 Task: Research Airbnb options in Dambulla, Sri Lanka from 10th December, 2023 to 15th December, 2023 for 7 adults. Place can be entire room or shared room with 4 bedrooms having 7 beds and 4 bathrooms. Property type can be house. Amenities needed are: wifi, TV, free parkinig on premises, gym, breakfast.
Action: Mouse moved to (582, 123)
Screenshot: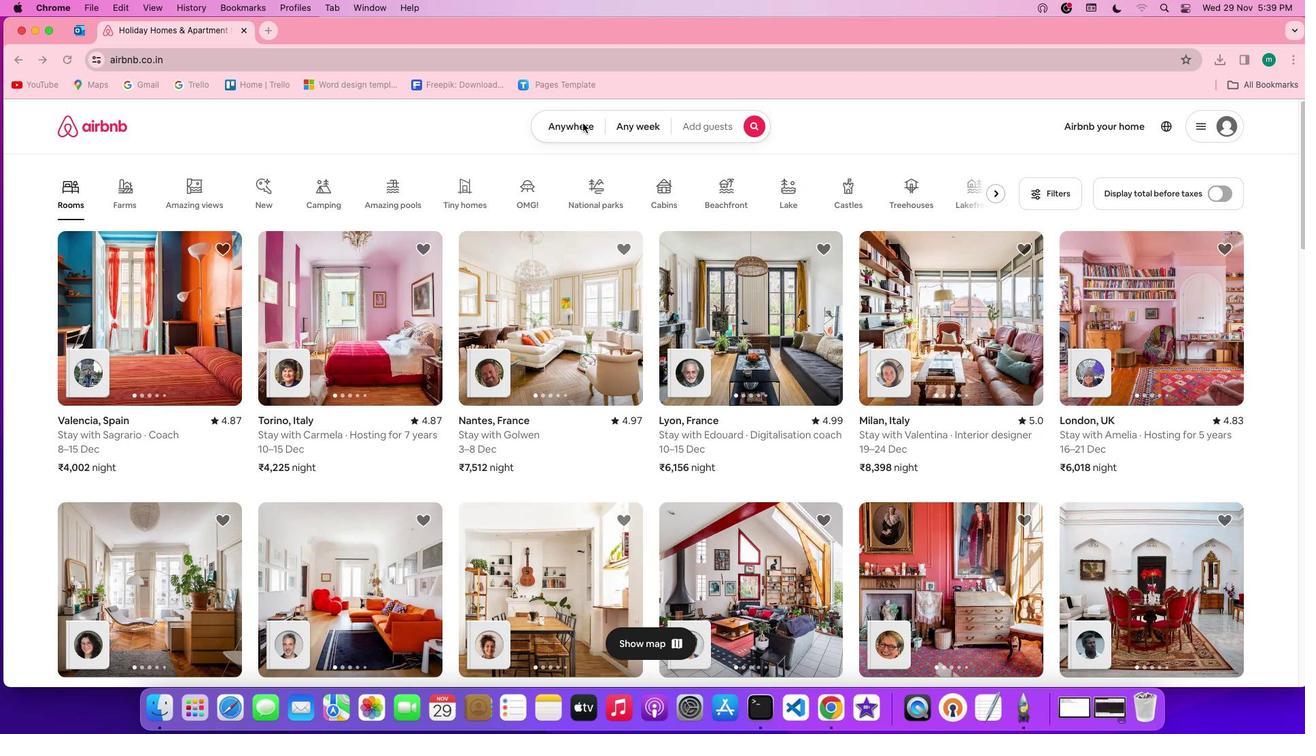 
Action: Mouse pressed left at (582, 123)
Screenshot: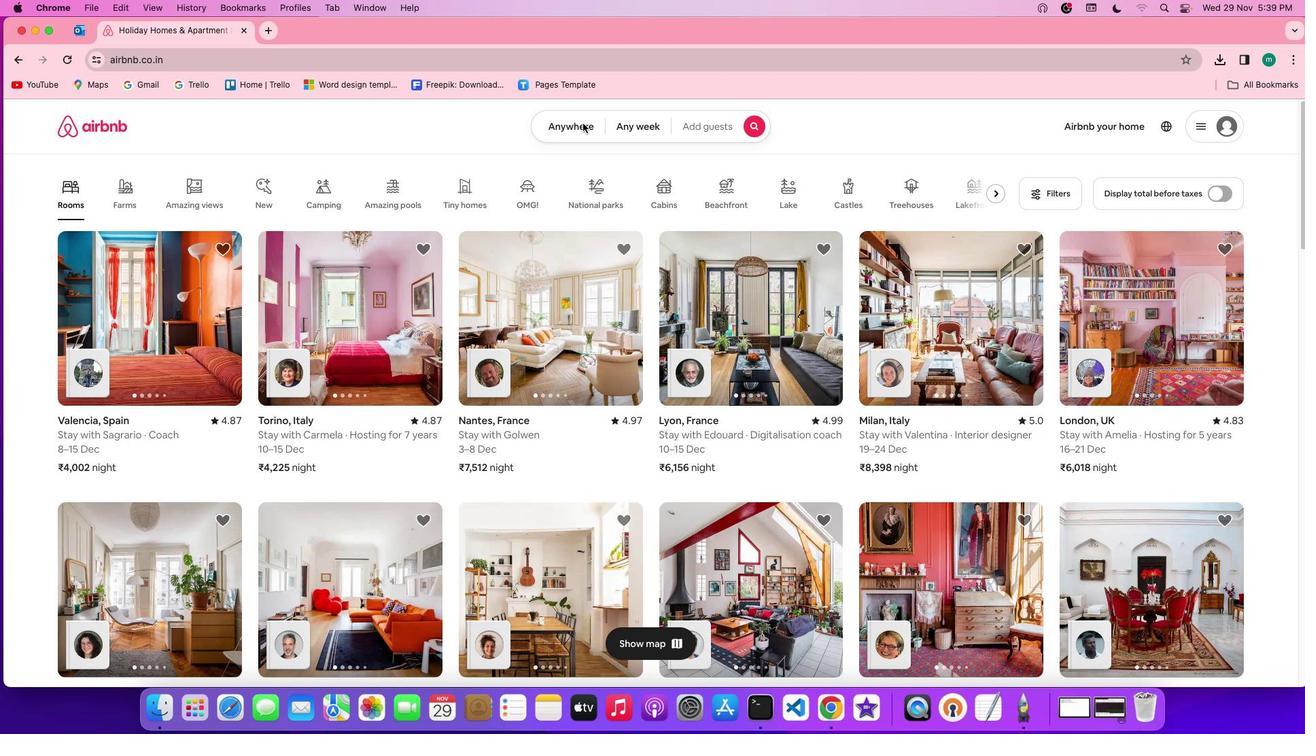 
Action: Mouse pressed left at (582, 123)
Screenshot: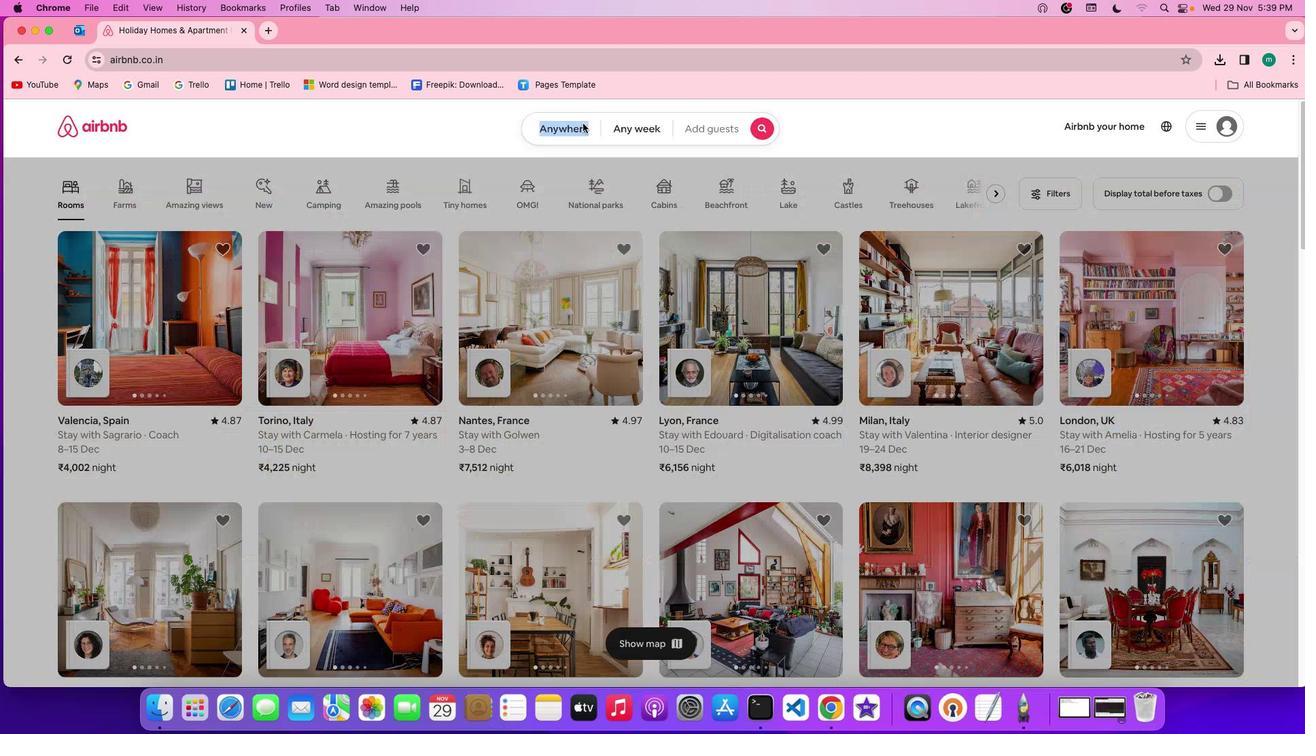 
Action: Mouse moved to (493, 183)
Screenshot: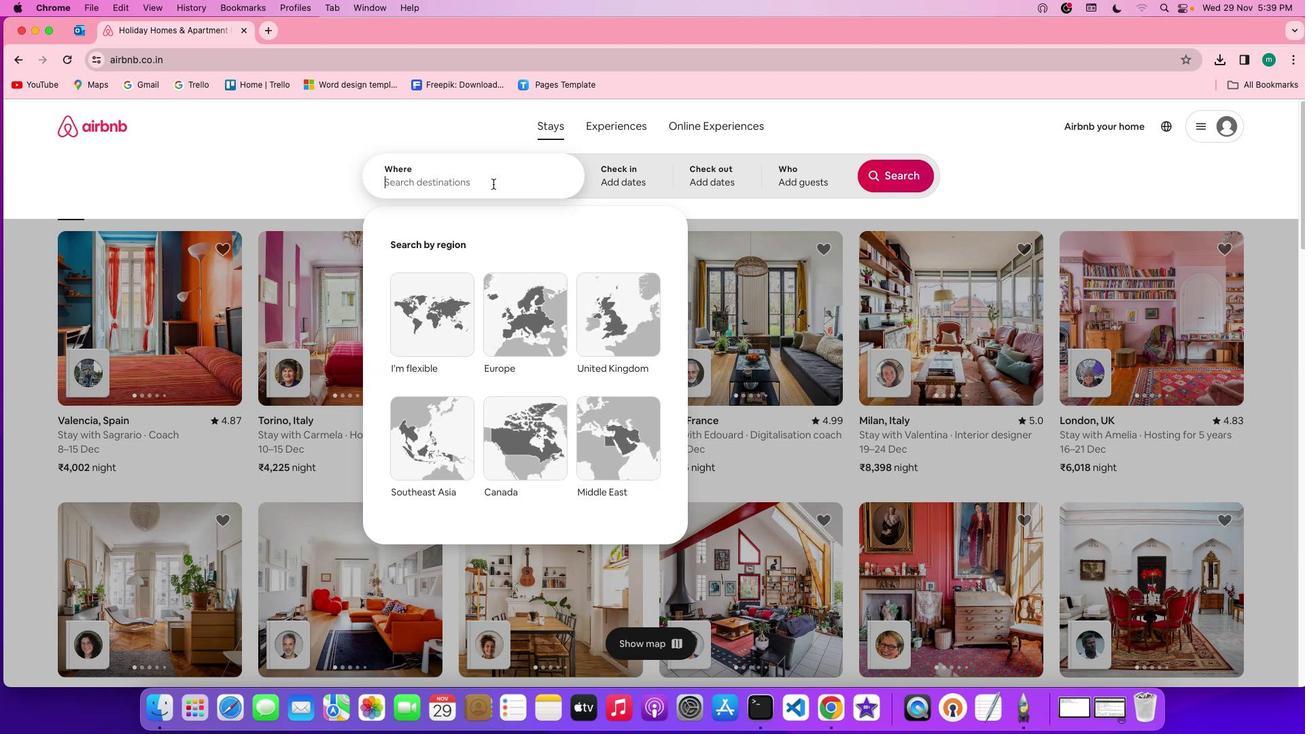 
Action: Mouse pressed left at (493, 183)
Screenshot: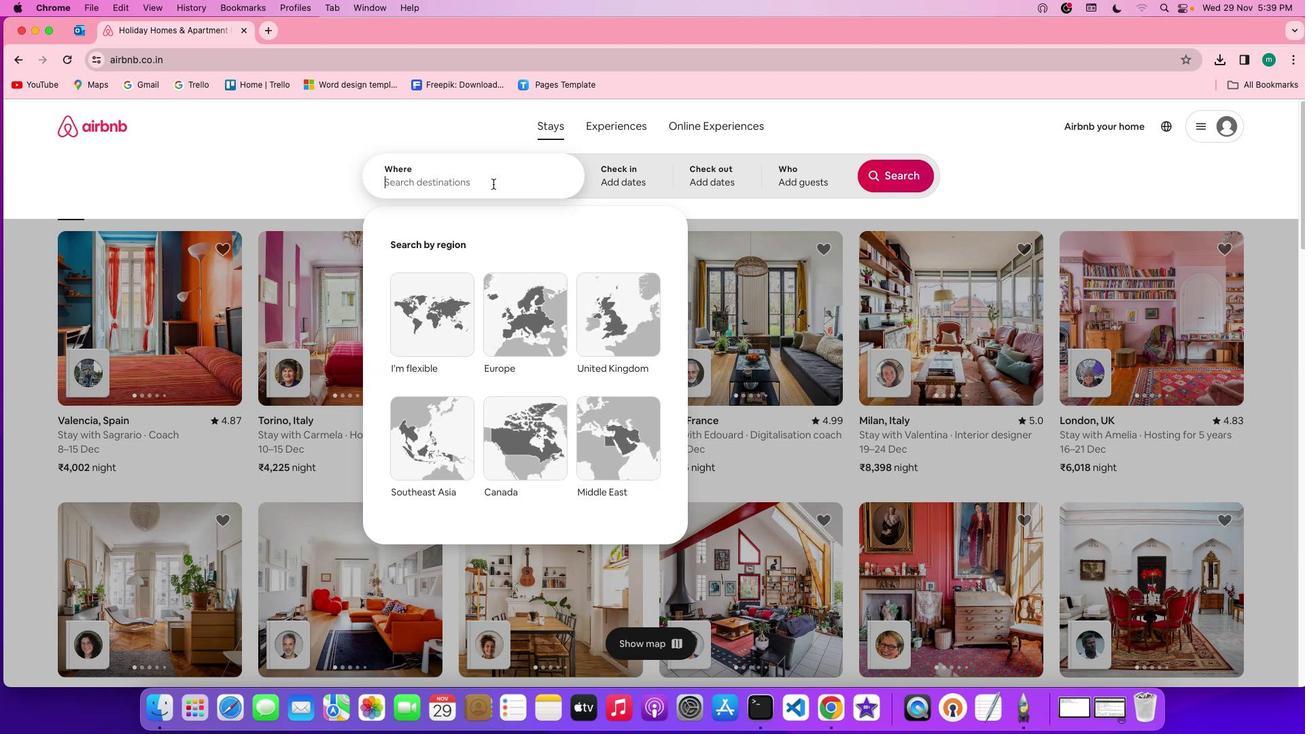 
Action: Key pressed Key.shift'D''a''m''b''u''l''l''a'','Key.spaceKey.shift's''r''i'Key.spaceKey.shift'l''a''n''k''a'
Screenshot: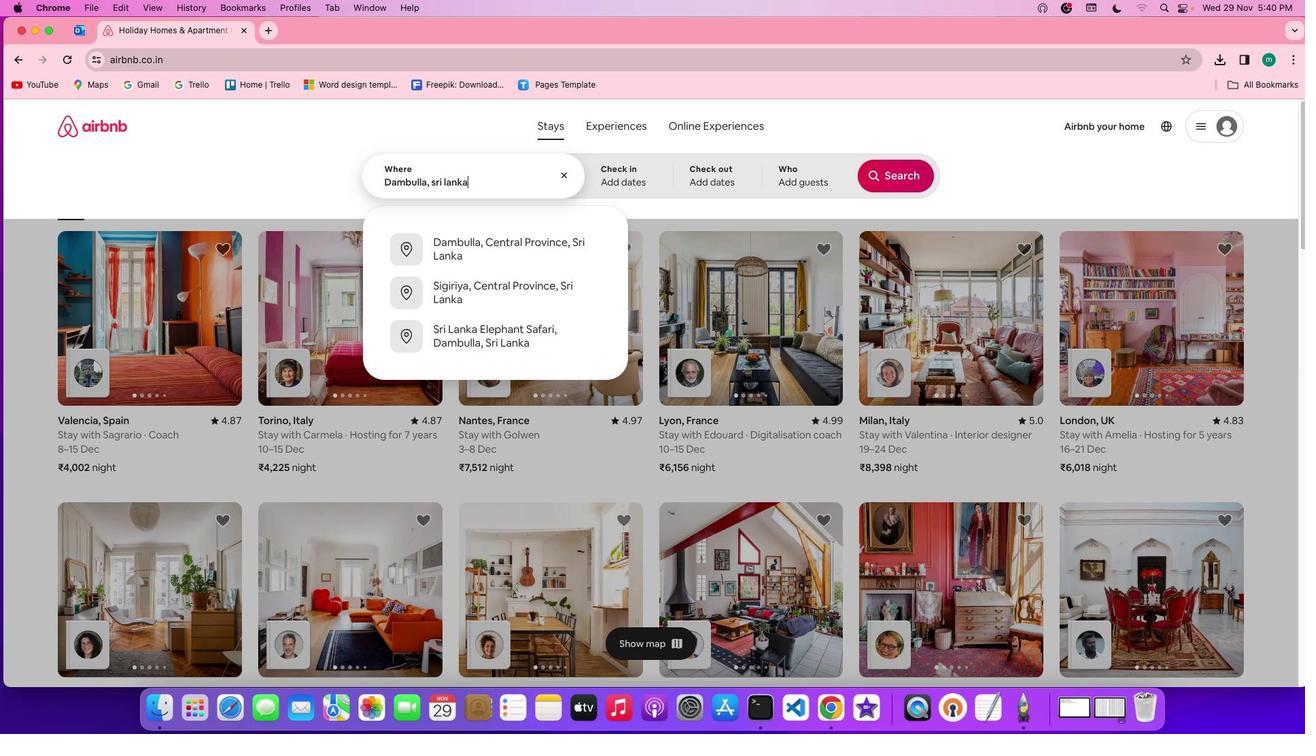 
Action: Mouse moved to (618, 167)
Screenshot: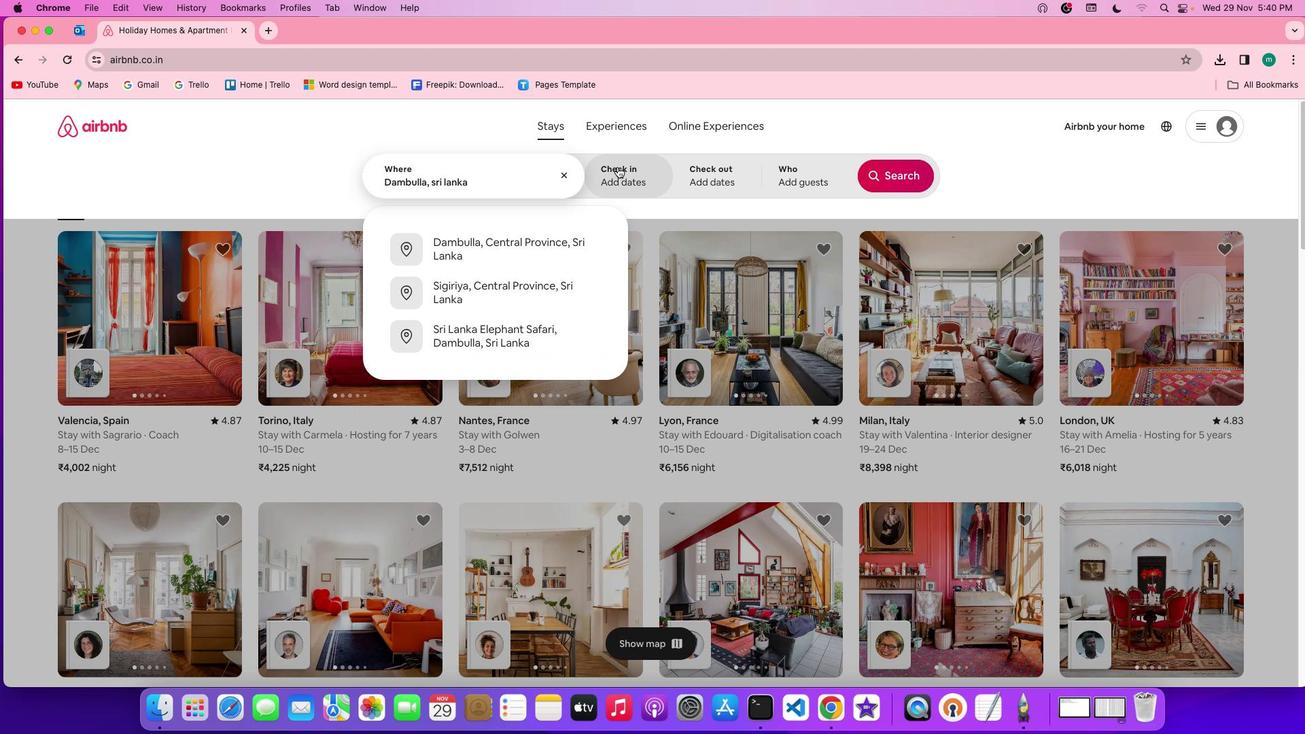 
Action: Mouse pressed left at (618, 167)
Screenshot: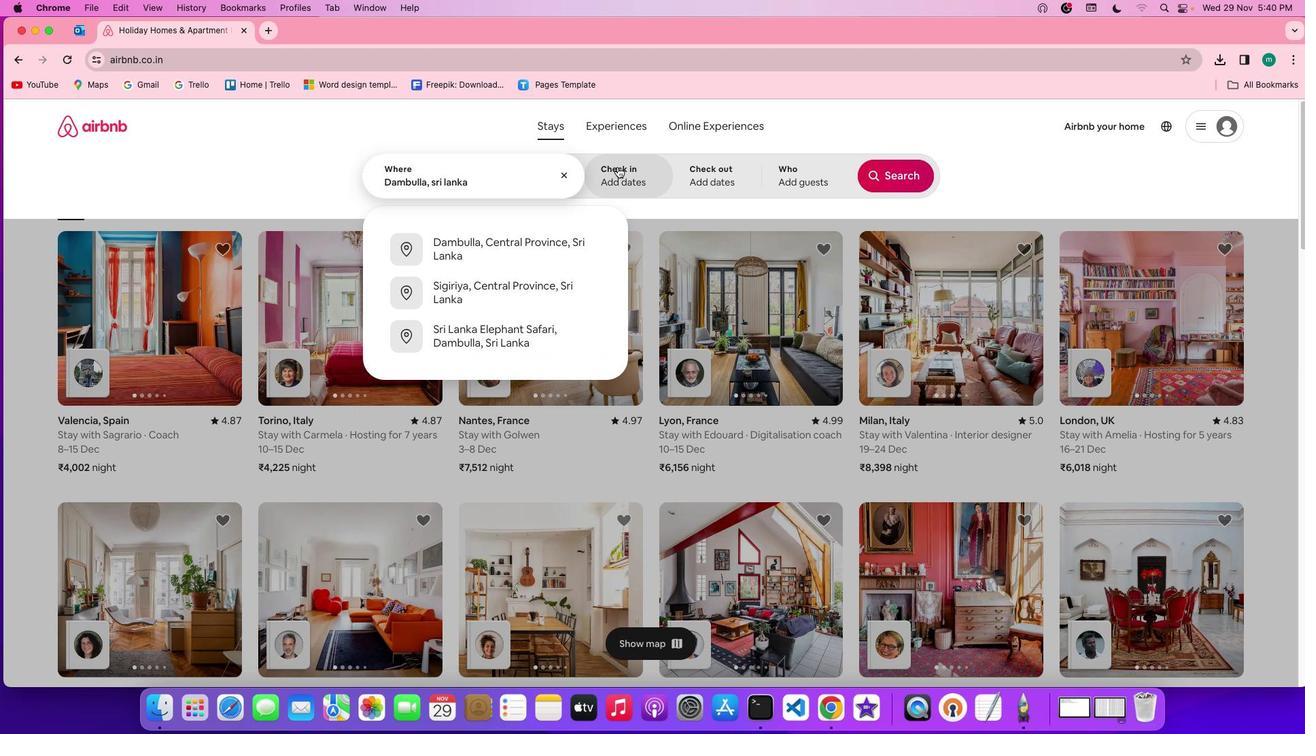 
Action: Mouse moved to (693, 411)
Screenshot: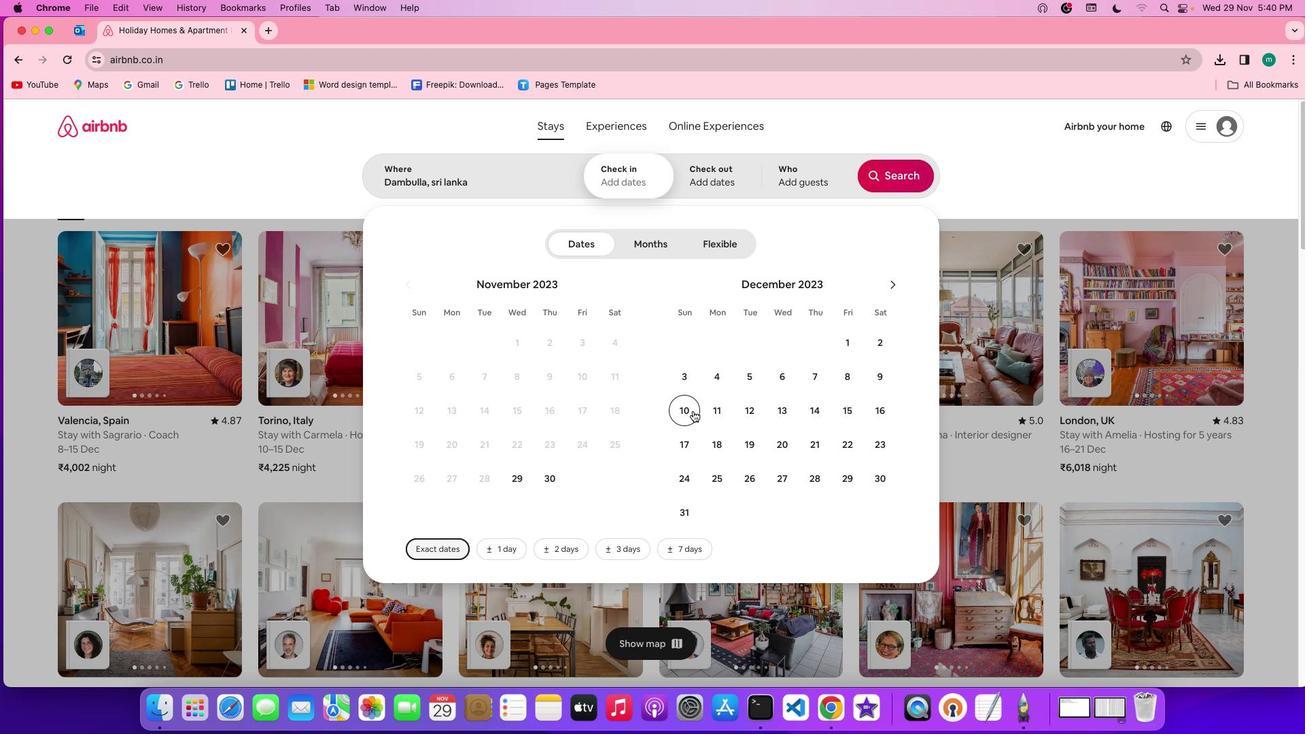
Action: Mouse pressed left at (693, 411)
Screenshot: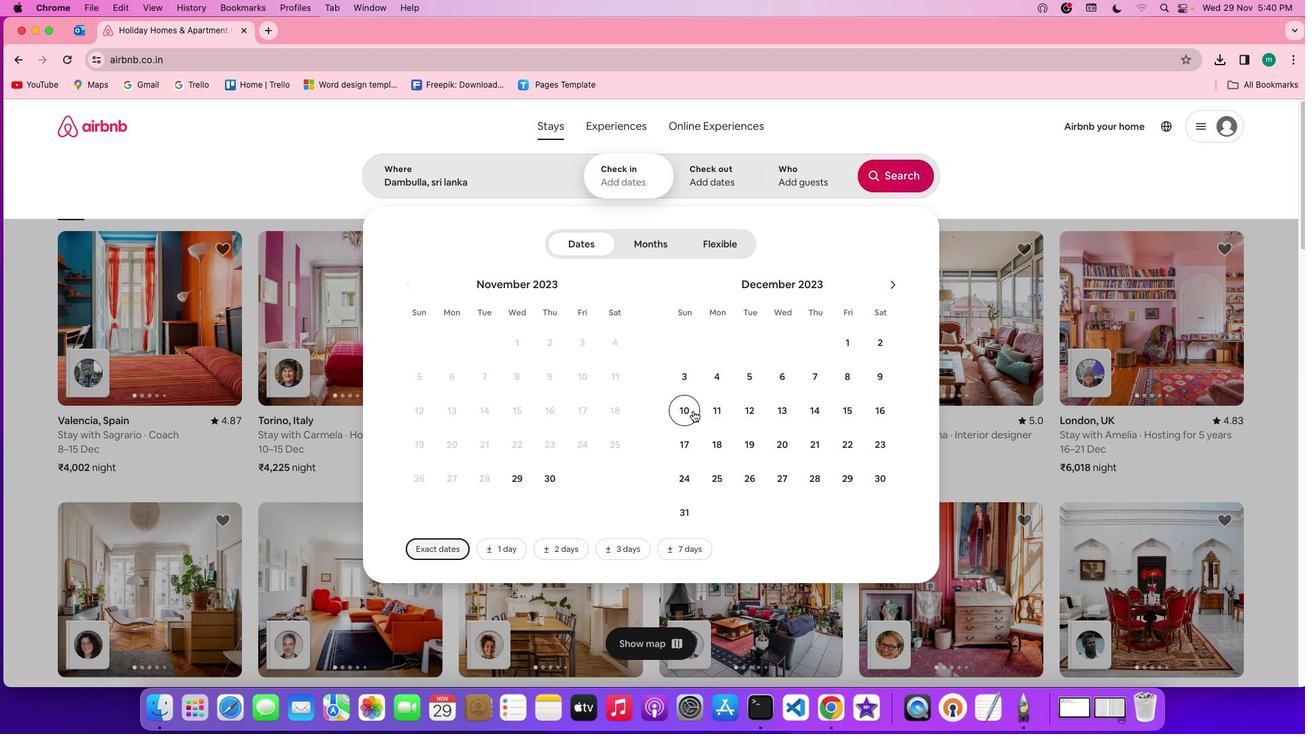 
Action: Mouse moved to (847, 397)
Screenshot: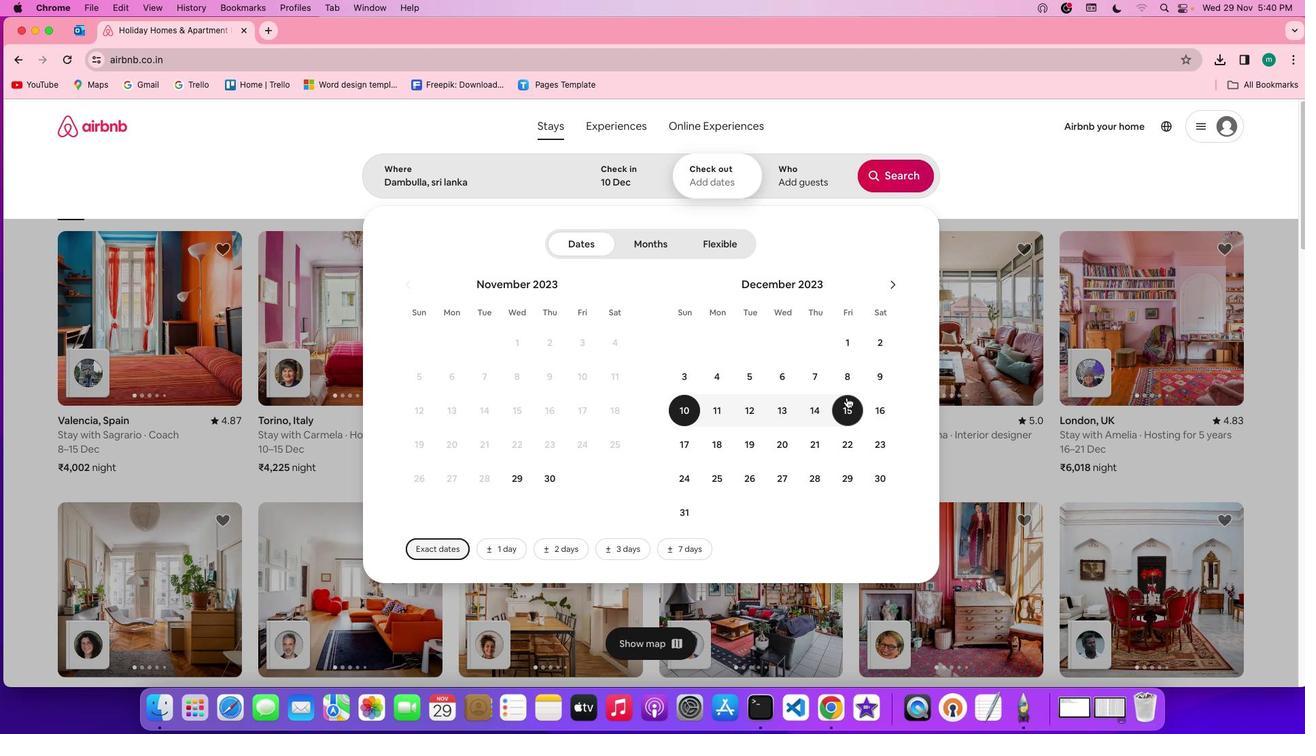 
Action: Mouse pressed left at (847, 397)
Screenshot: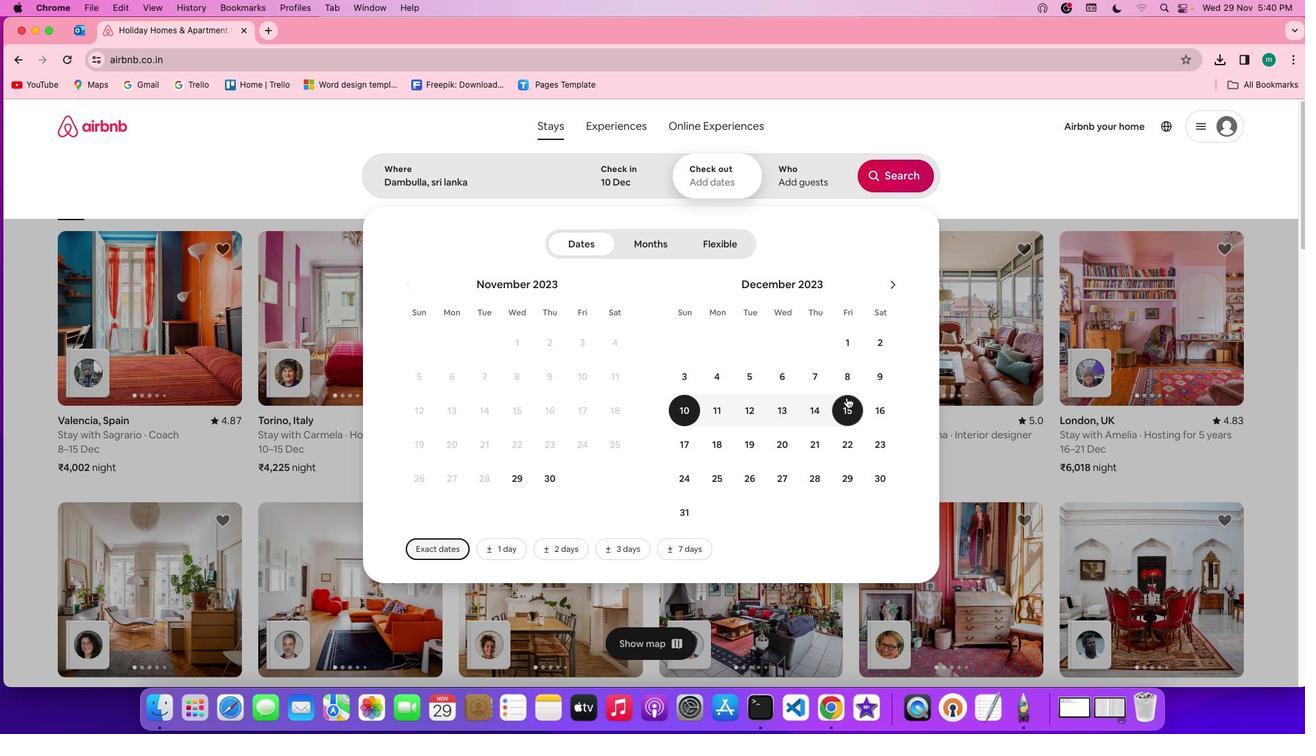 
Action: Mouse moved to (824, 195)
Screenshot: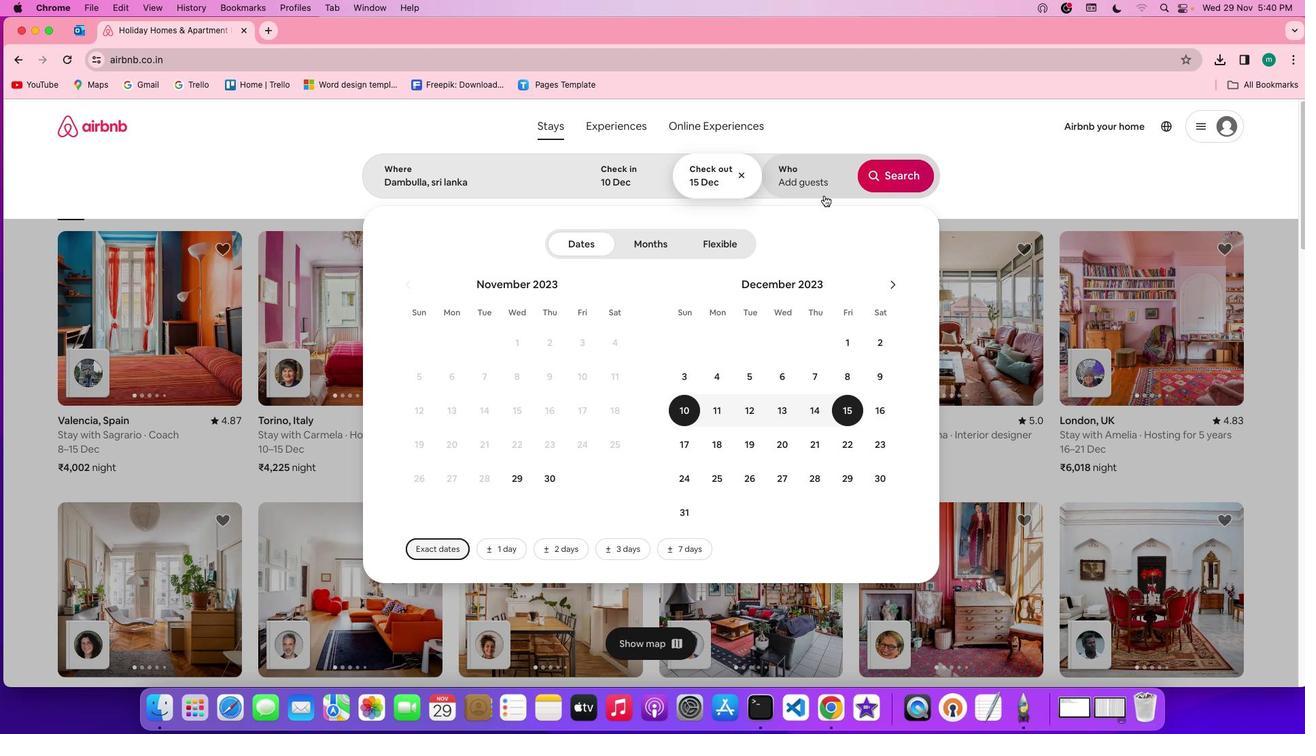 
Action: Mouse pressed left at (824, 195)
Screenshot: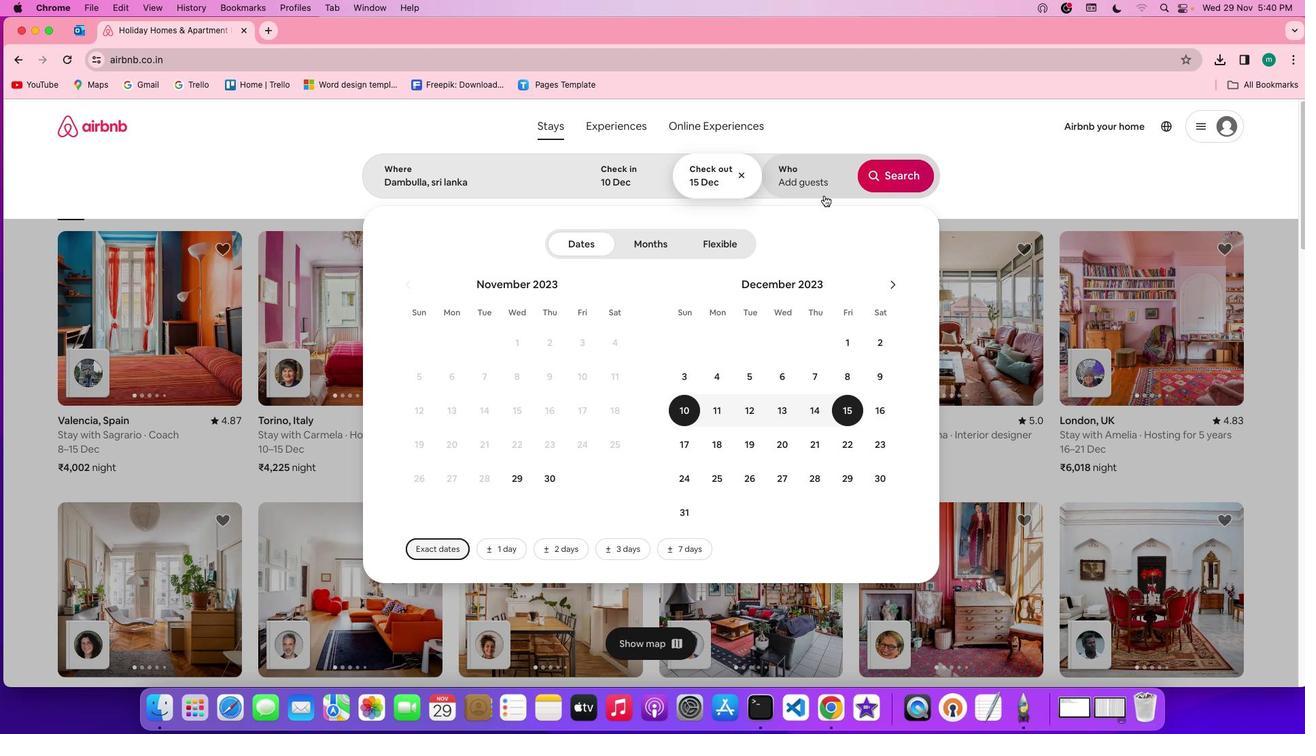 
Action: Mouse moved to (899, 256)
Screenshot: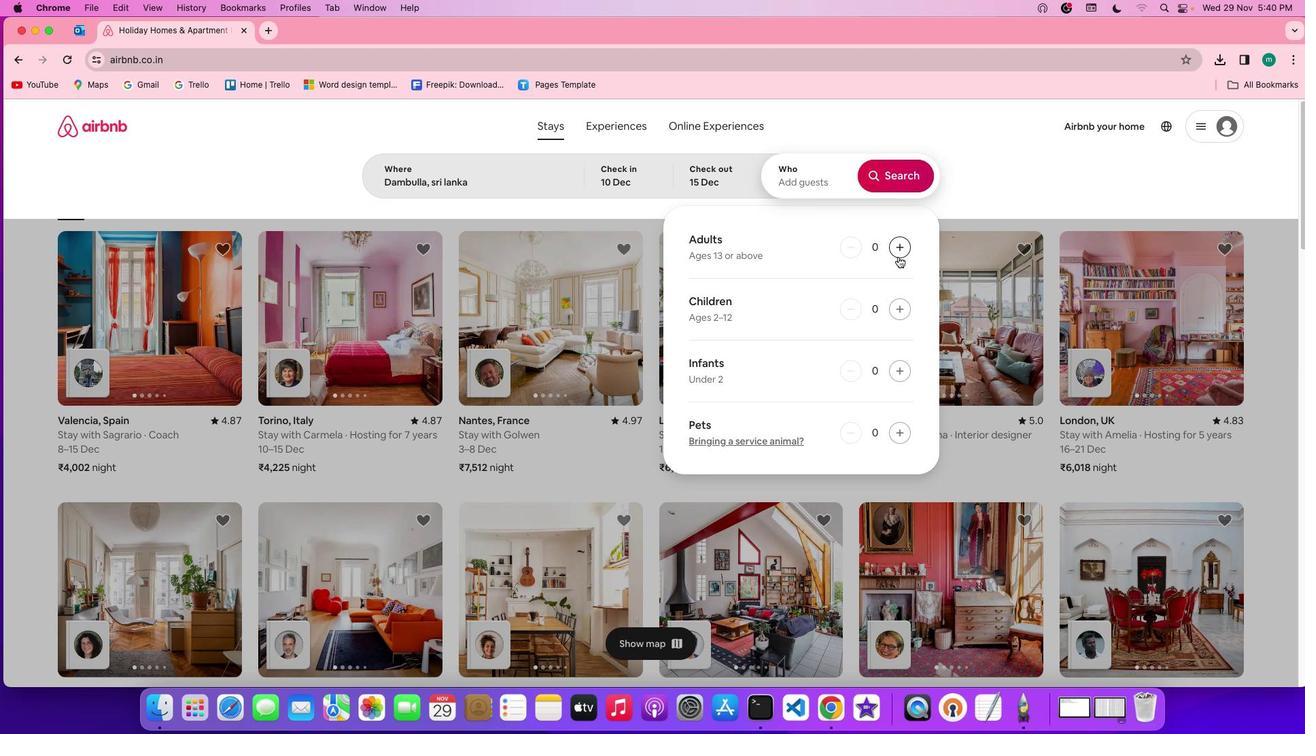 
Action: Mouse pressed left at (899, 256)
Screenshot: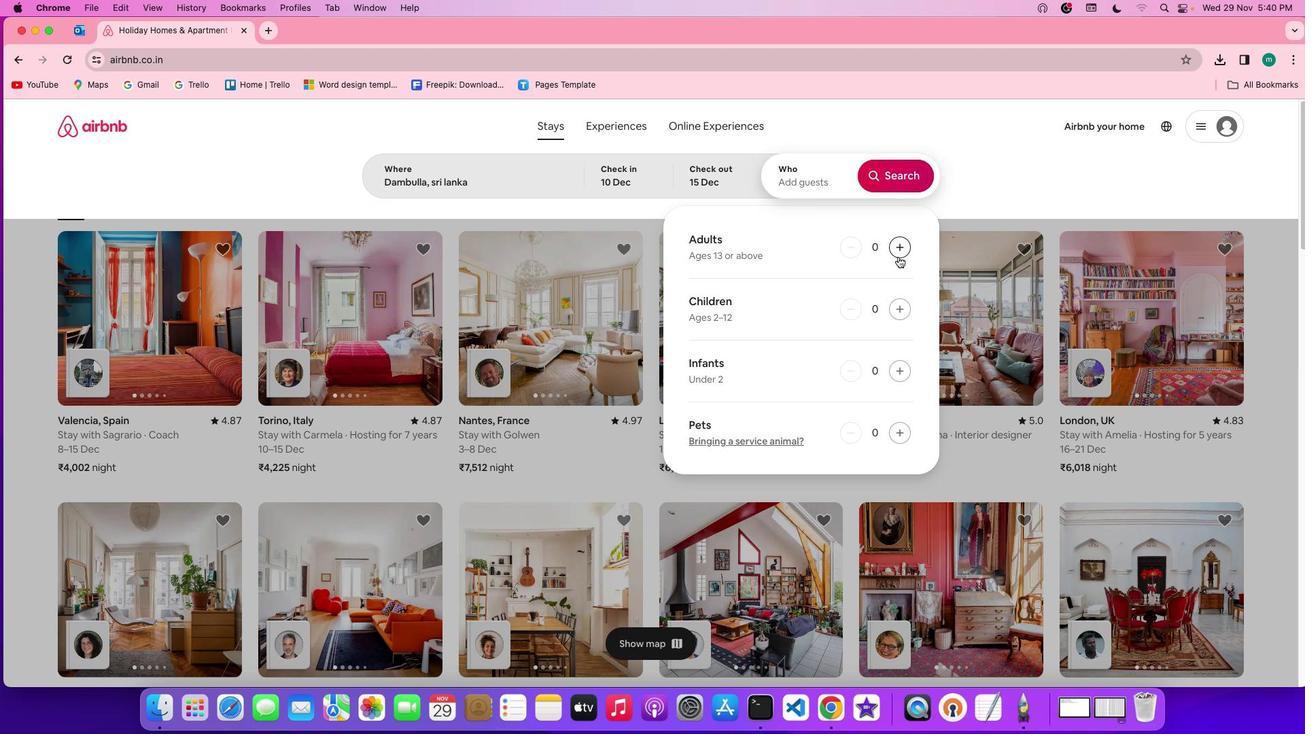 
Action: Mouse pressed left at (899, 256)
Screenshot: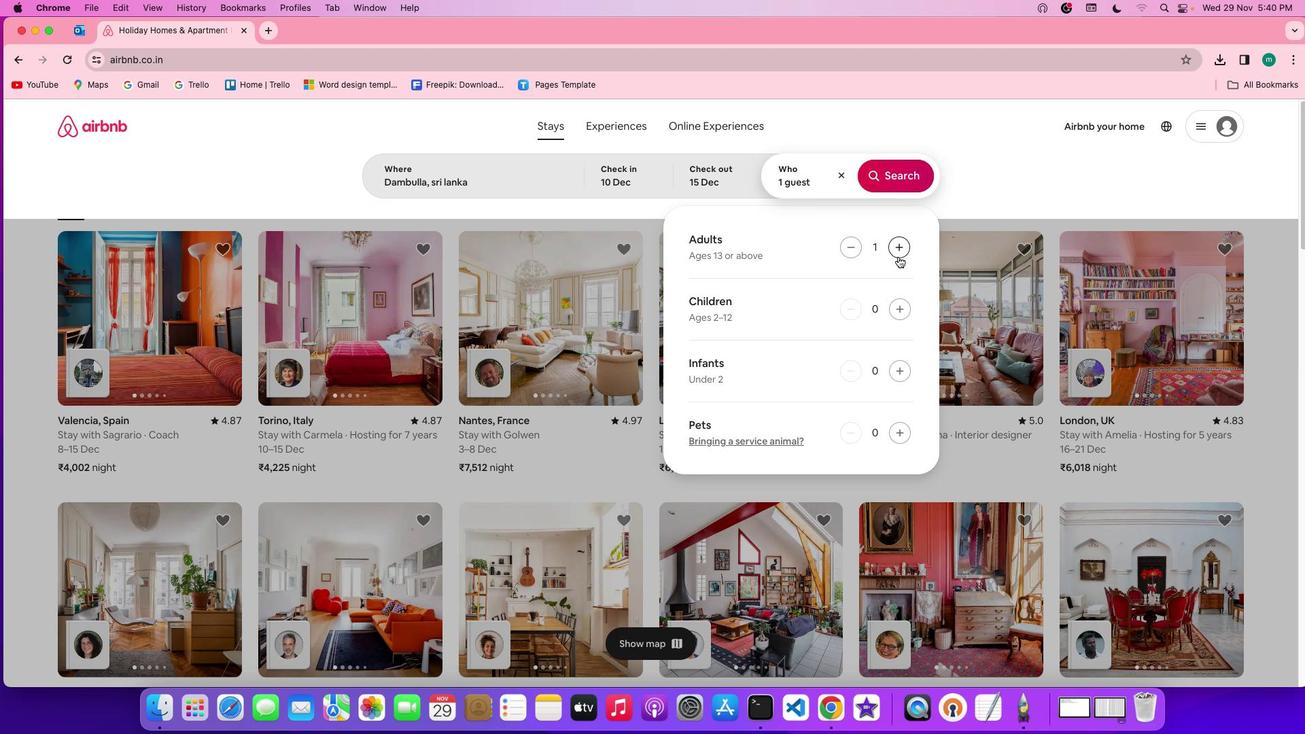 
Action: Mouse pressed left at (899, 256)
Screenshot: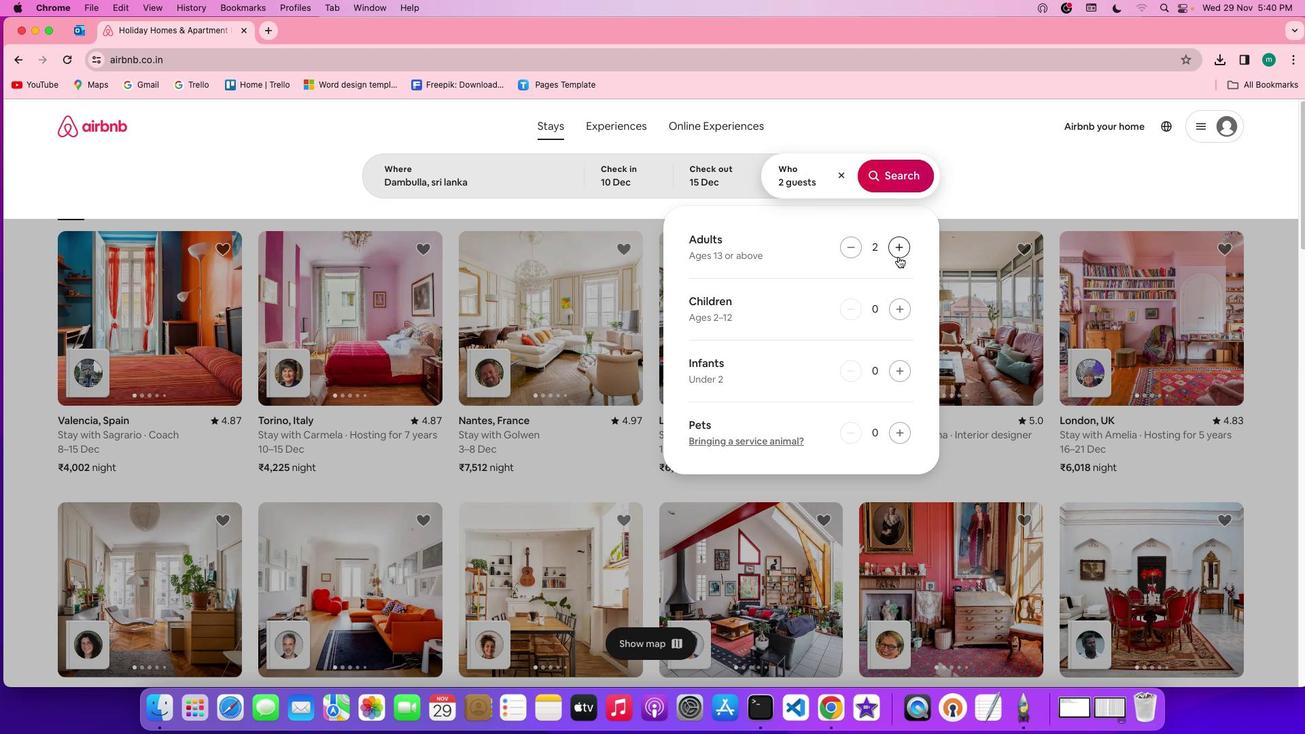 
Action: Mouse pressed left at (899, 256)
Screenshot: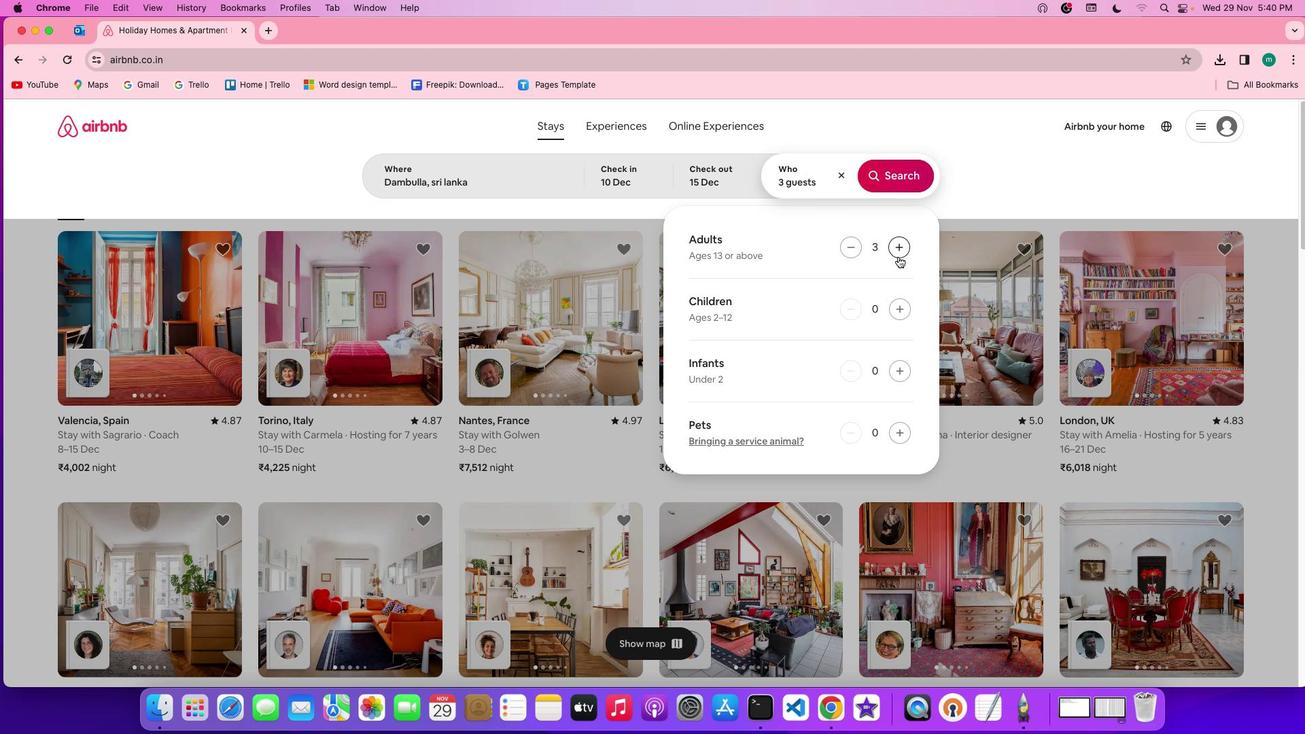 
Action: Mouse pressed left at (899, 256)
Screenshot: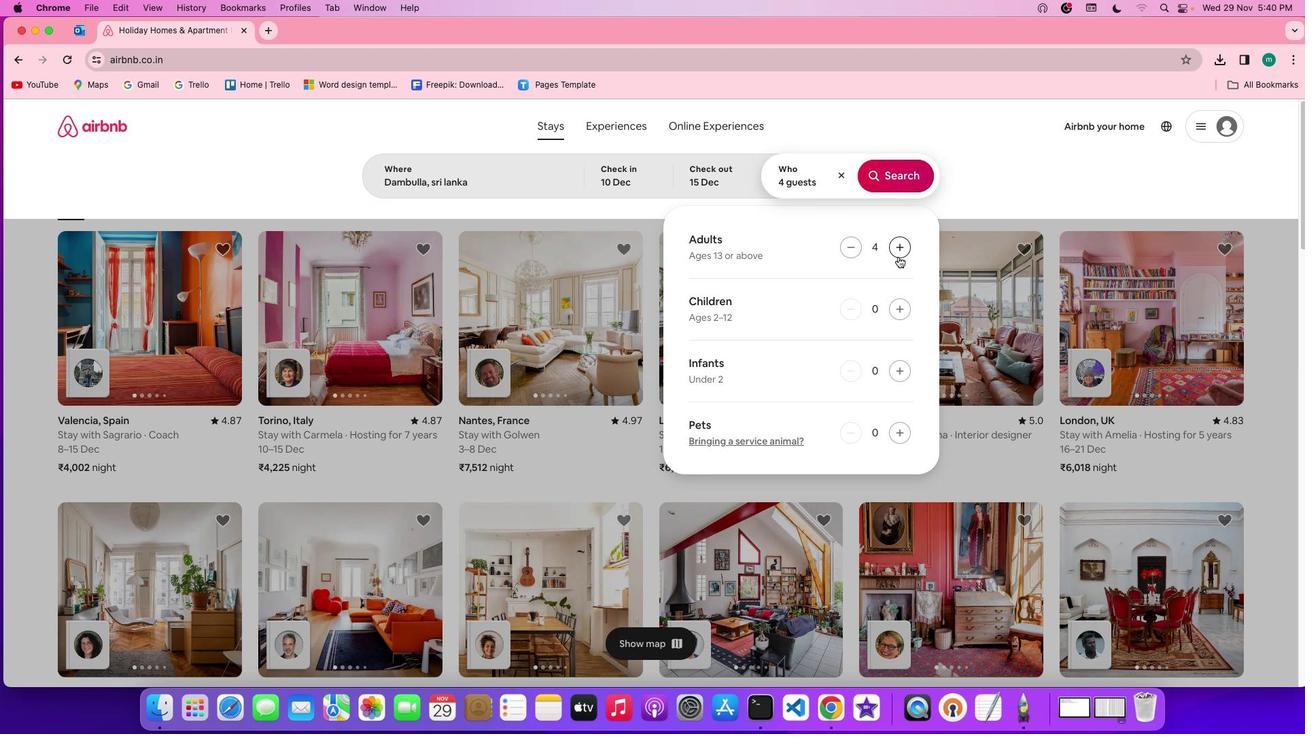 
Action: Mouse pressed left at (899, 256)
Screenshot: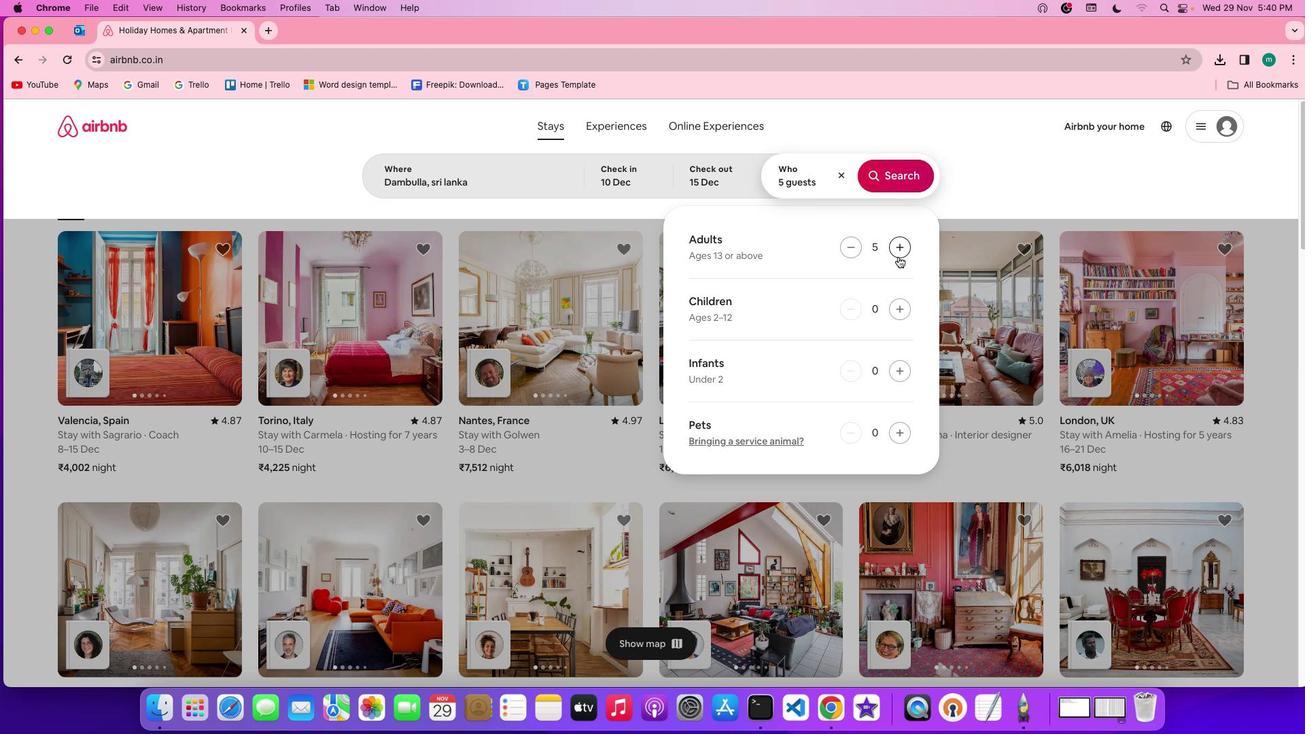 
Action: Mouse pressed left at (899, 256)
Screenshot: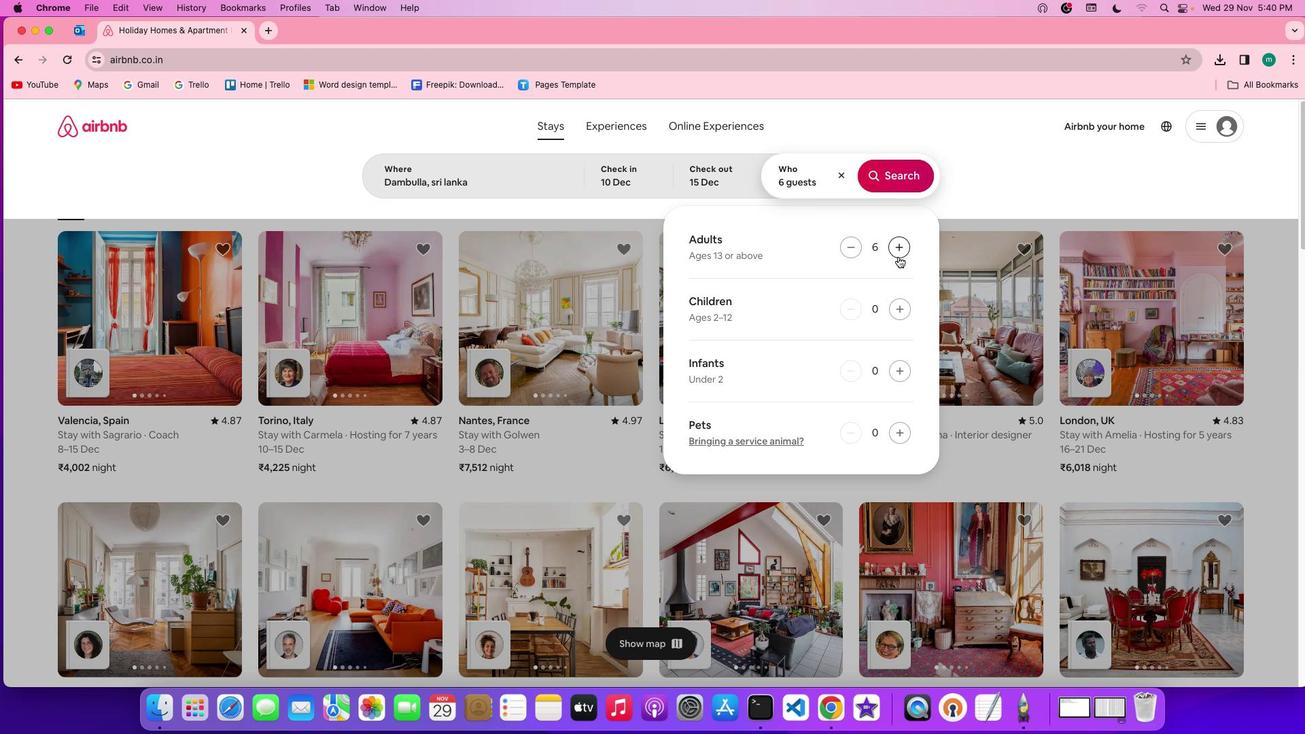
Action: Mouse moved to (897, 180)
Screenshot: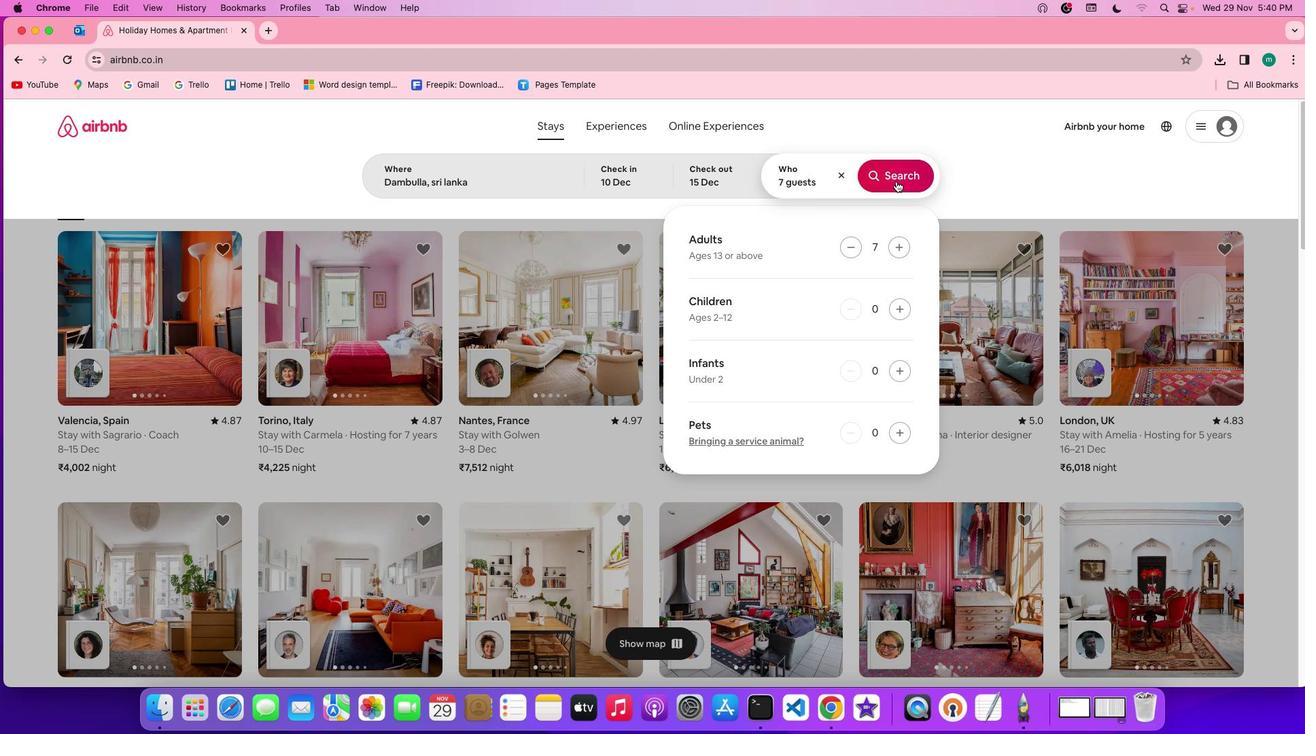 
Action: Mouse pressed left at (897, 180)
Screenshot: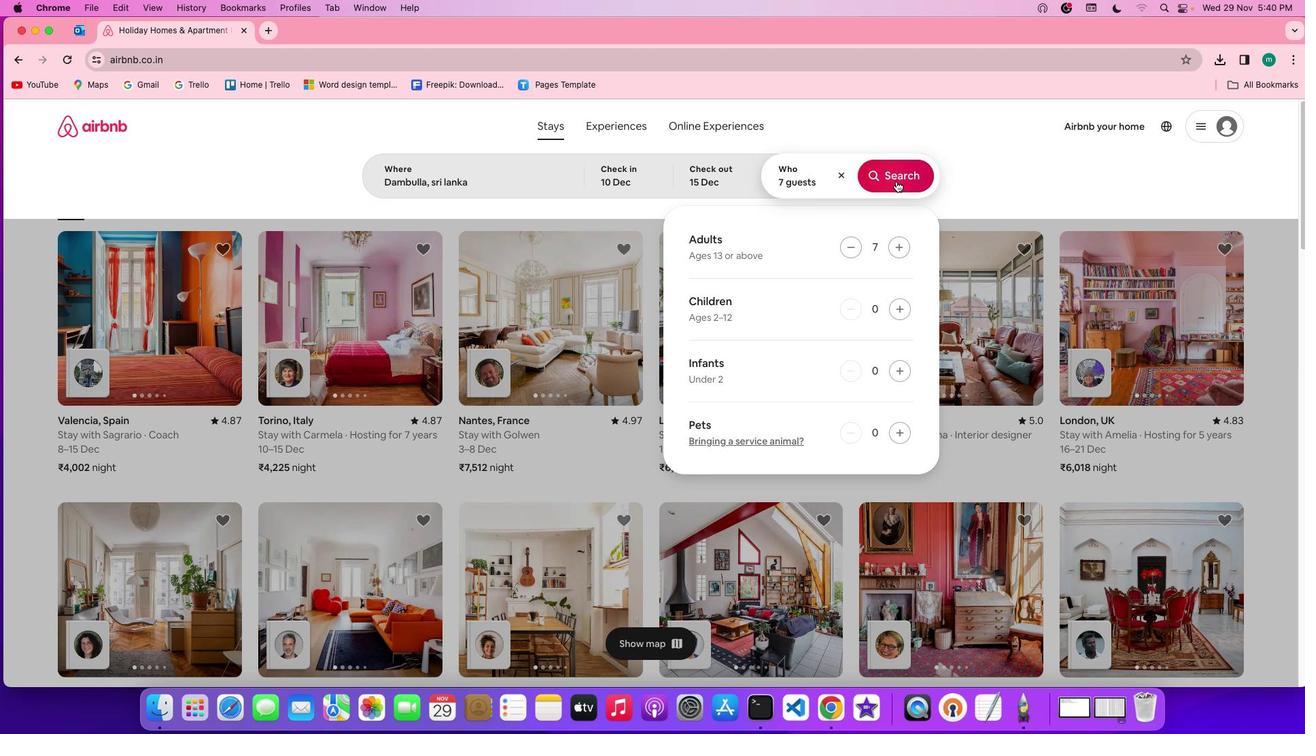 
Action: Mouse moved to (1105, 177)
Screenshot: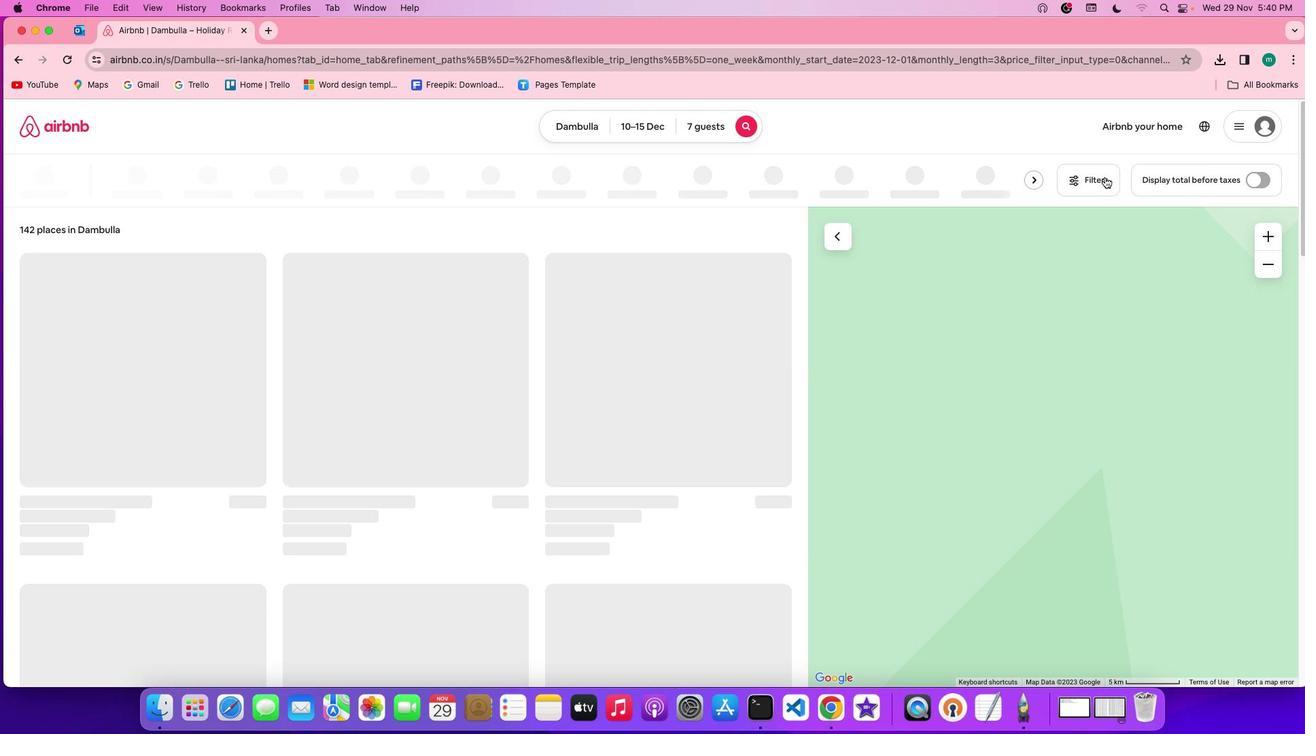 
Action: Mouse pressed left at (1105, 177)
Screenshot: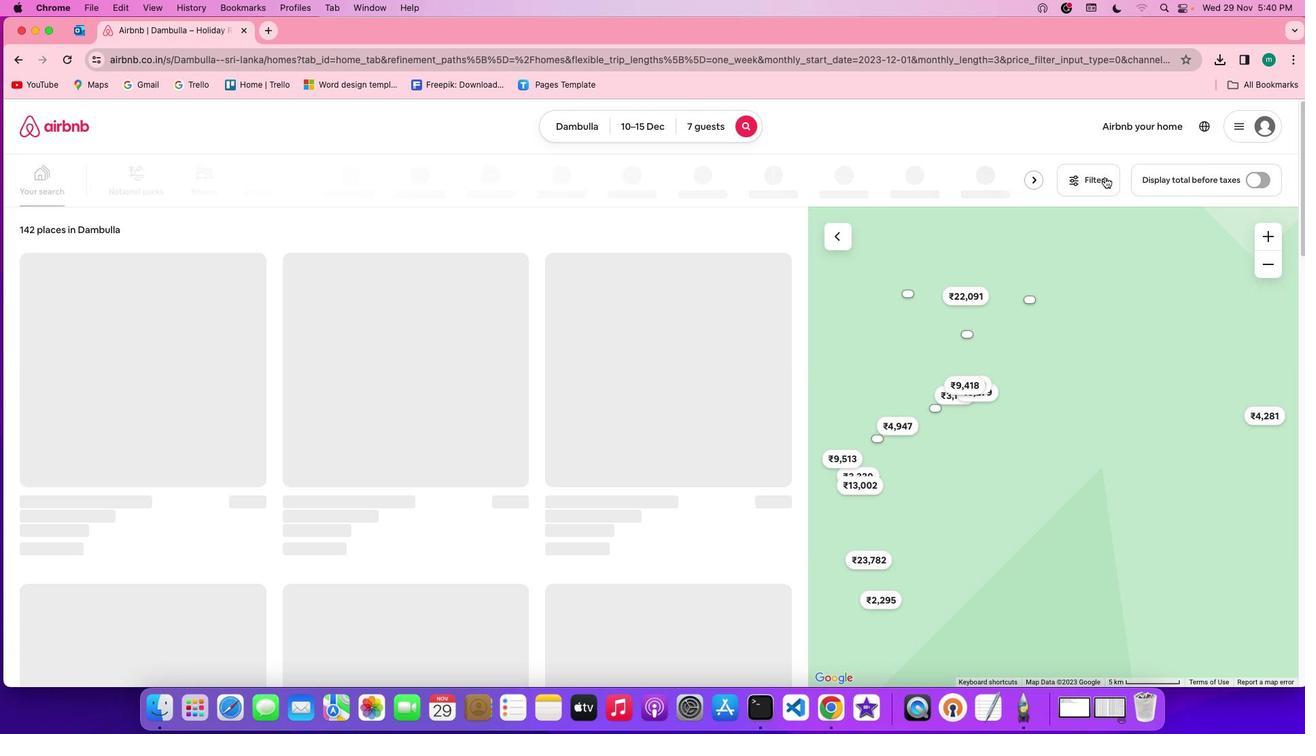 
Action: Mouse moved to (754, 408)
Screenshot: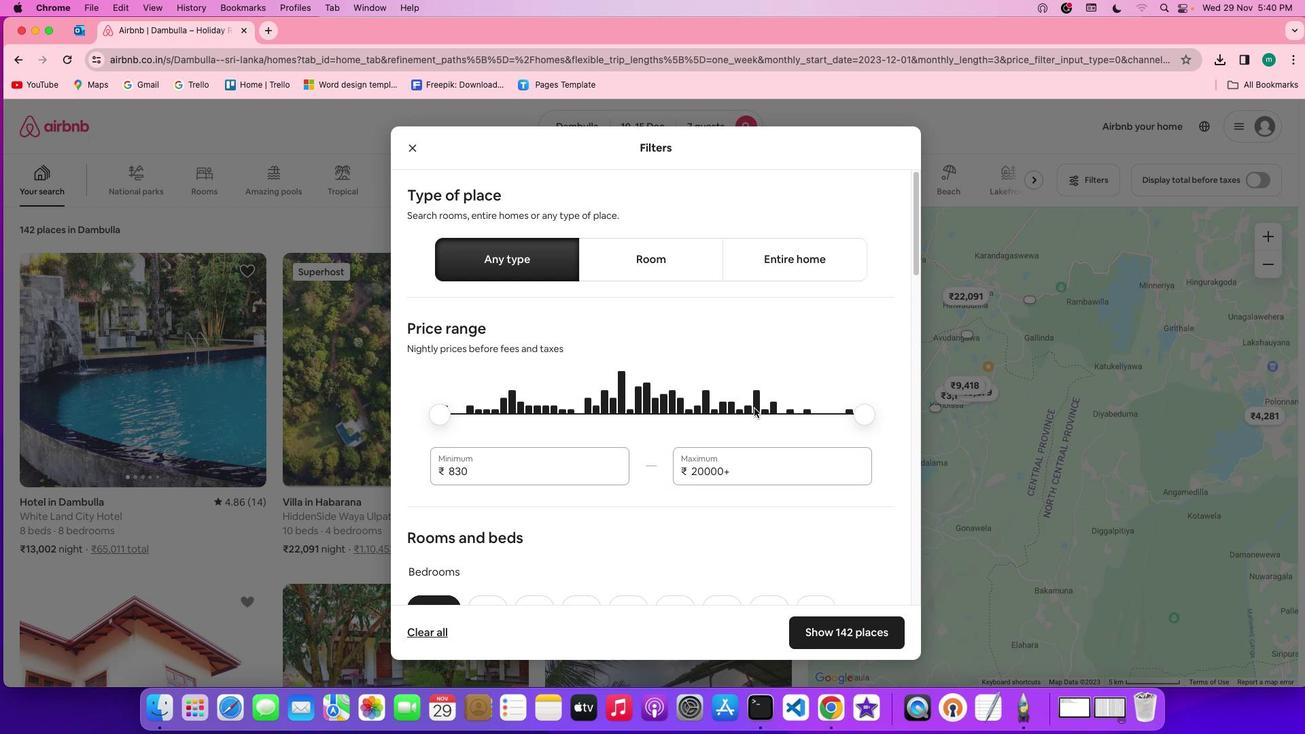 
Action: Mouse scrolled (754, 408) with delta (0, 0)
Screenshot: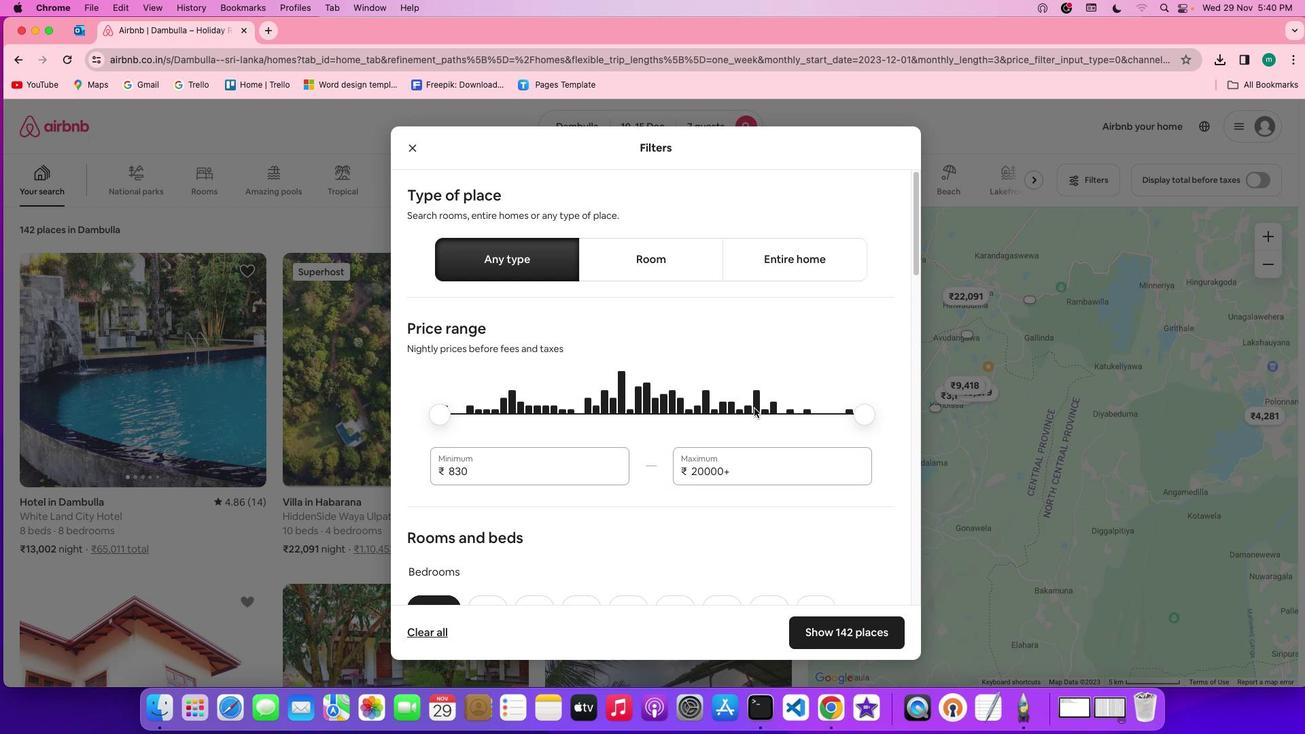 
Action: Mouse scrolled (754, 408) with delta (0, 0)
Screenshot: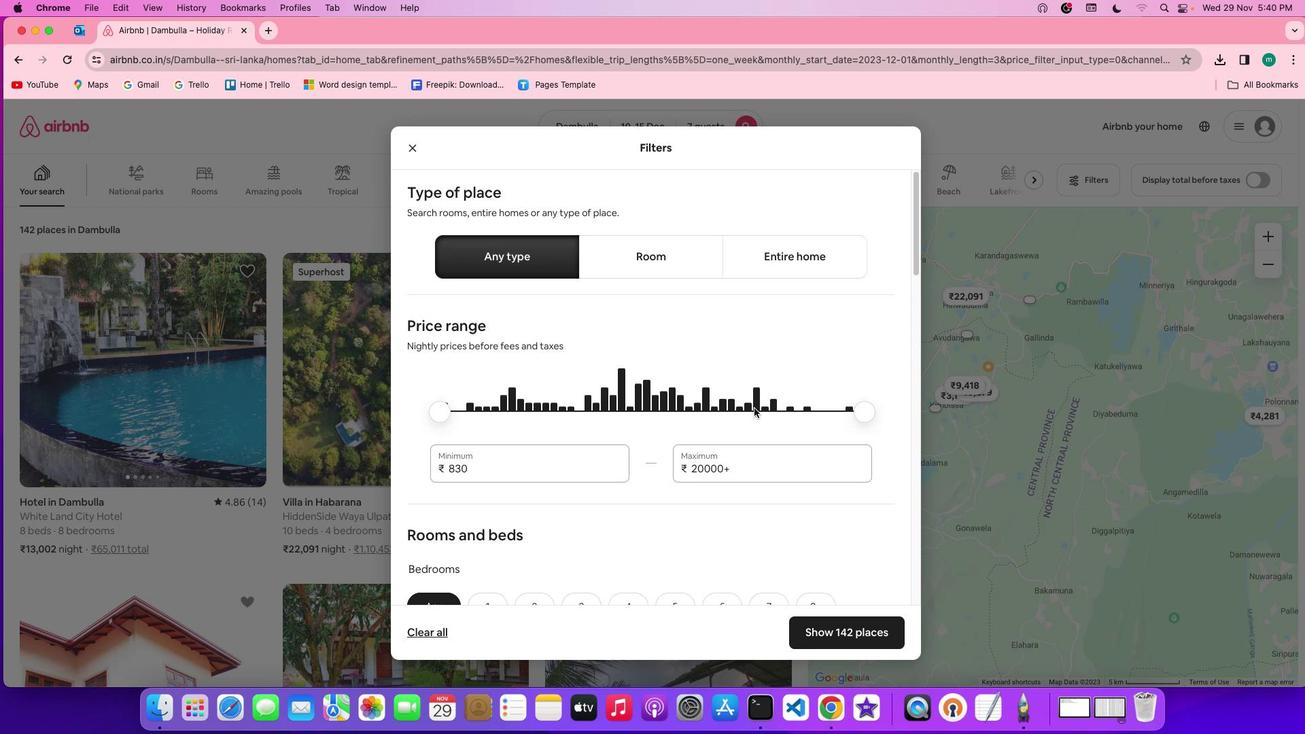 
Action: Mouse scrolled (754, 408) with delta (0, 0)
Screenshot: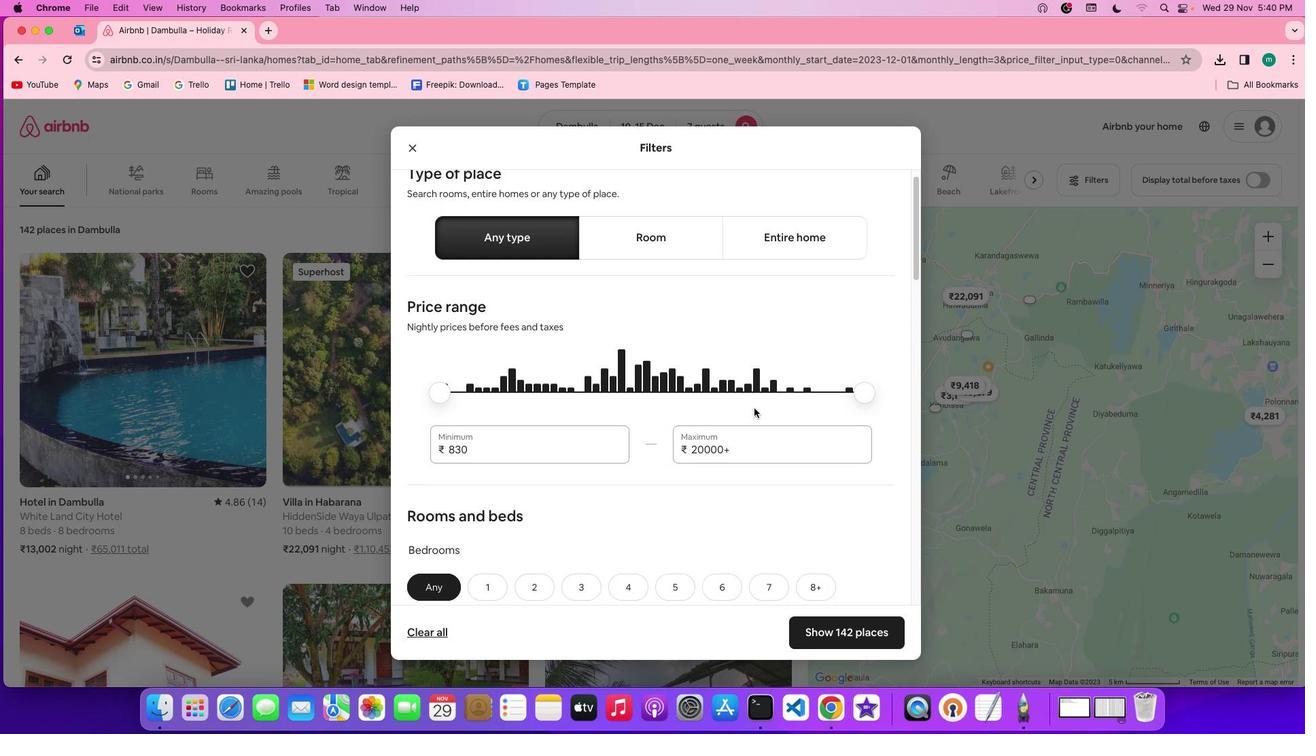 
Action: Mouse scrolled (754, 408) with delta (0, 0)
Screenshot: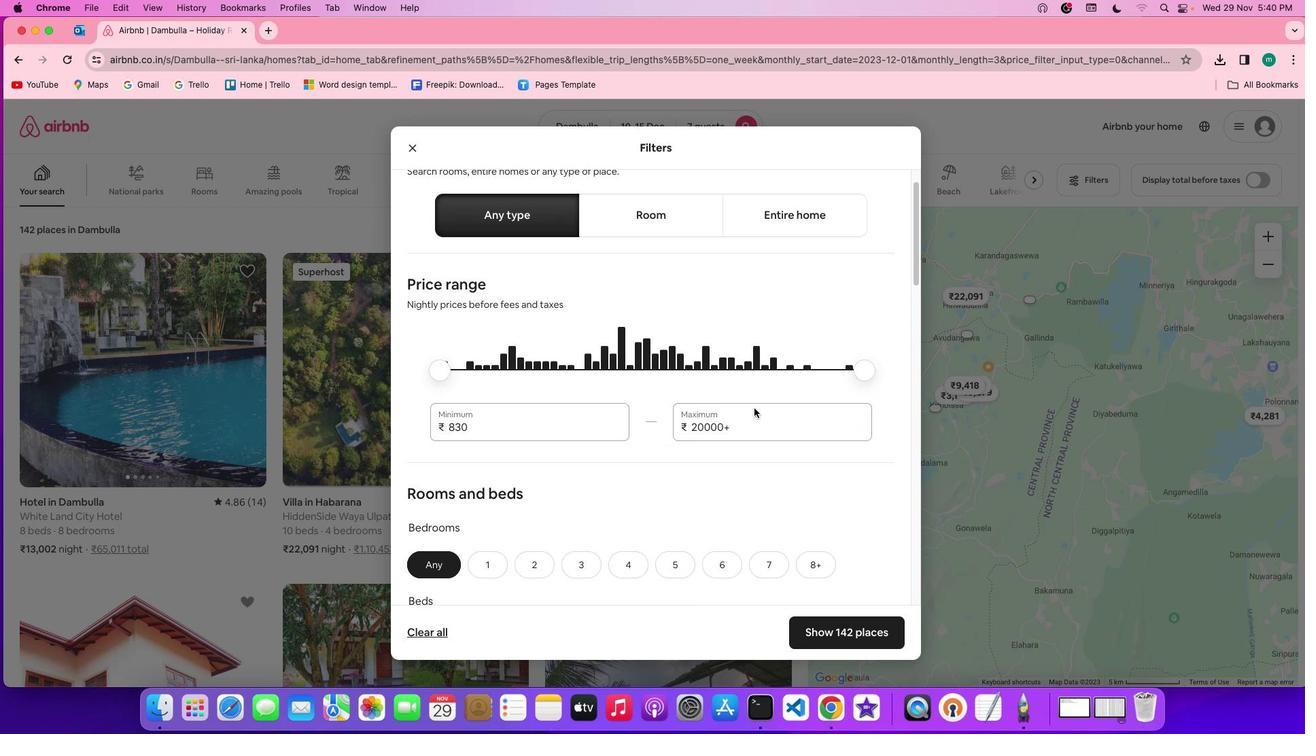 
Action: Mouse scrolled (754, 408) with delta (0, 0)
Screenshot: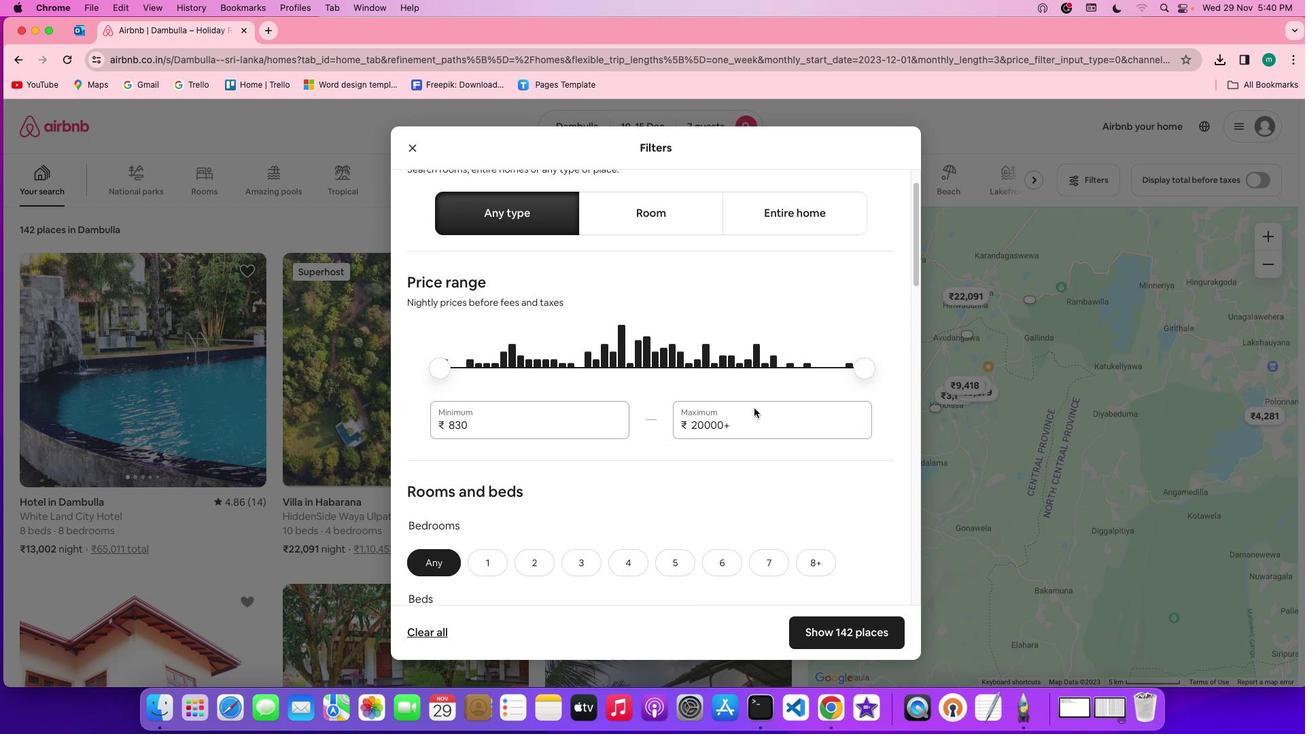
Action: Mouse scrolled (754, 408) with delta (0, 0)
Screenshot: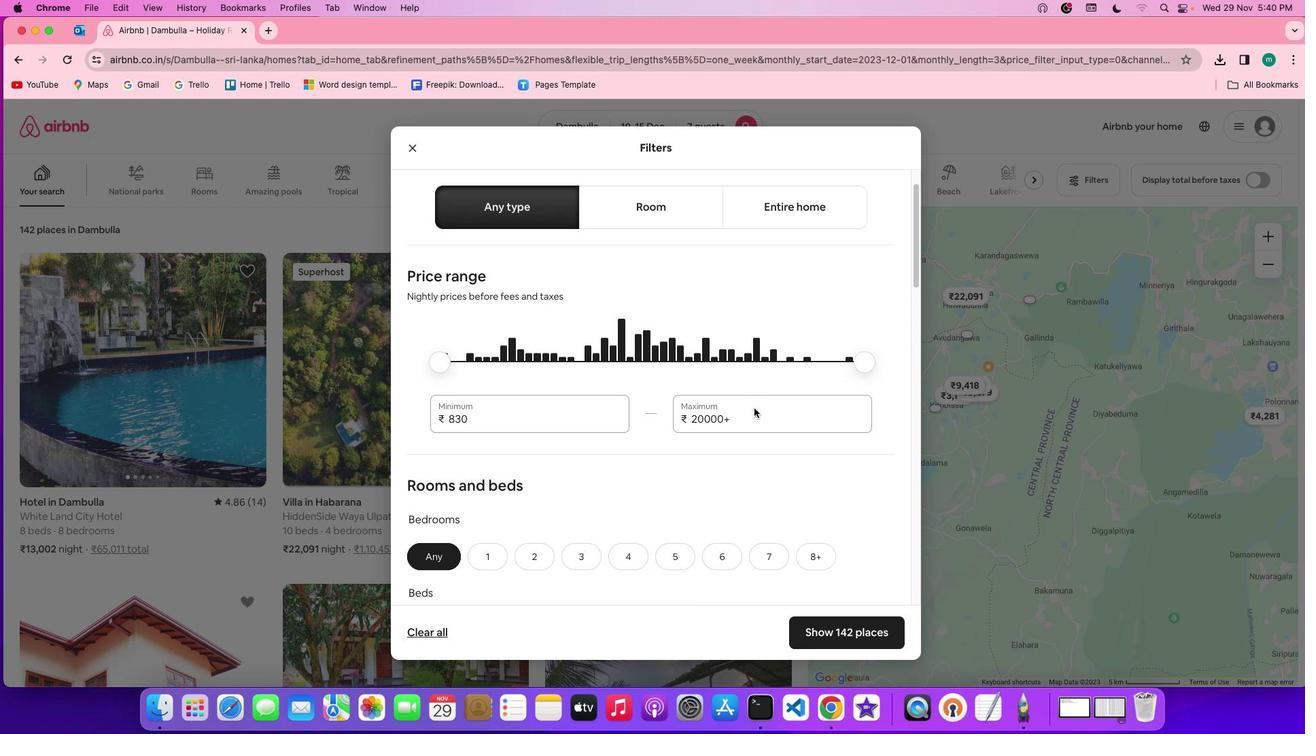 
Action: Mouse scrolled (754, 408) with delta (0, -1)
Screenshot: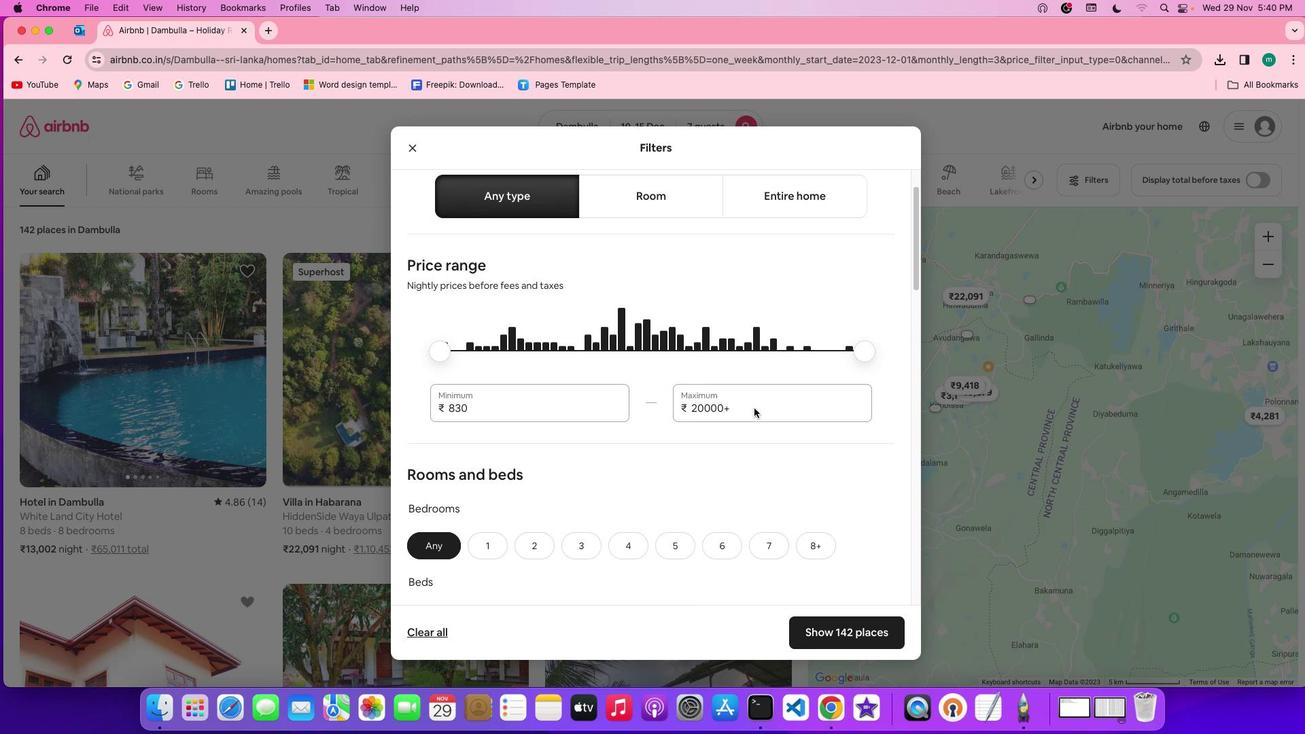
Action: Mouse scrolled (754, 408) with delta (0, -1)
Screenshot: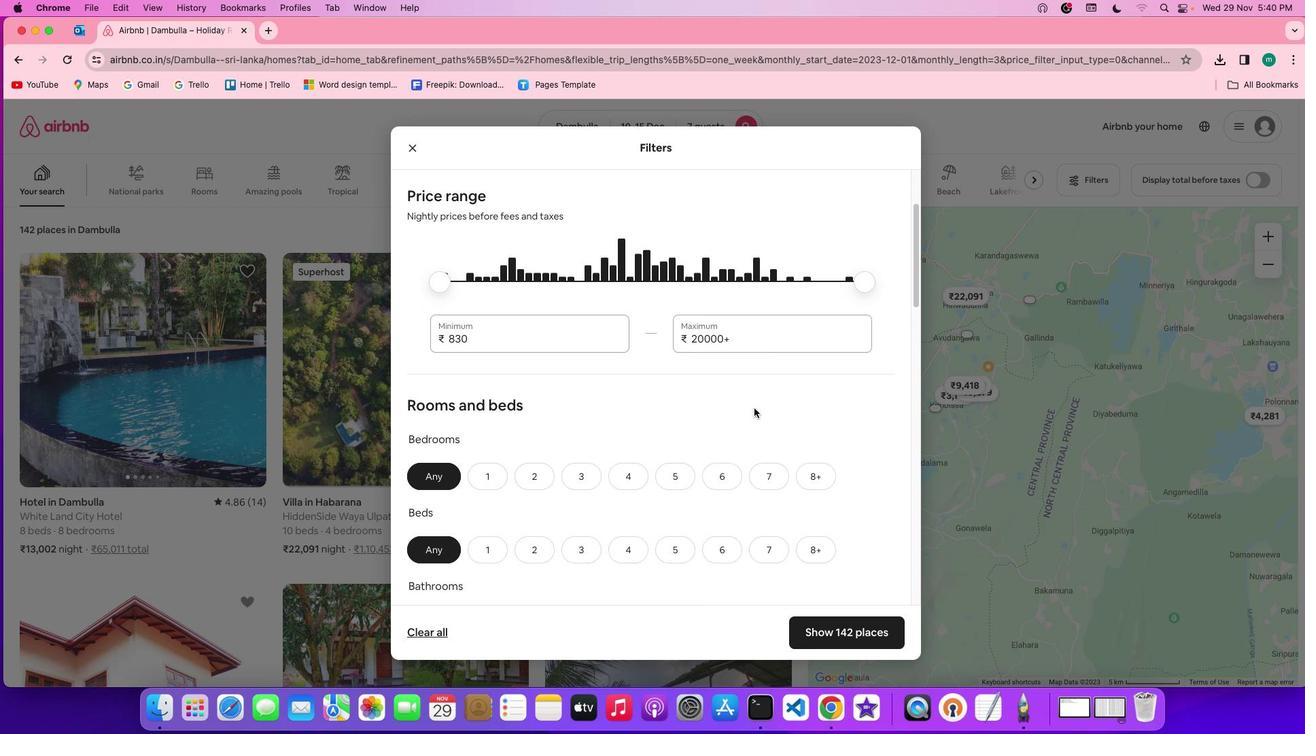 
Action: Mouse moved to (754, 408)
Screenshot: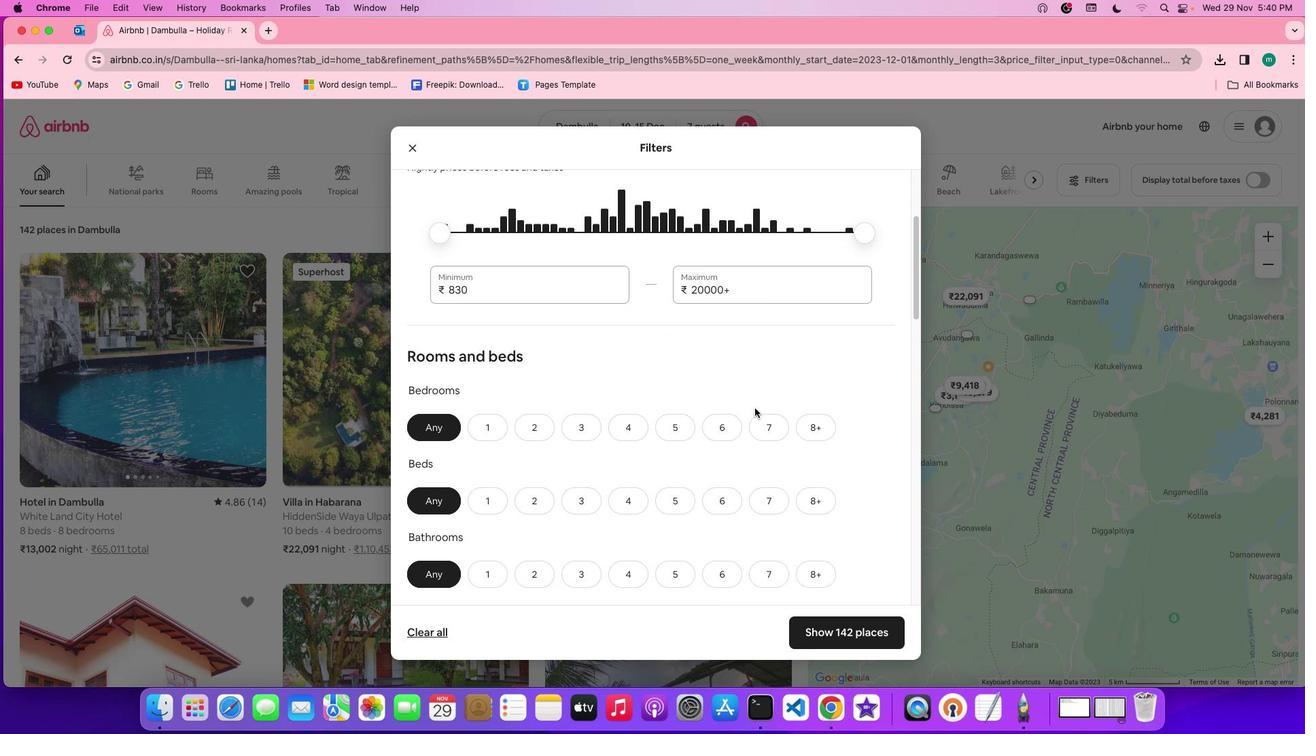 
Action: Mouse scrolled (754, 408) with delta (0, 0)
Screenshot: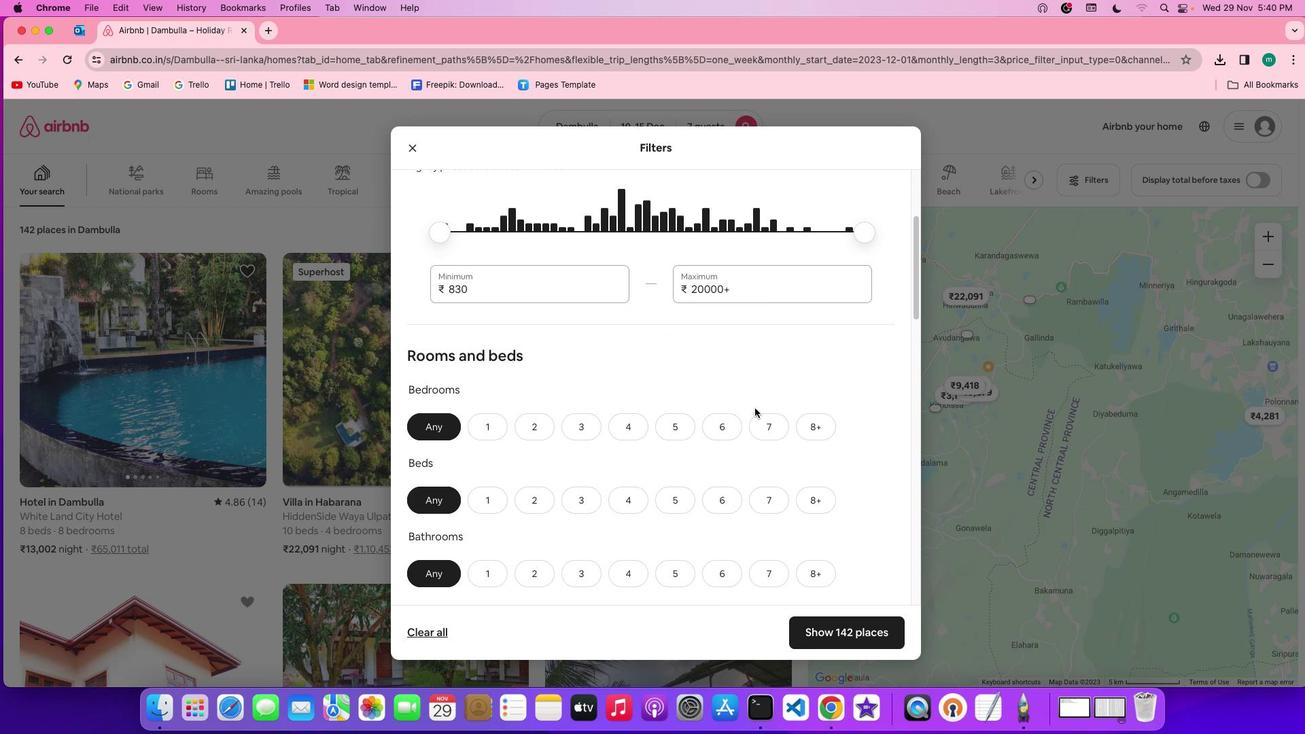 
Action: Mouse scrolled (754, 408) with delta (0, 0)
Screenshot: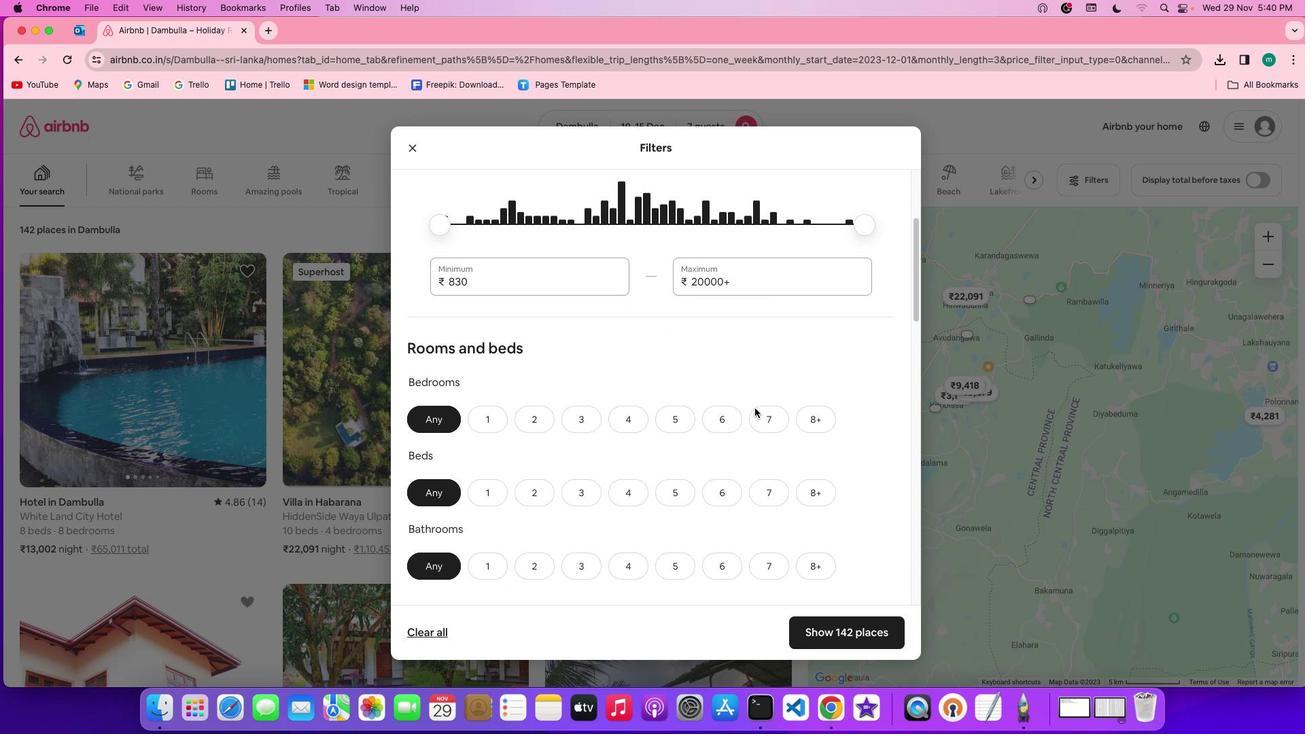 
Action: Mouse scrolled (754, 408) with delta (0, 0)
Screenshot: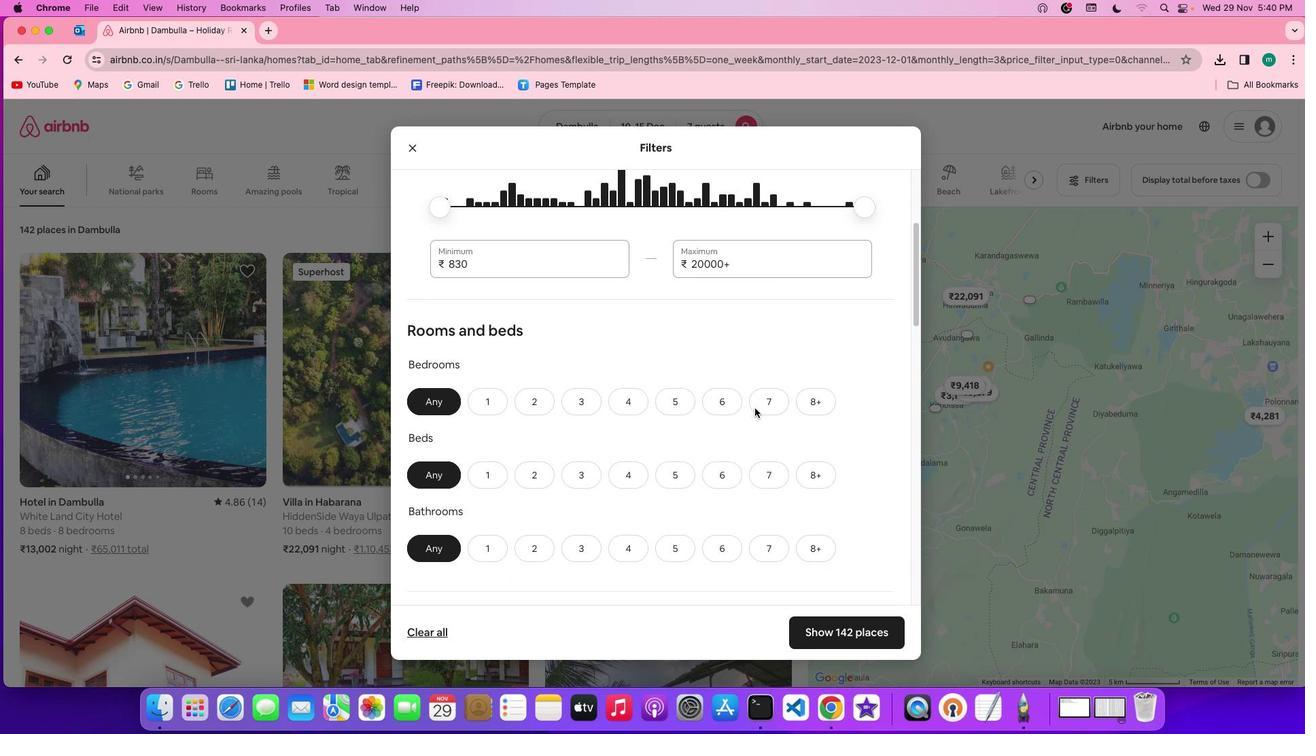 
Action: Mouse scrolled (754, 408) with delta (0, 0)
Screenshot: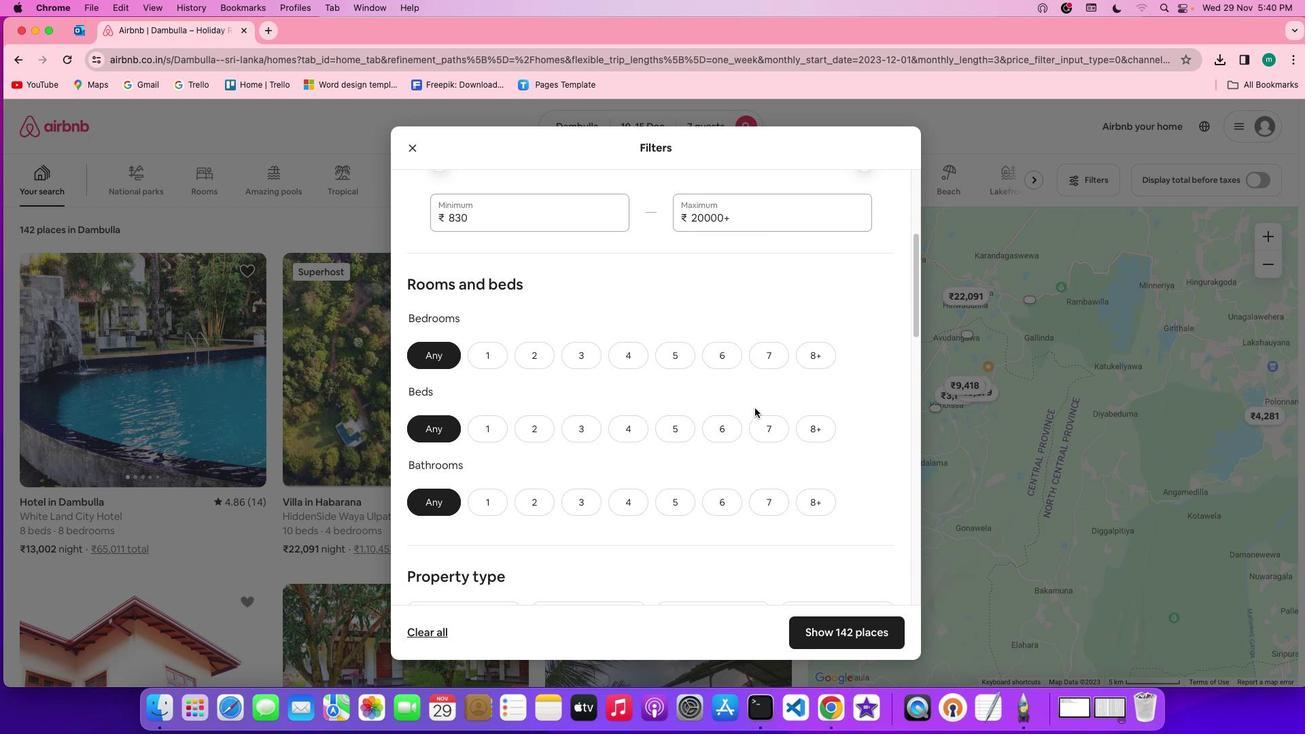 
Action: Mouse scrolled (754, 408) with delta (0, 0)
Screenshot: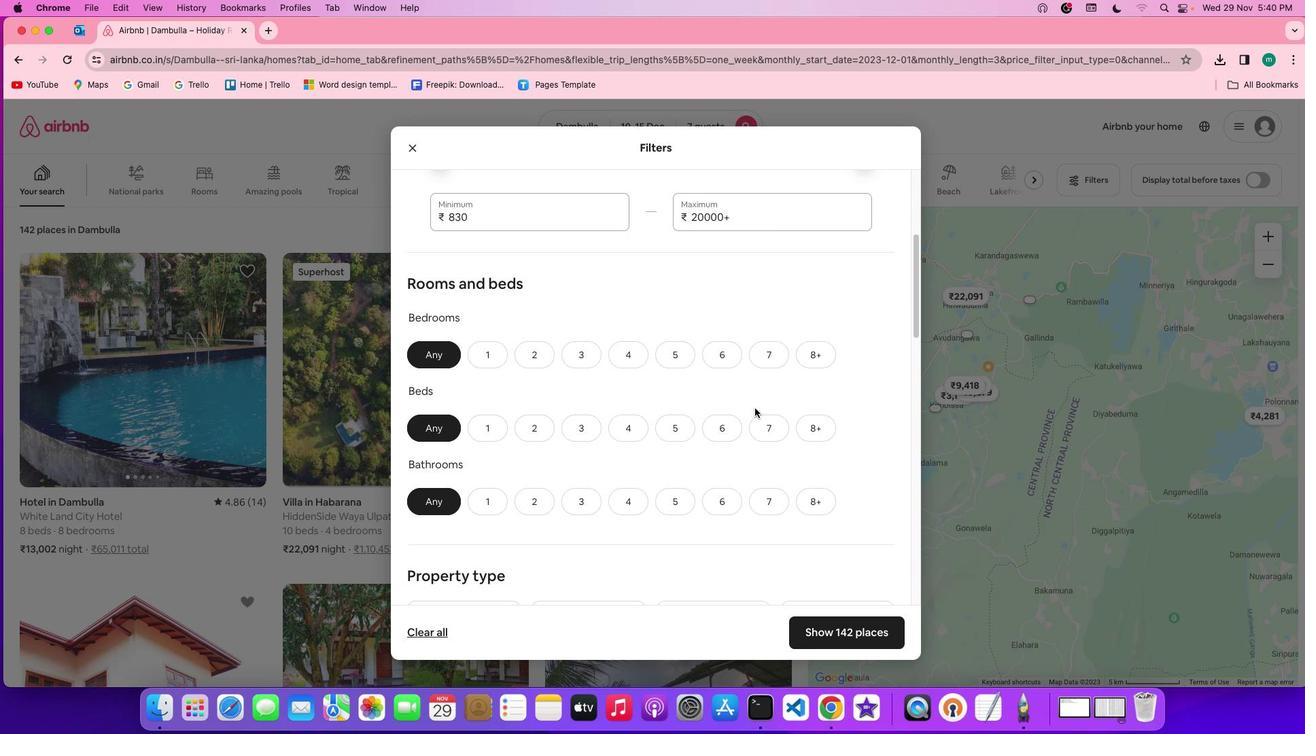 
Action: Mouse scrolled (754, 408) with delta (0, 0)
Screenshot: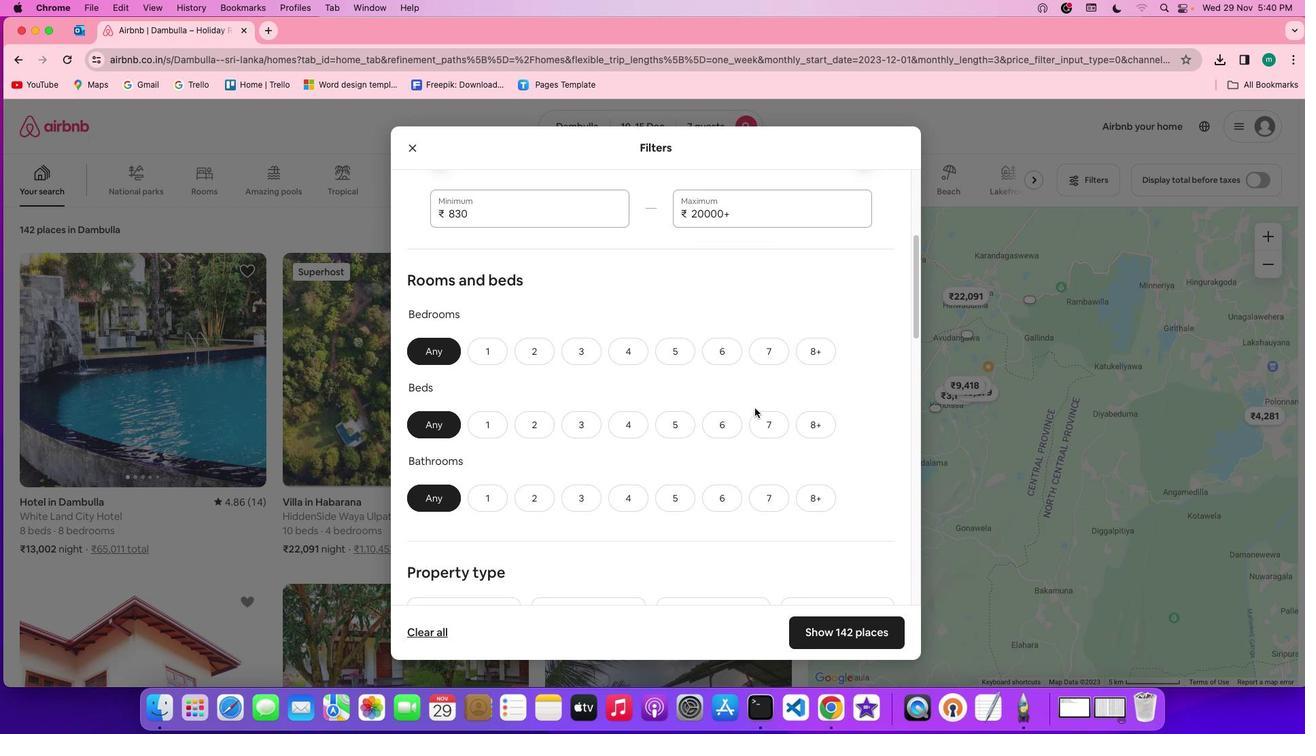
Action: Mouse scrolled (754, 408) with delta (0, 0)
Screenshot: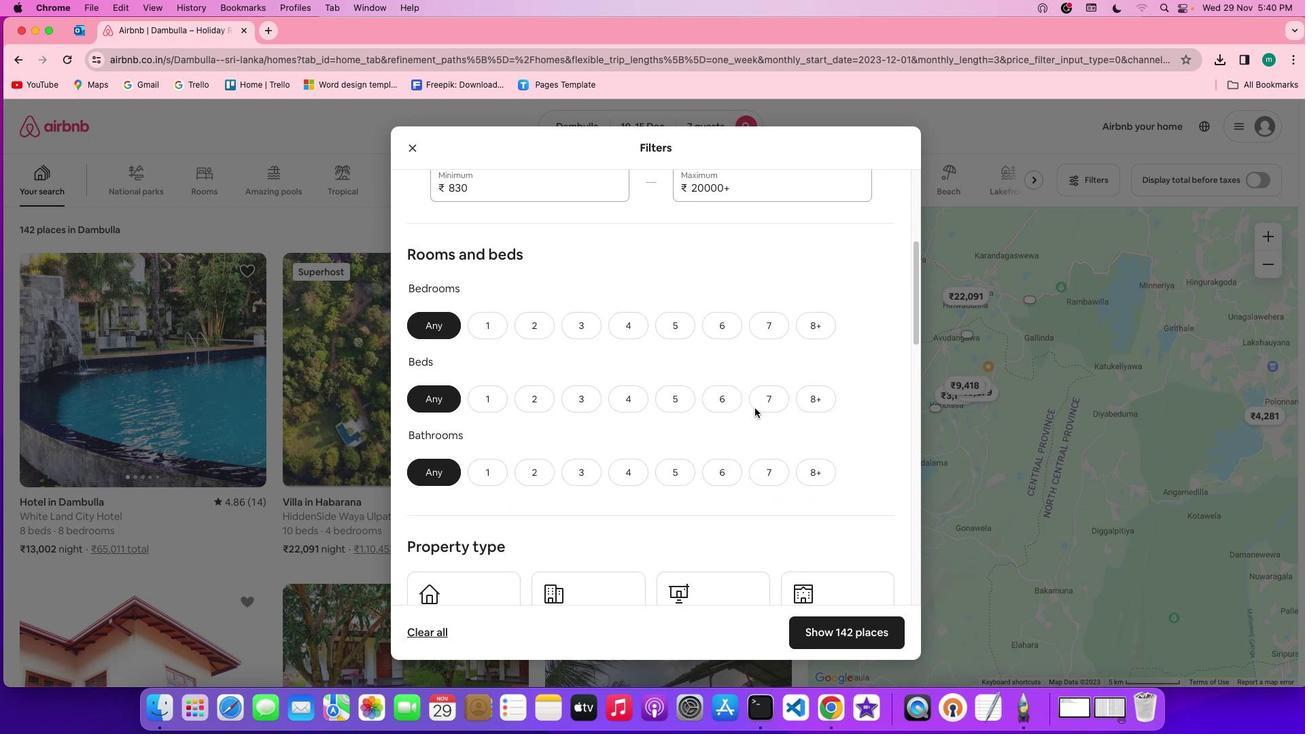 
Action: Mouse scrolled (754, 408) with delta (0, 0)
Screenshot: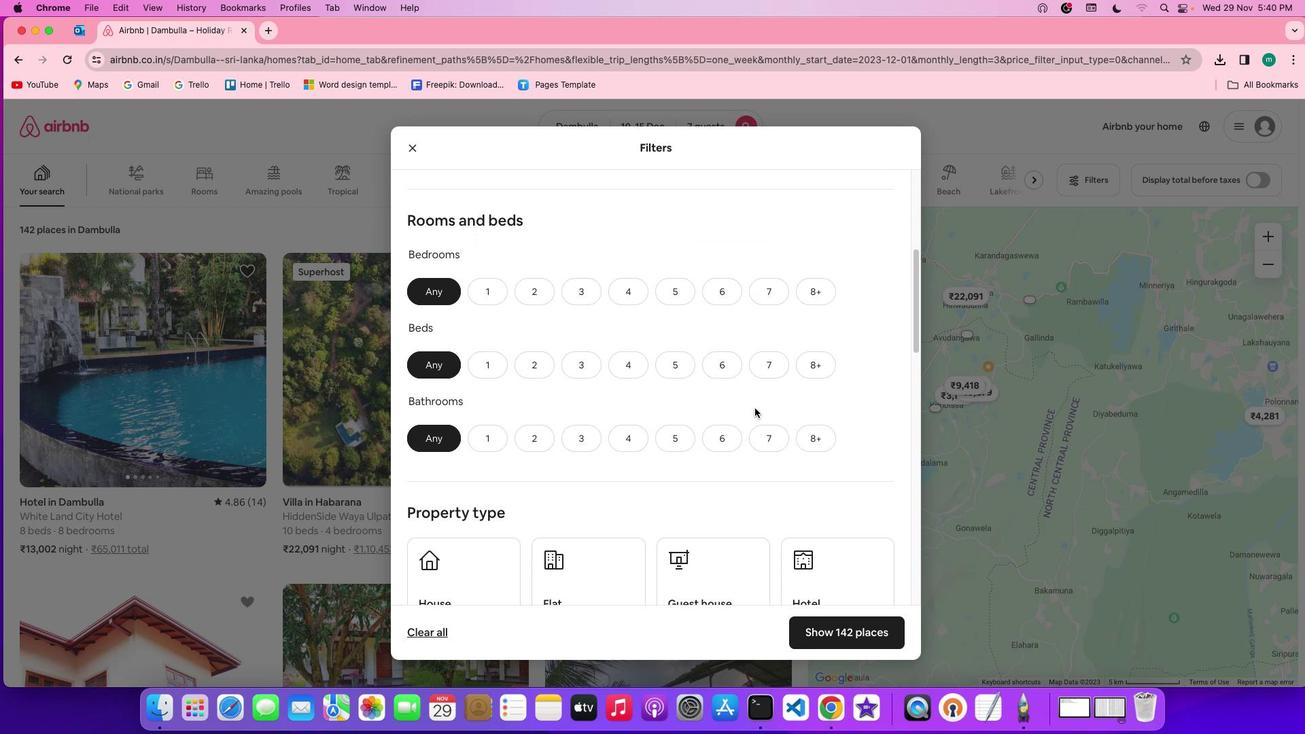 
Action: Mouse moved to (640, 291)
Screenshot: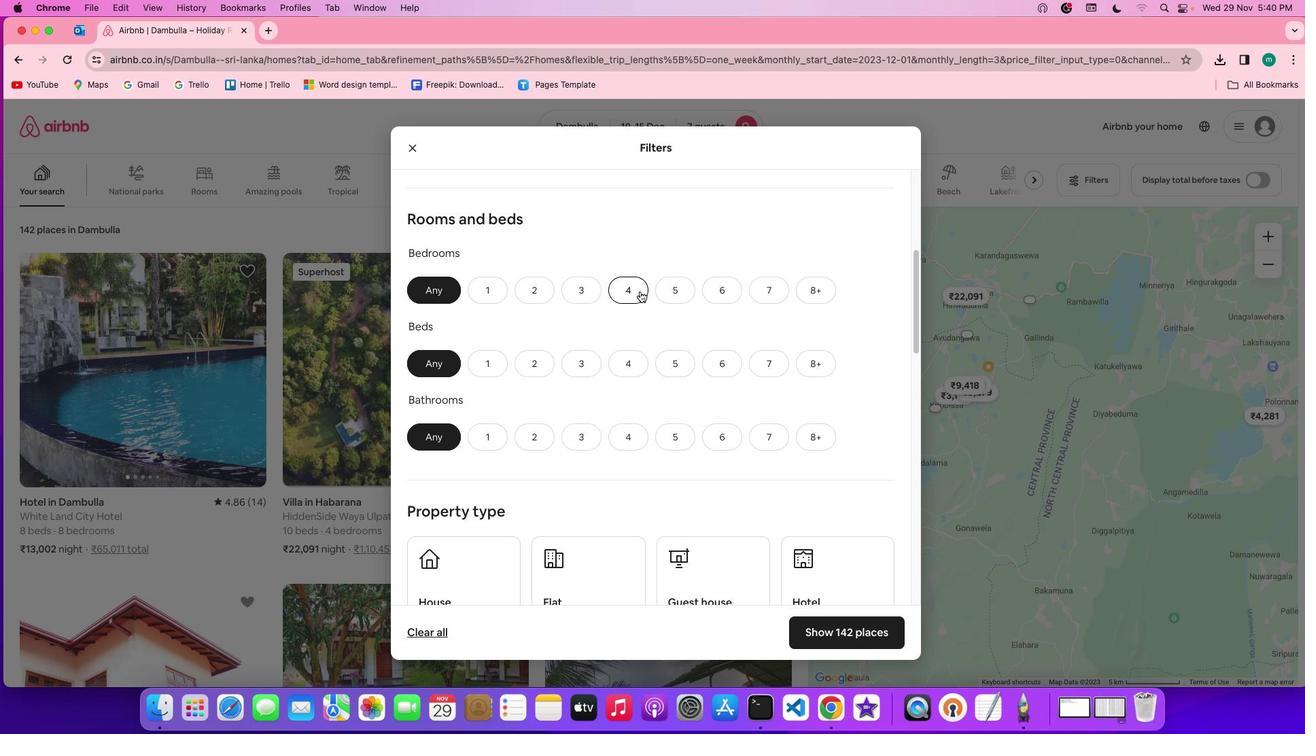 
Action: Mouse pressed left at (640, 291)
Screenshot: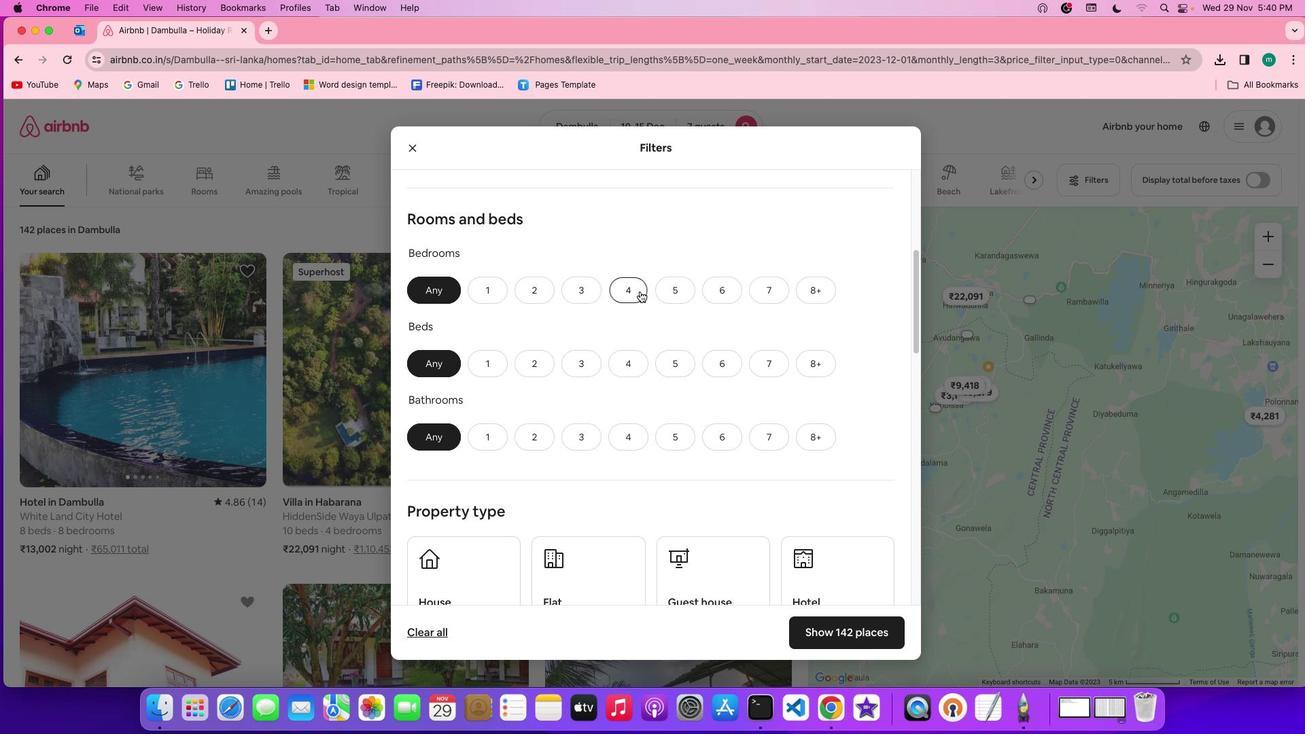 
Action: Mouse moved to (779, 370)
Screenshot: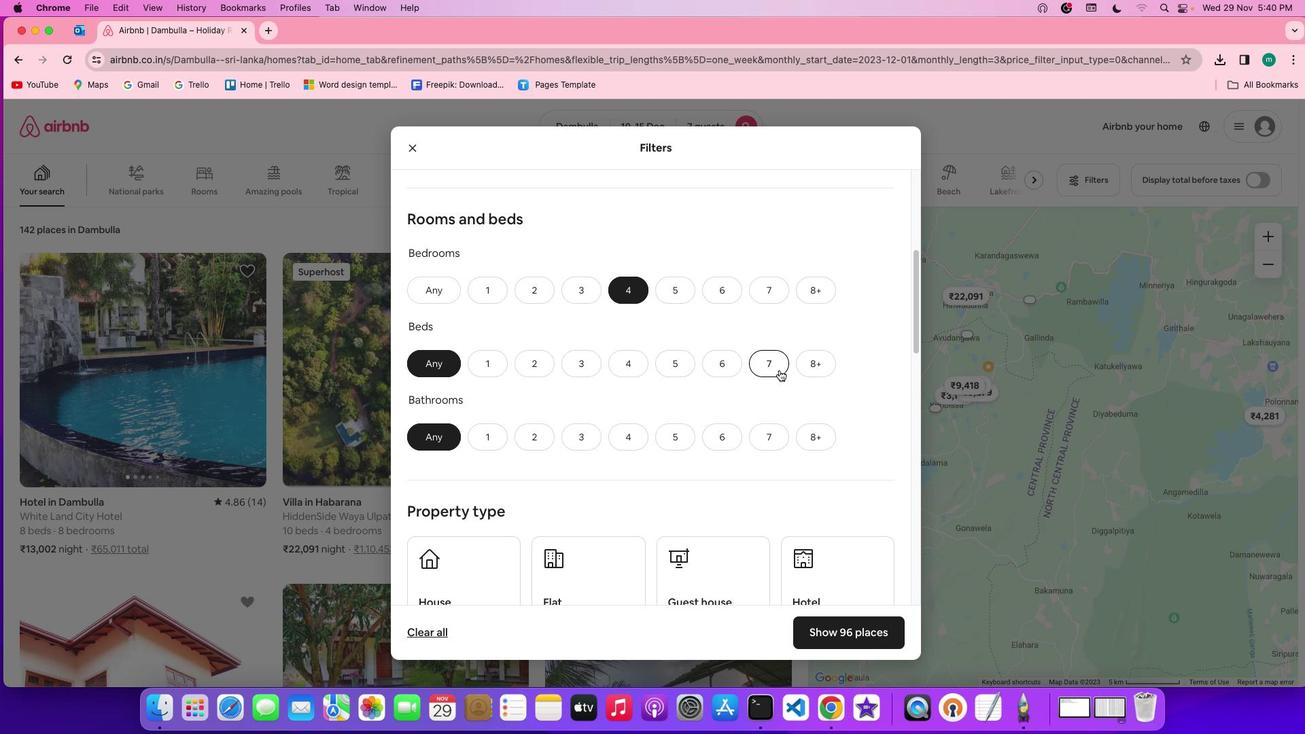 
Action: Mouse pressed left at (779, 370)
Screenshot: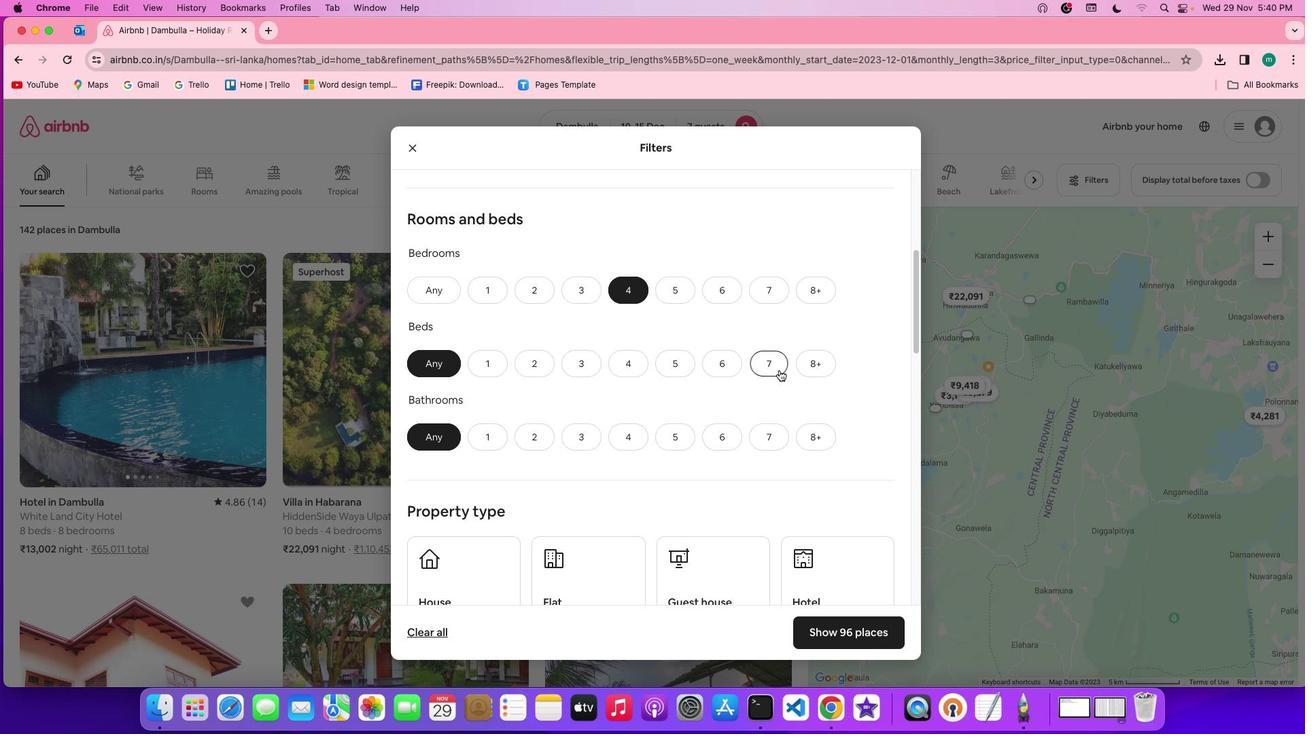 
Action: Mouse moved to (622, 438)
Screenshot: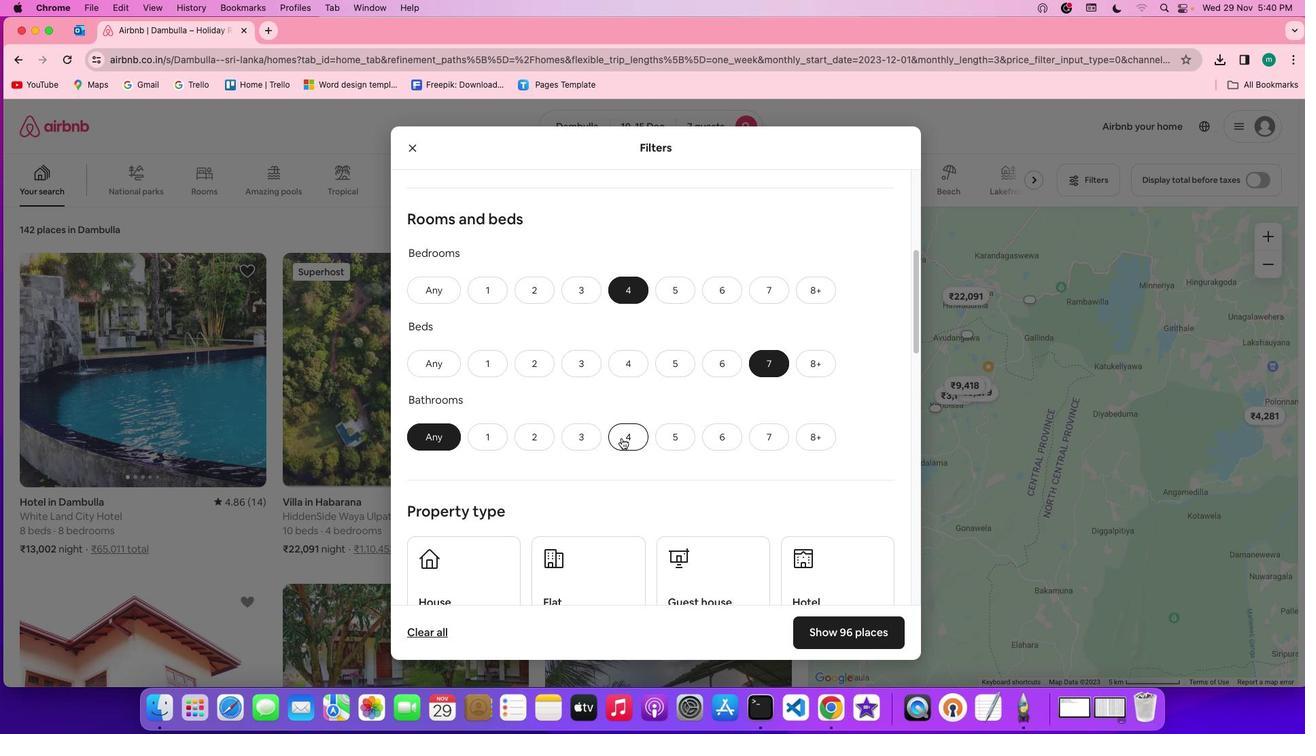 
Action: Mouse pressed left at (622, 438)
Screenshot: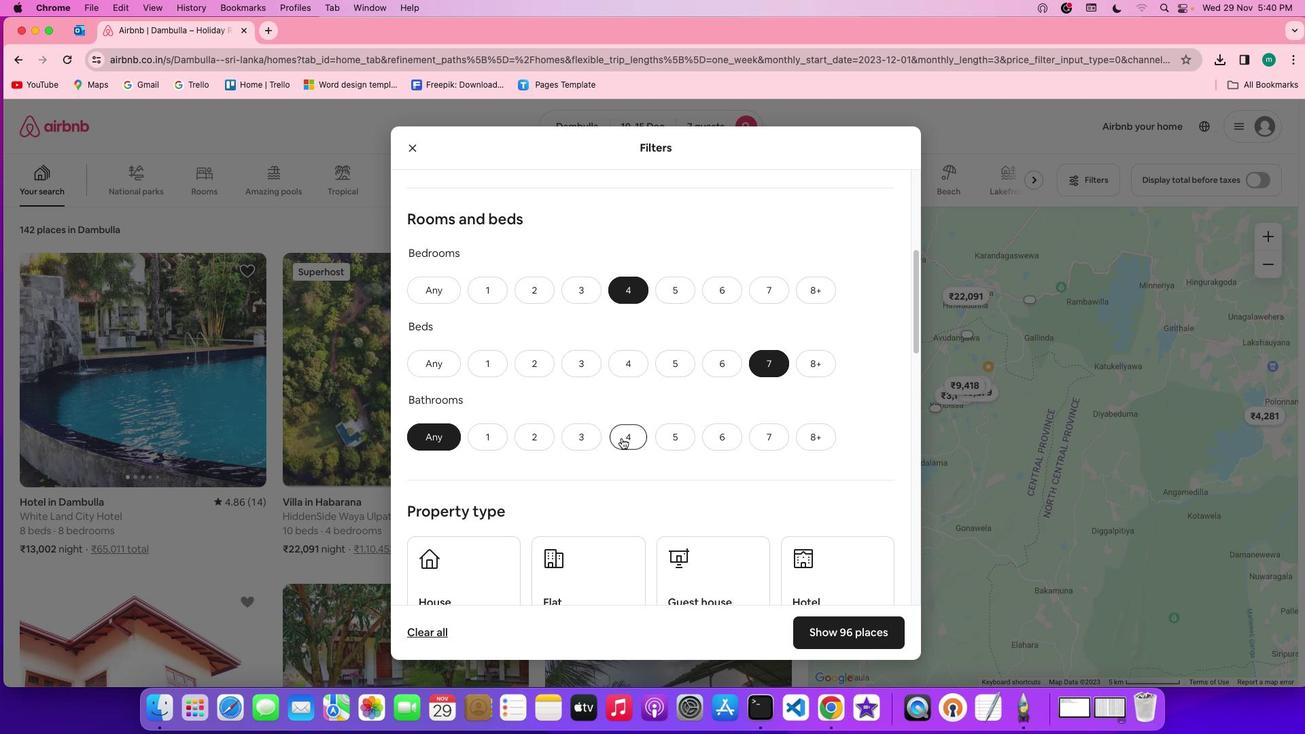 
Action: Mouse moved to (763, 474)
Screenshot: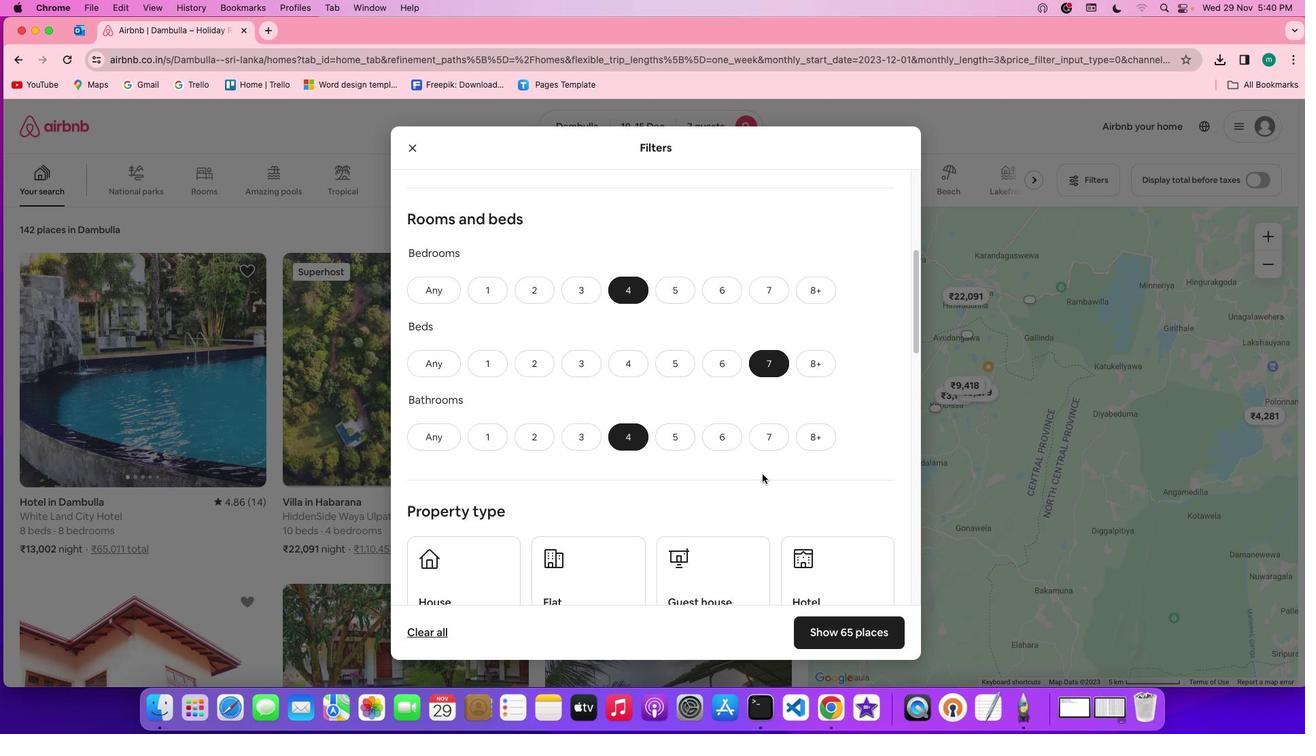 
Action: Mouse scrolled (763, 474) with delta (0, 0)
Screenshot: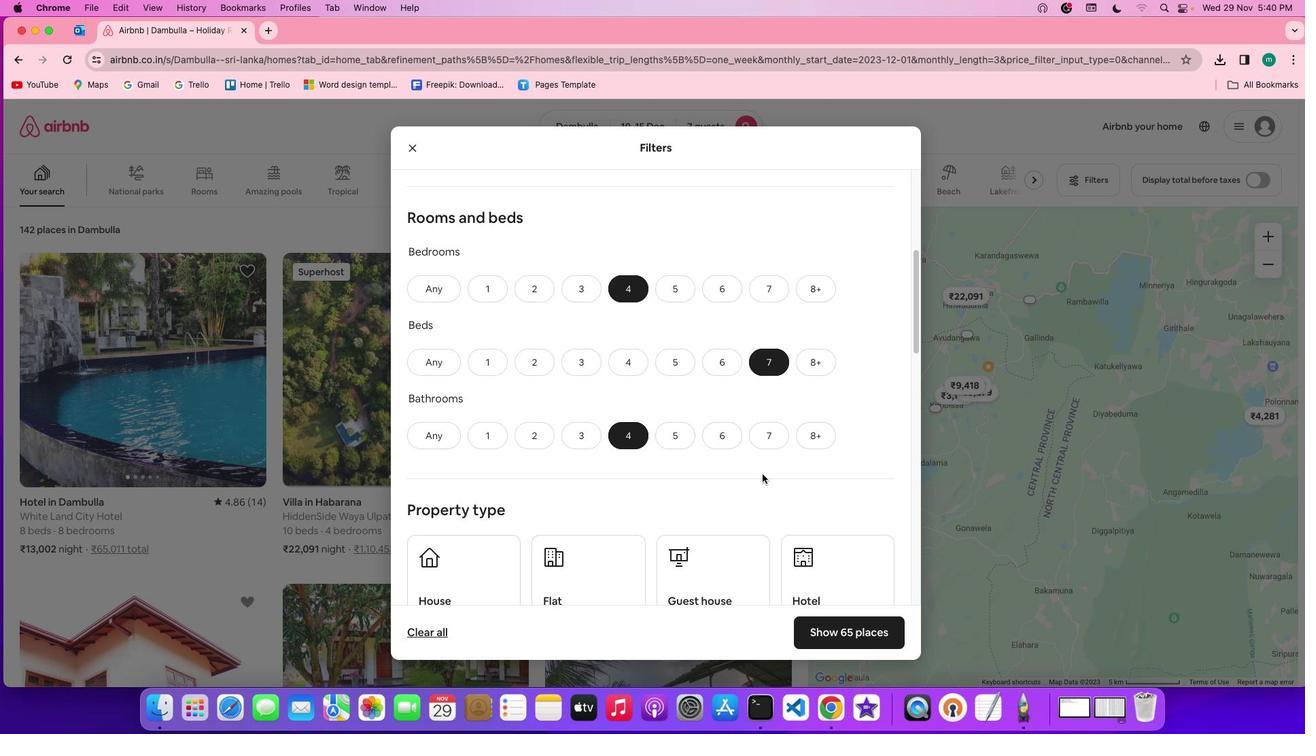 
Action: Mouse scrolled (763, 474) with delta (0, 0)
Screenshot: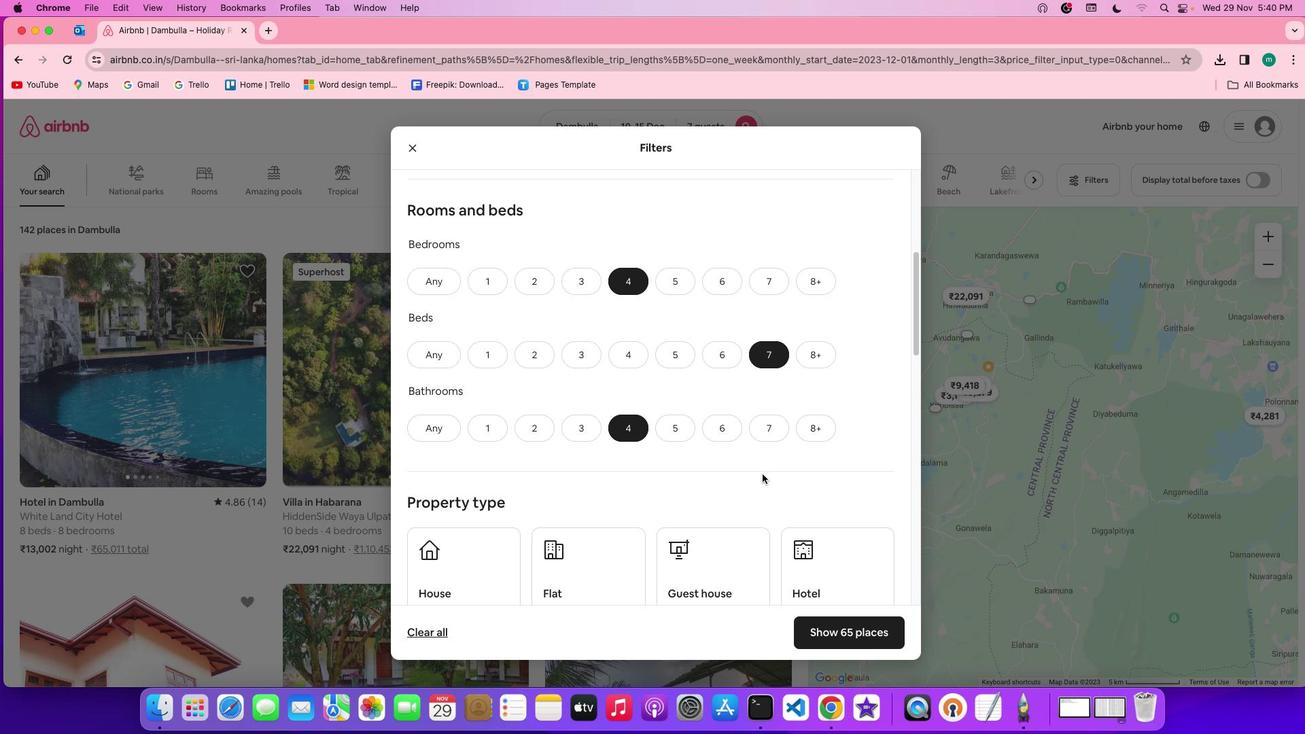 
Action: Mouse scrolled (763, 474) with delta (0, 0)
Screenshot: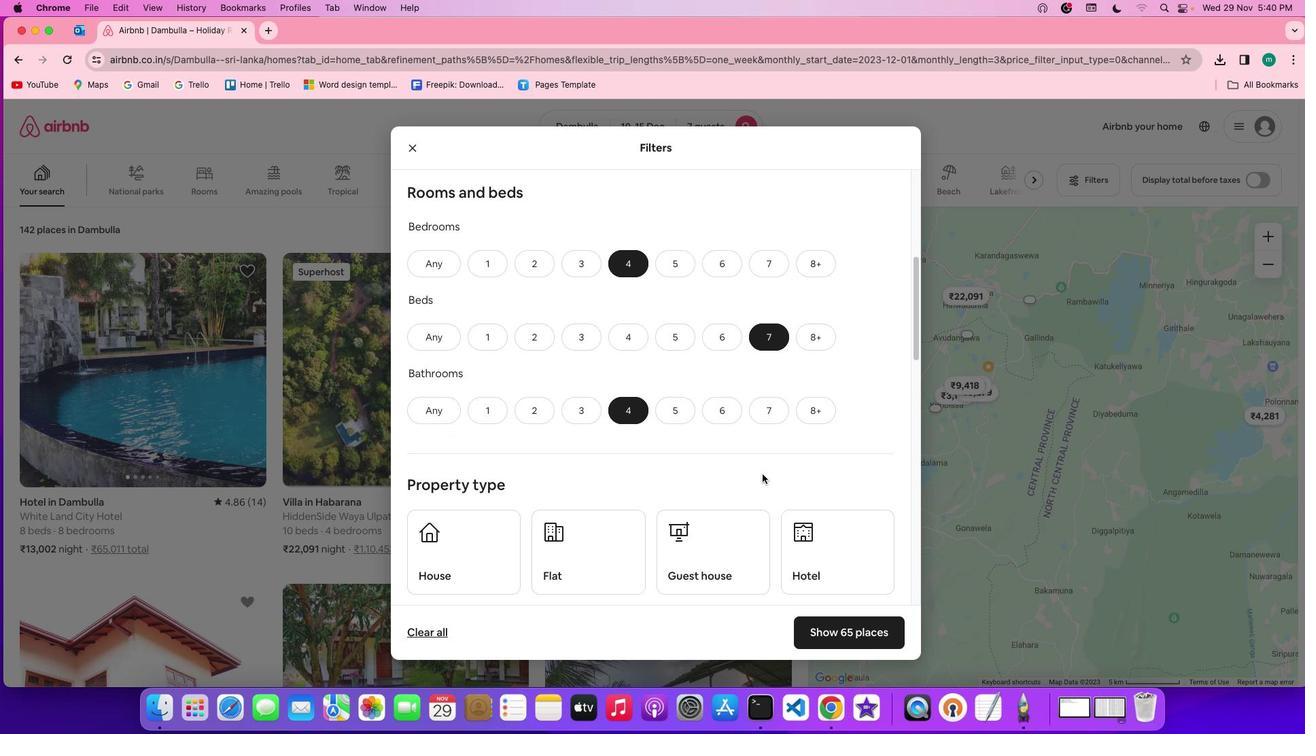 
Action: Mouse scrolled (763, 474) with delta (0, 0)
Screenshot: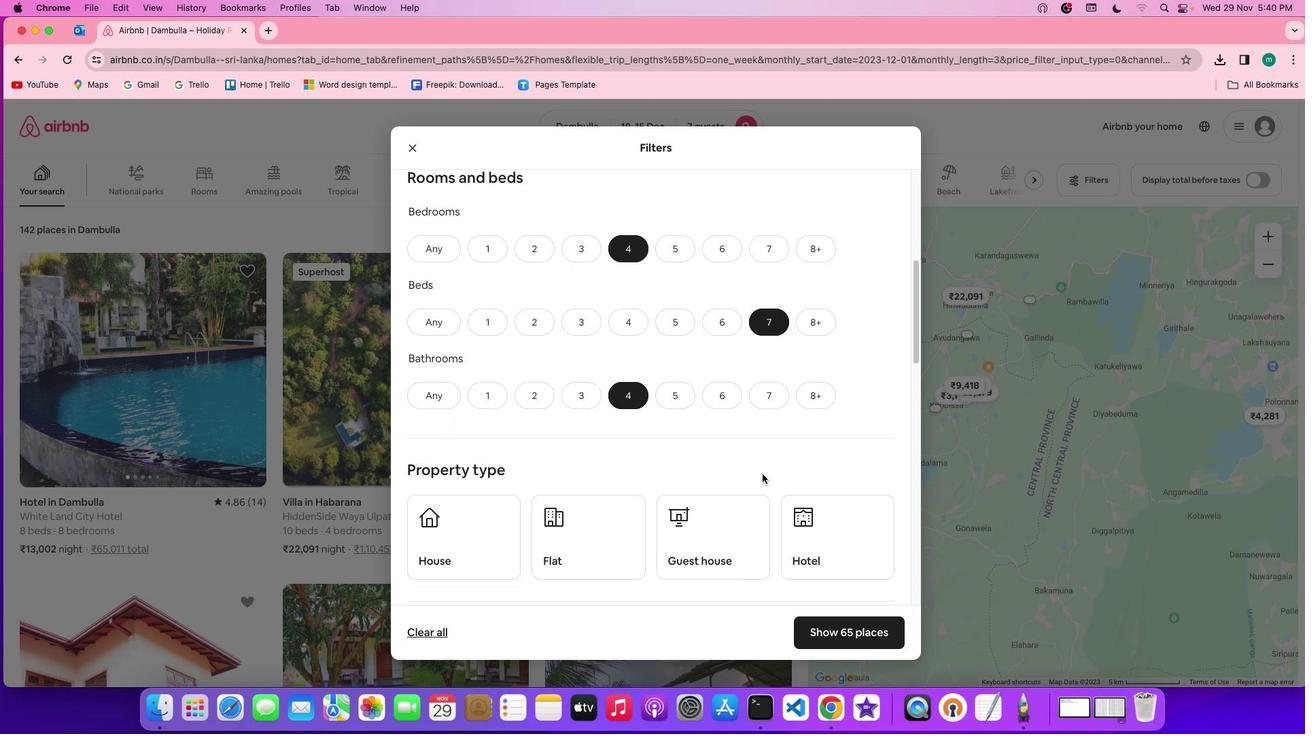 
Action: Mouse scrolled (763, 474) with delta (0, 0)
Screenshot: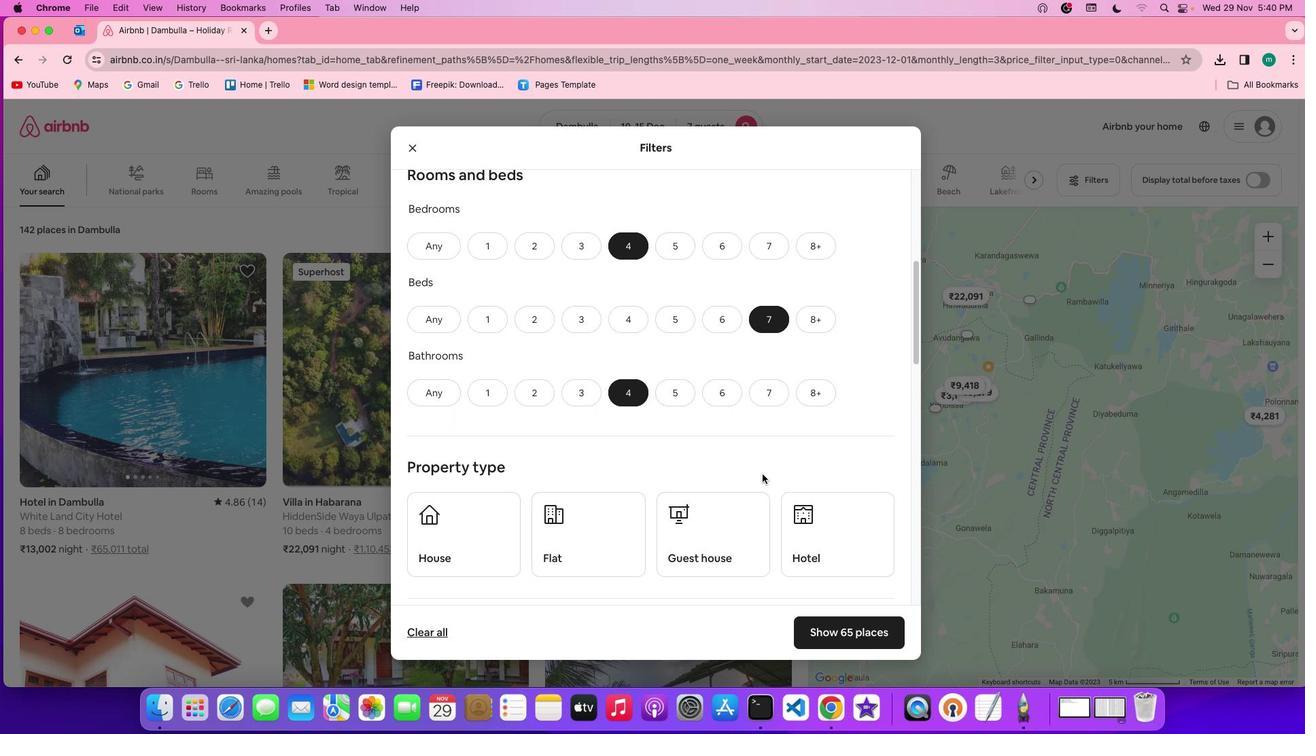 
Action: Mouse scrolled (763, 474) with delta (0, 0)
Screenshot: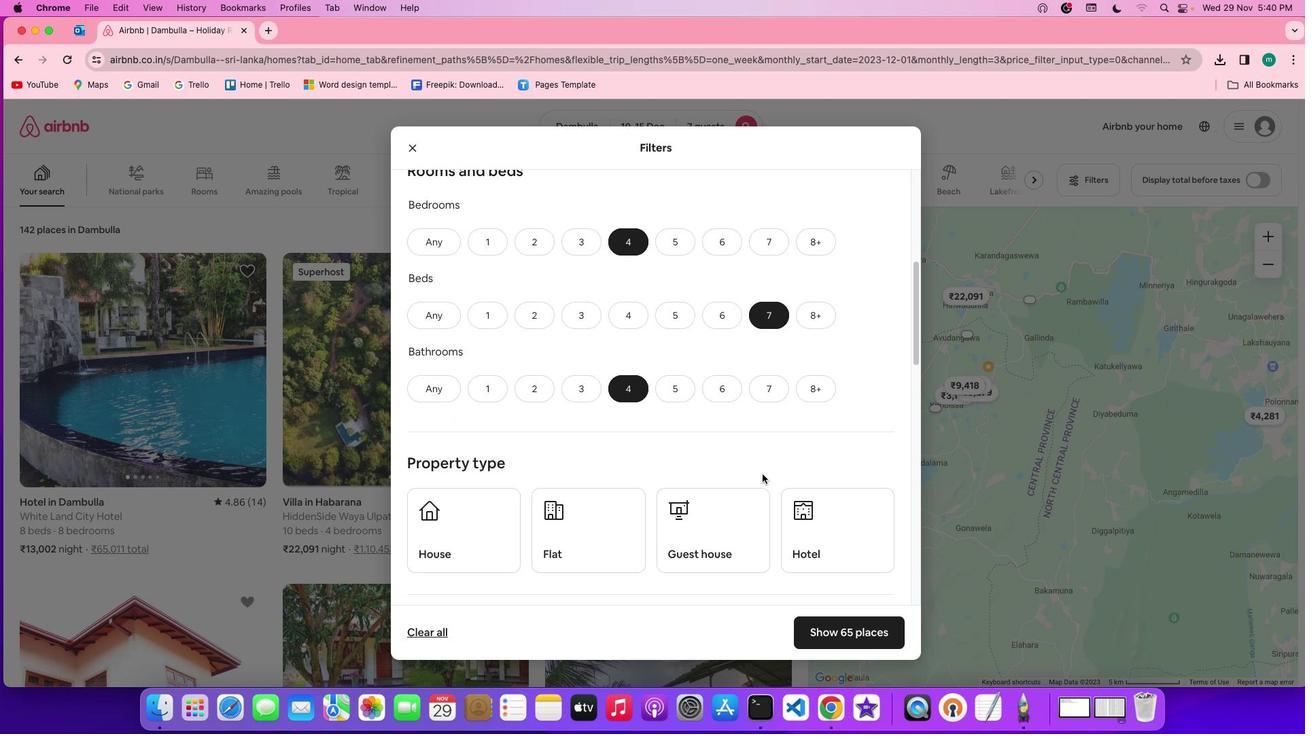 
Action: Mouse scrolled (763, 474) with delta (0, 0)
Screenshot: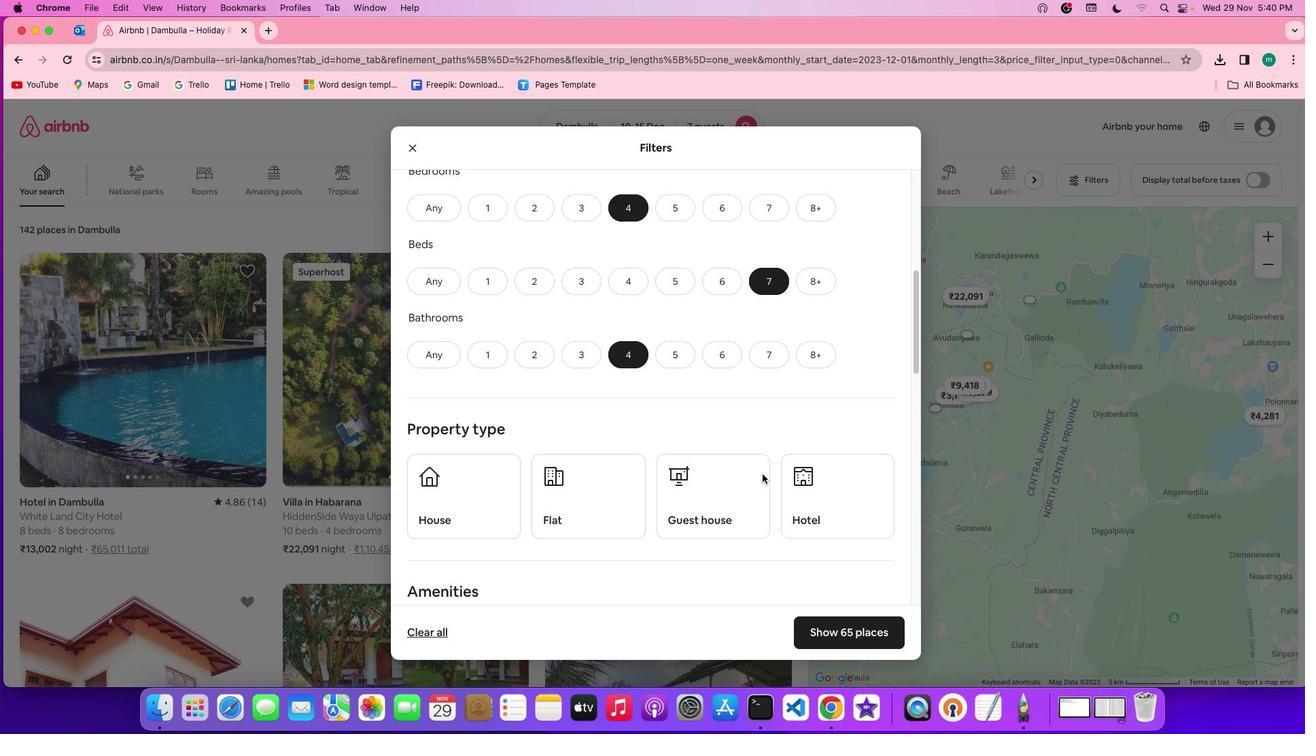 
Action: Mouse scrolled (763, 474) with delta (0, 0)
Screenshot: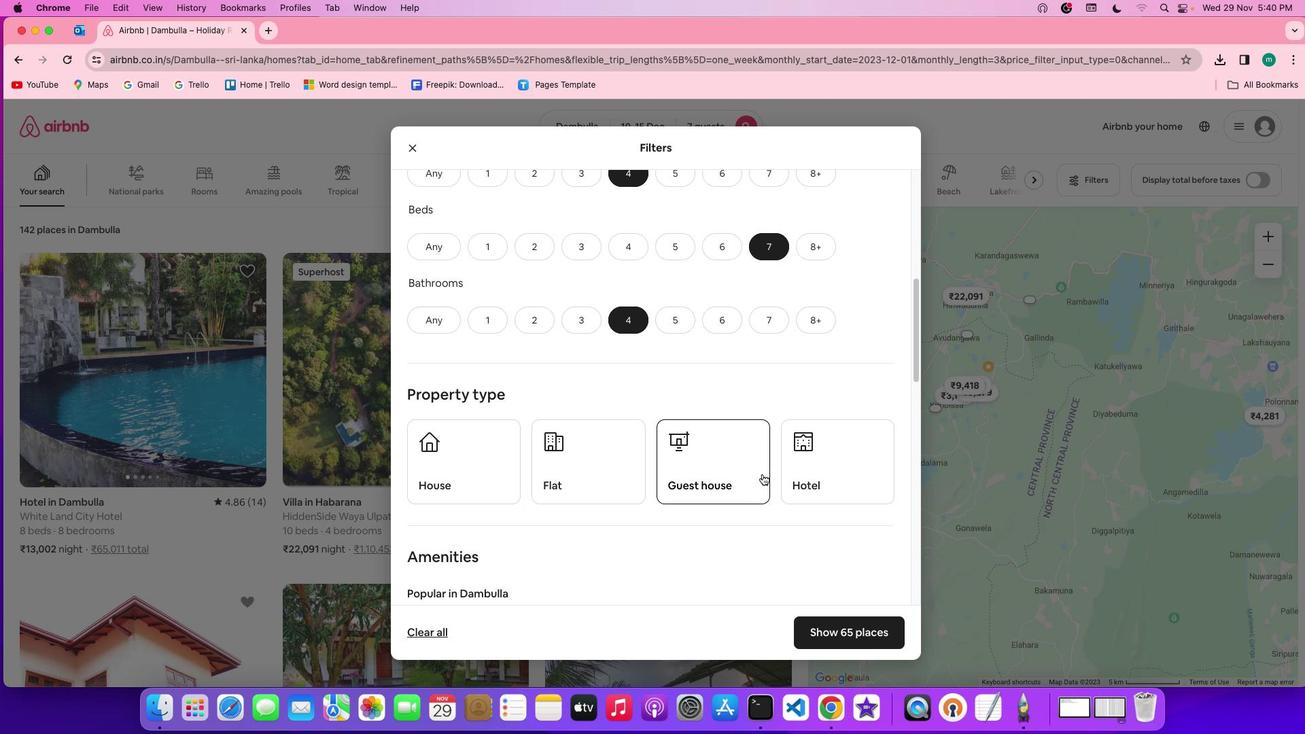 
Action: Mouse scrolled (763, 474) with delta (0, 0)
Screenshot: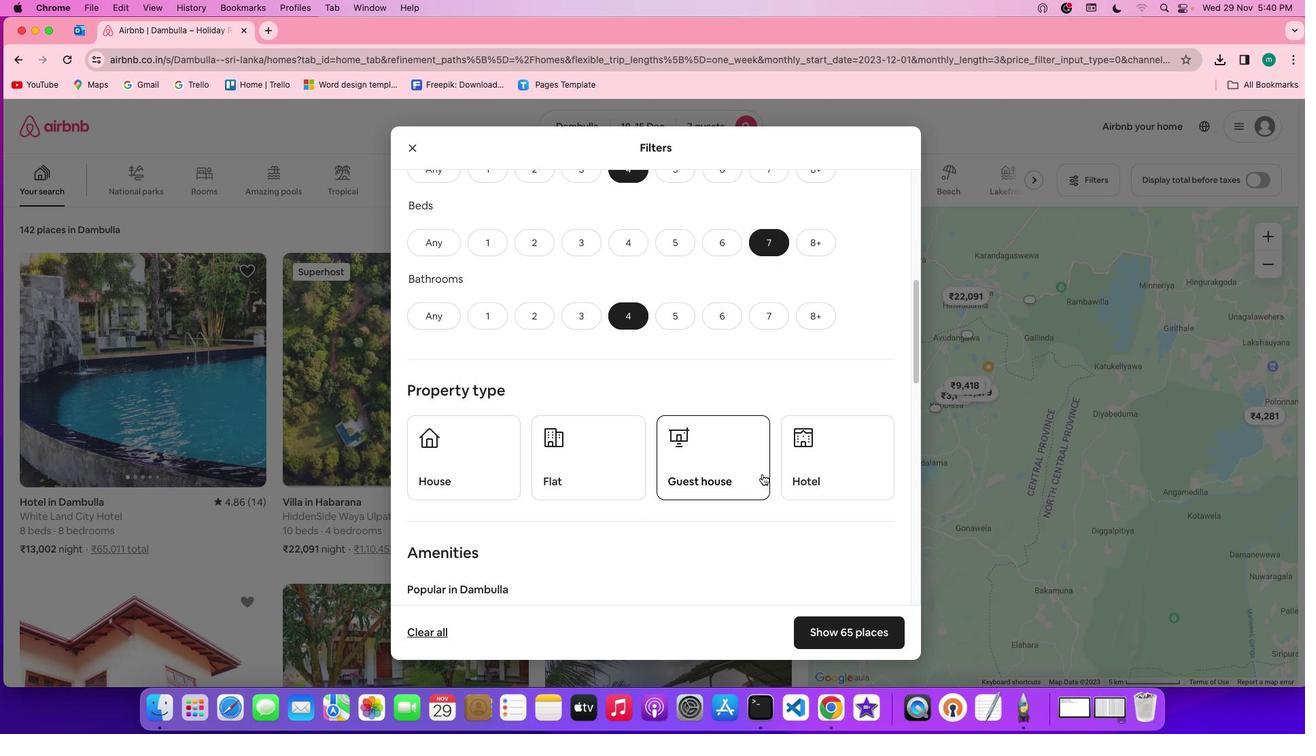 
Action: Mouse scrolled (763, 474) with delta (0, 0)
Screenshot: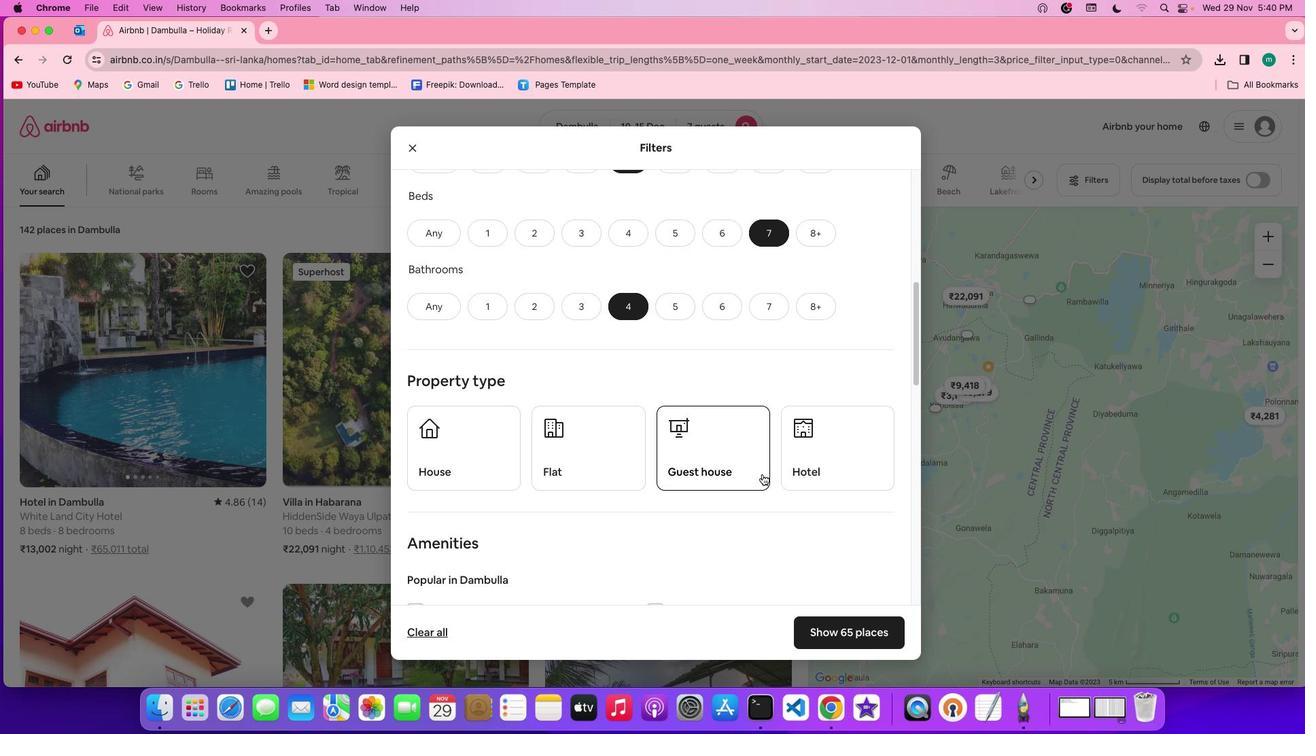 
Action: Mouse scrolled (763, 474) with delta (0, 0)
Screenshot: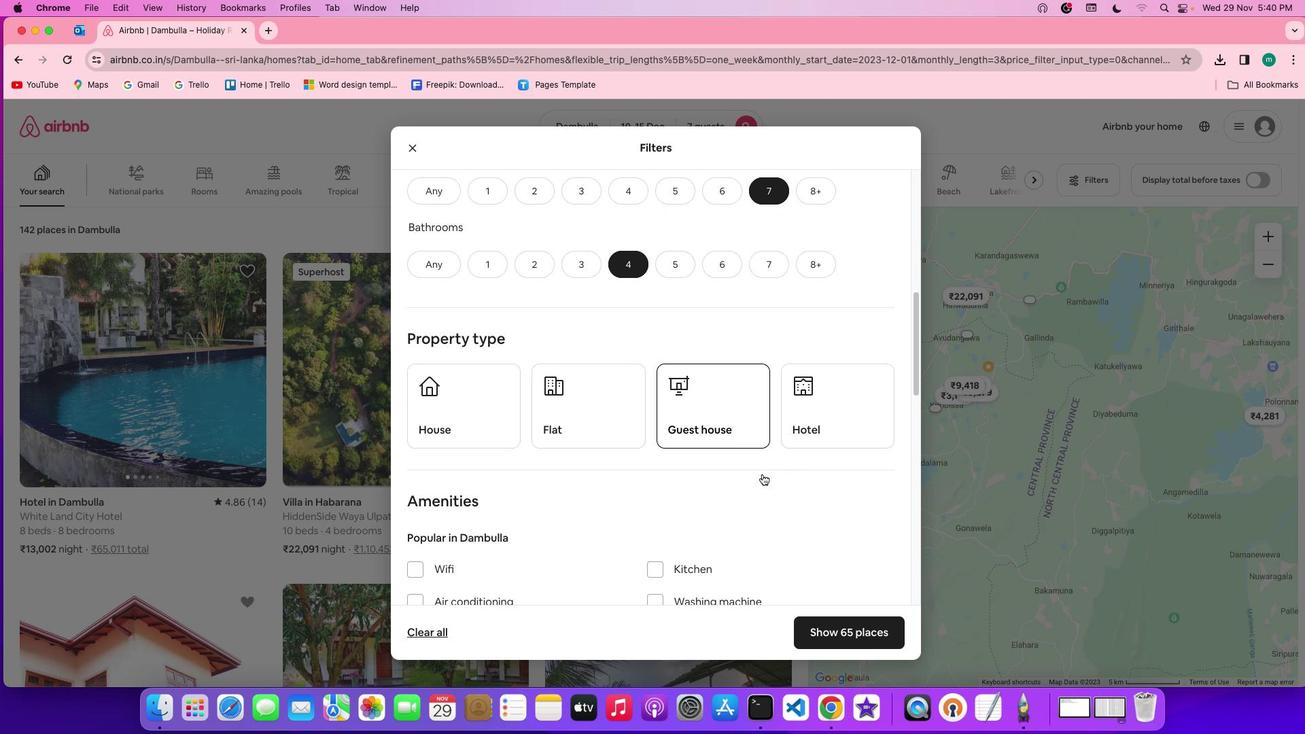 
Action: Mouse moved to (582, 447)
Screenshot: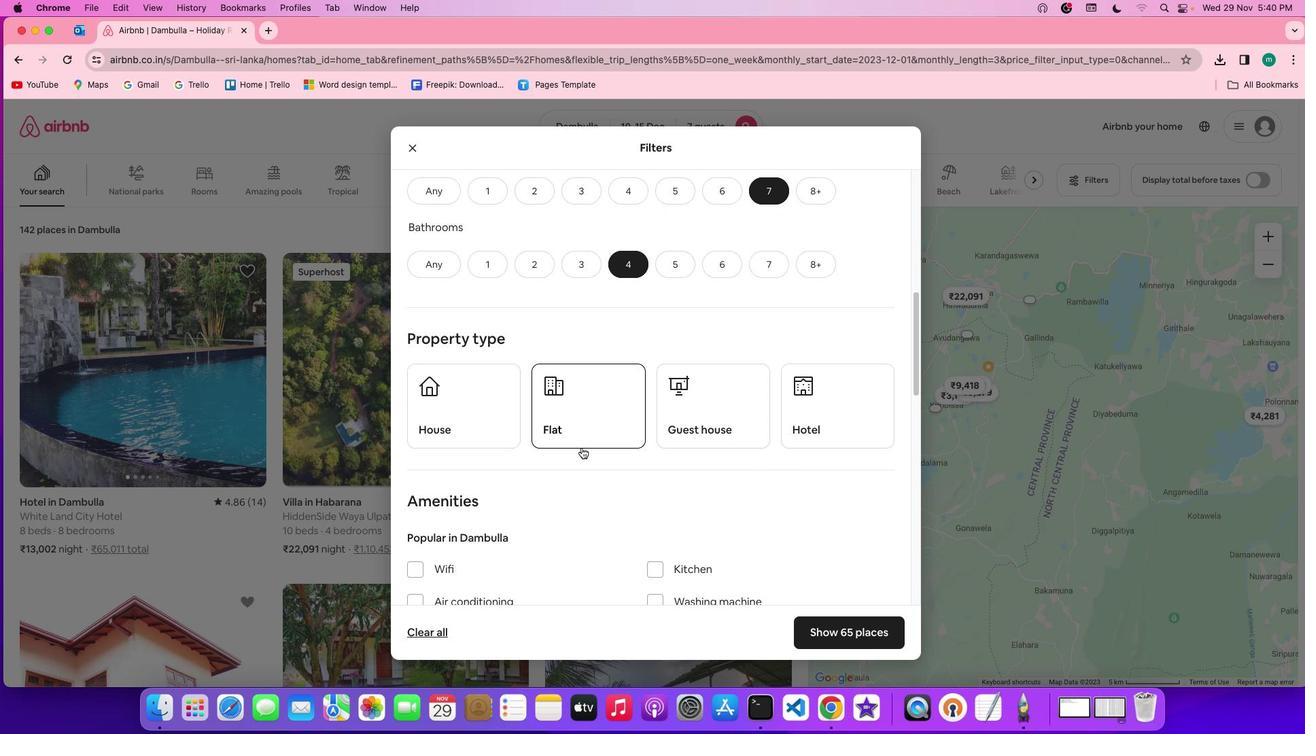 
Action: Mouse scrolled (582, 447) with delta (0, 0)
Screenshot: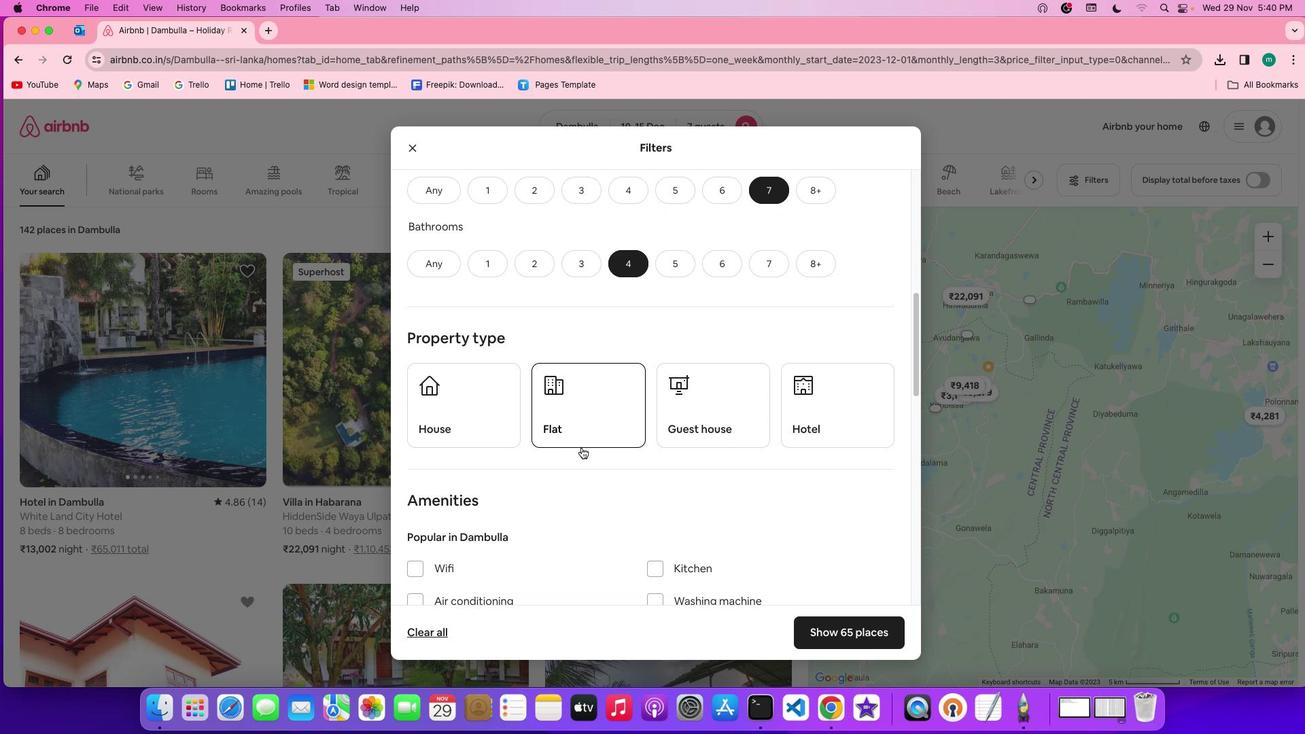 
Action: Mouse scrolled (582, 447) with delta (0, 0)
Screenshot: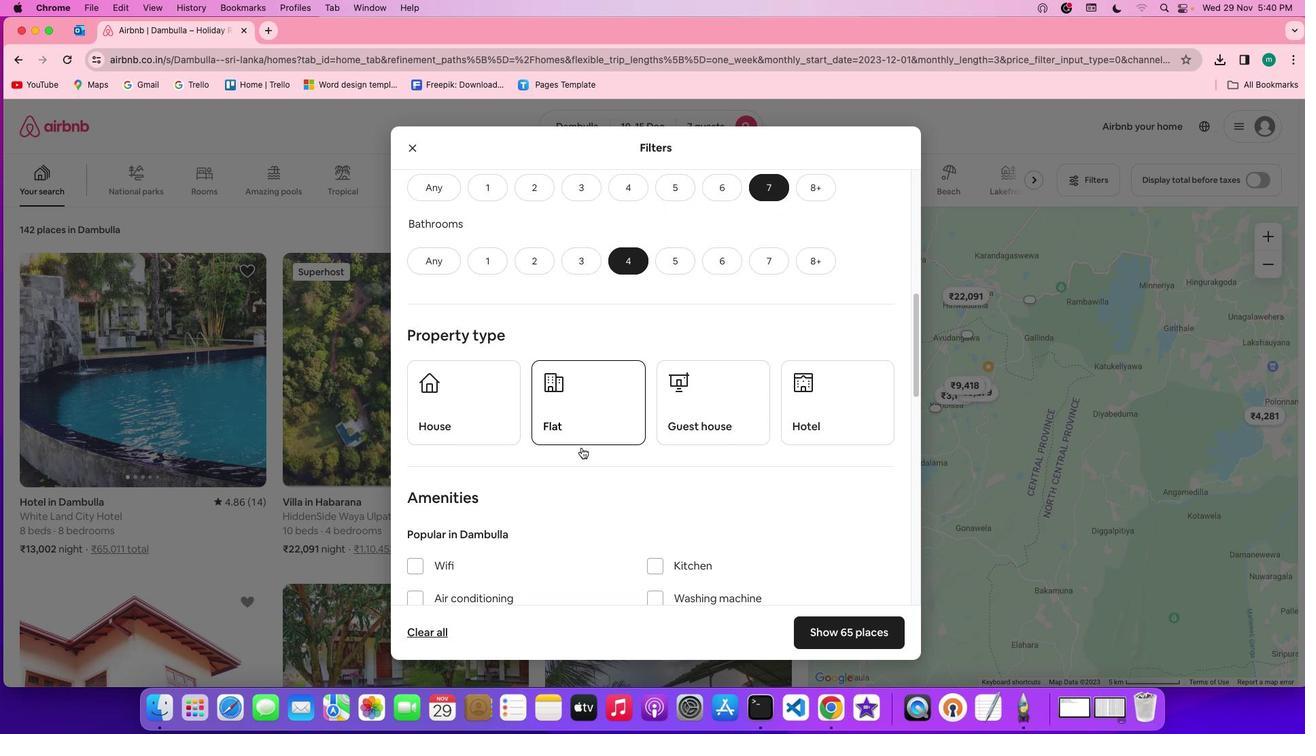 
Action: Mouse scrolled (582, 447) with delta (0, 0)
Screenshot: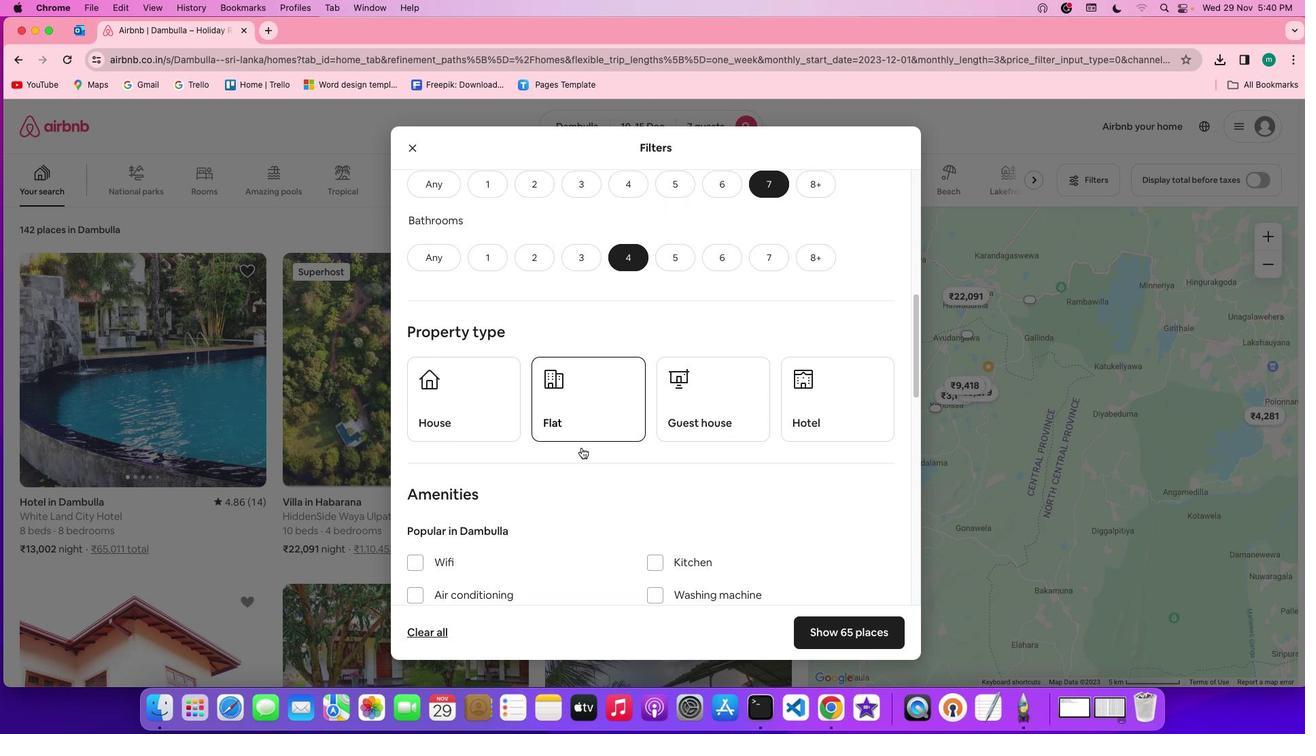 
Action: Mouse scrolled (582, 447) with delta (0, 0)
Screenshot: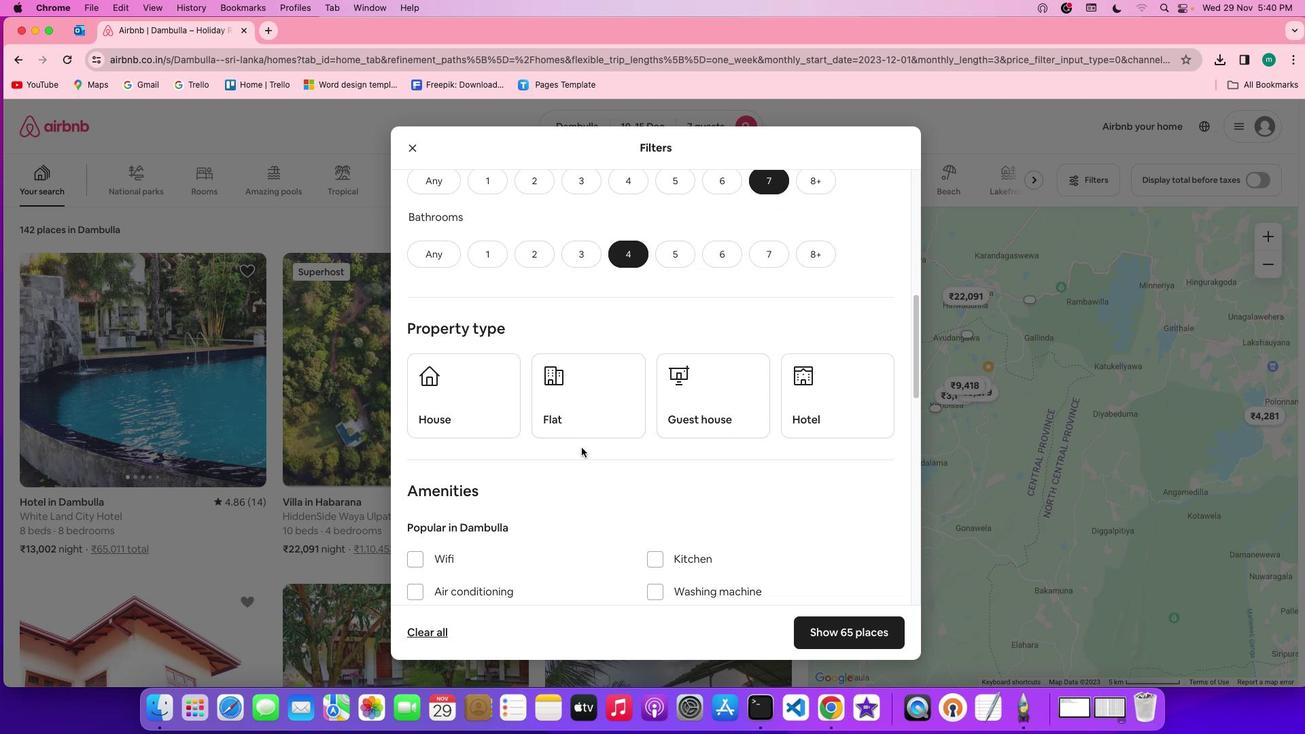 
Action: Mouse scrolled (582, 447) with delta (0, 0)
Screenshot: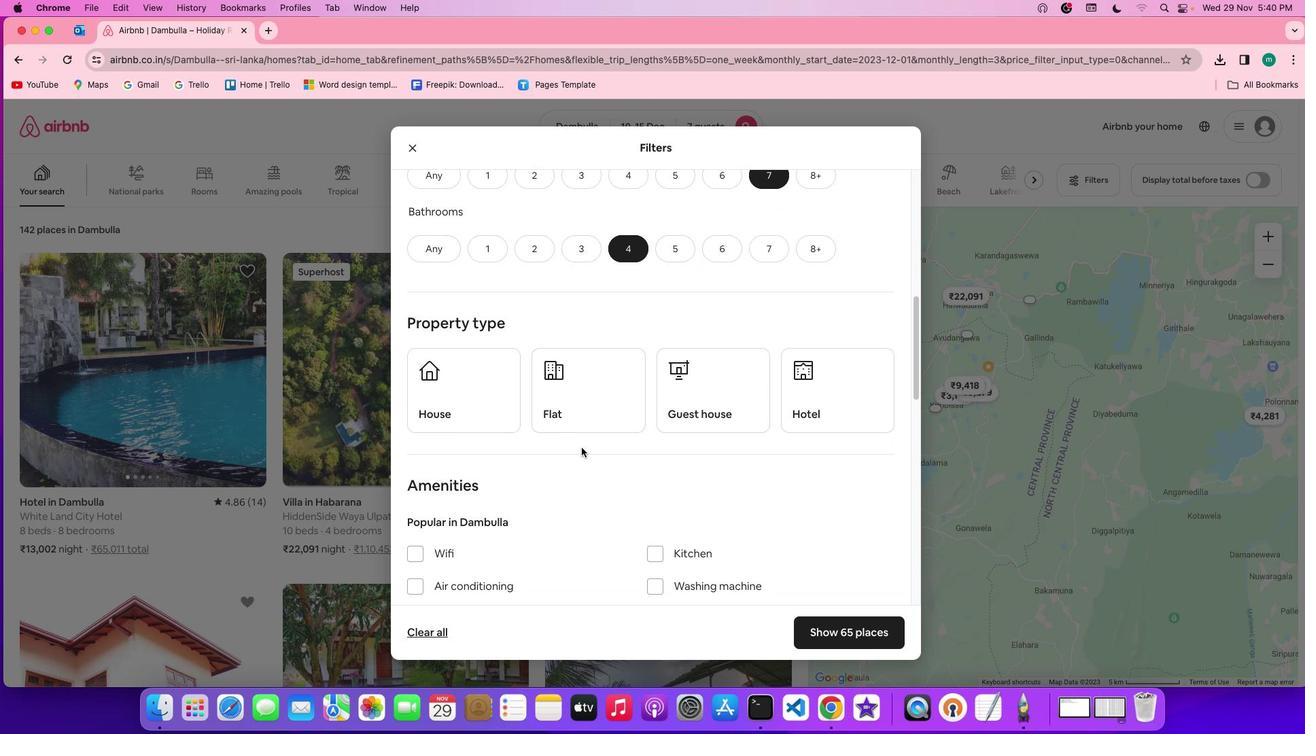 
Action: Mouse scrolled (582, 447) with delta (0, 0)
Screenshot: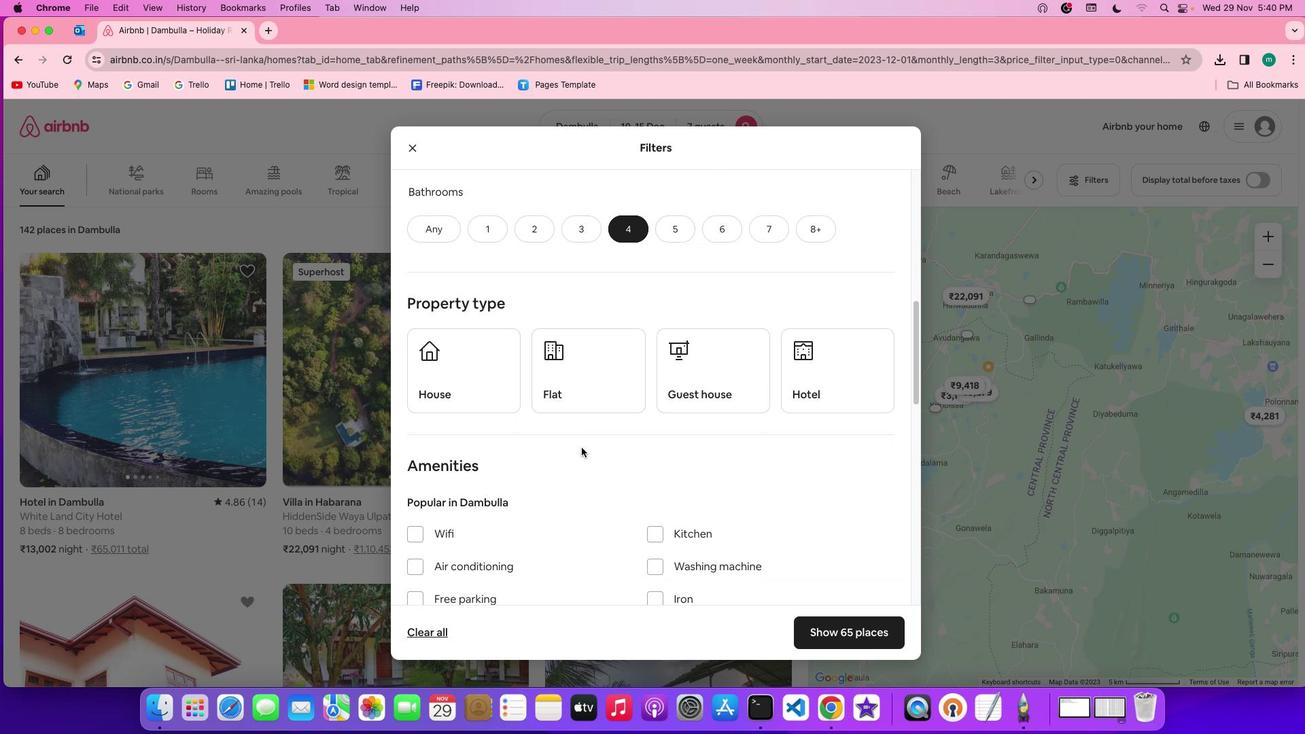 
Action: Mouse moved to (495, 335)
Screenshot: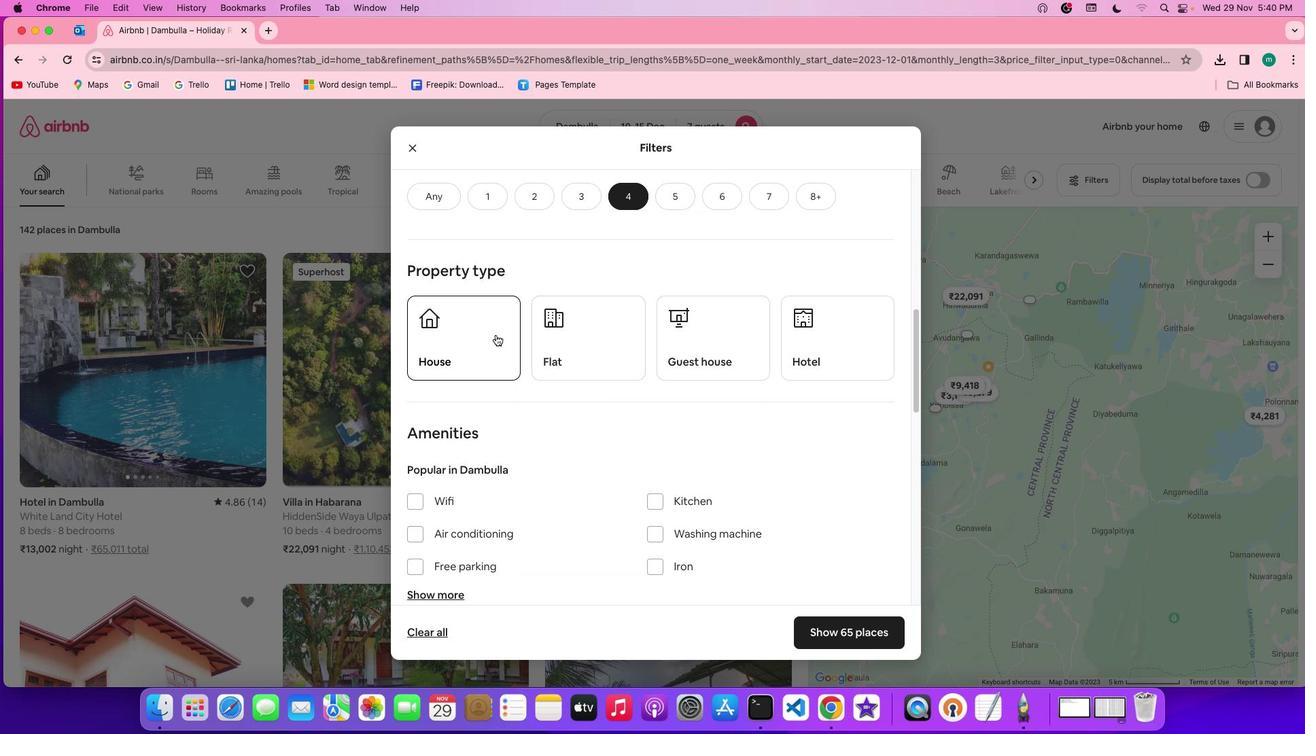 
Action: Mouse pressed left at (495, 335)
Screenshot: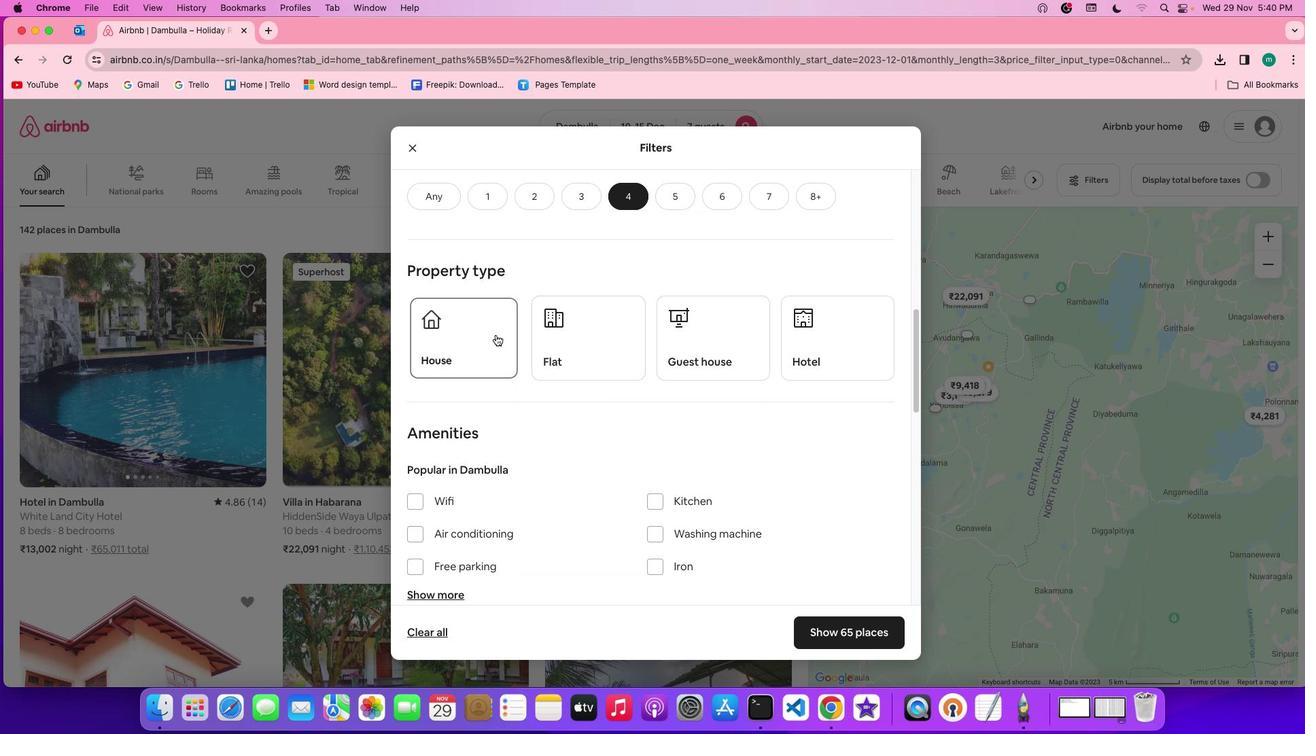 
Action: Mouse moved to (711, 427)
Screenshot: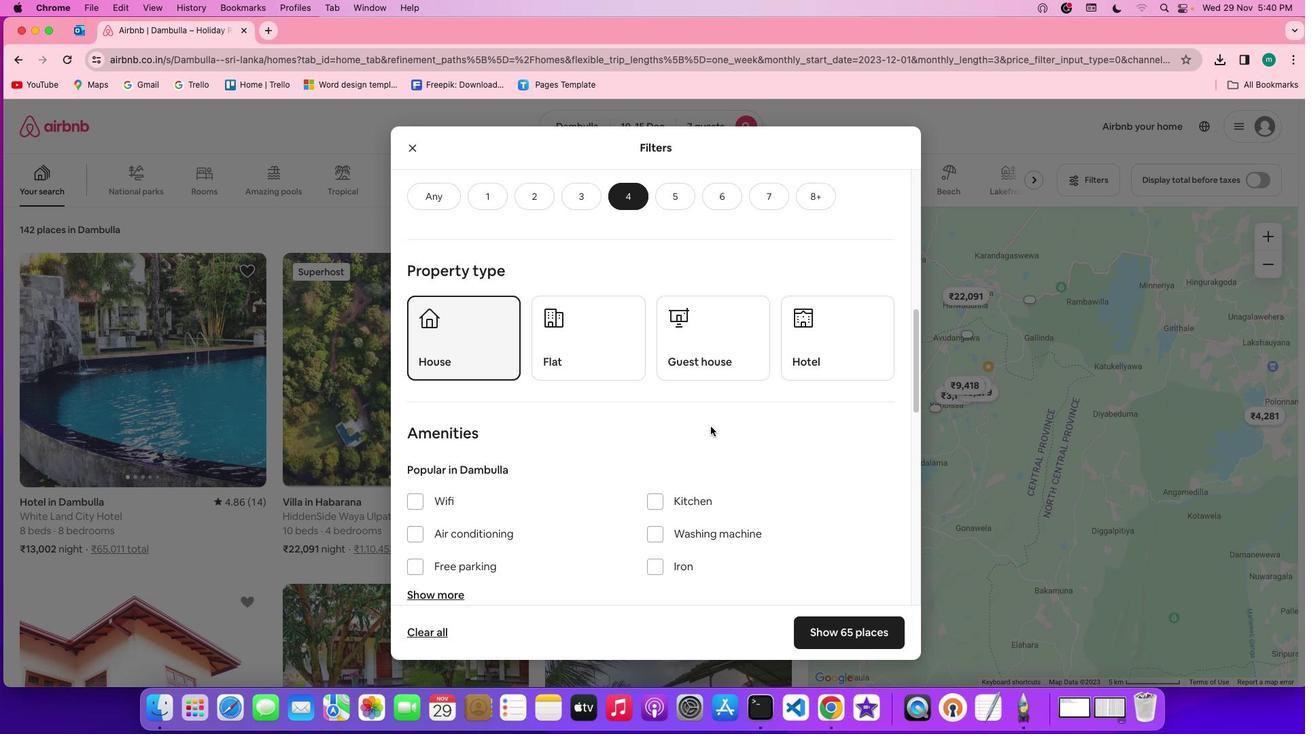 
Action: Mouse scrolled (711, 427) with delta (0, 0)
Screenshot: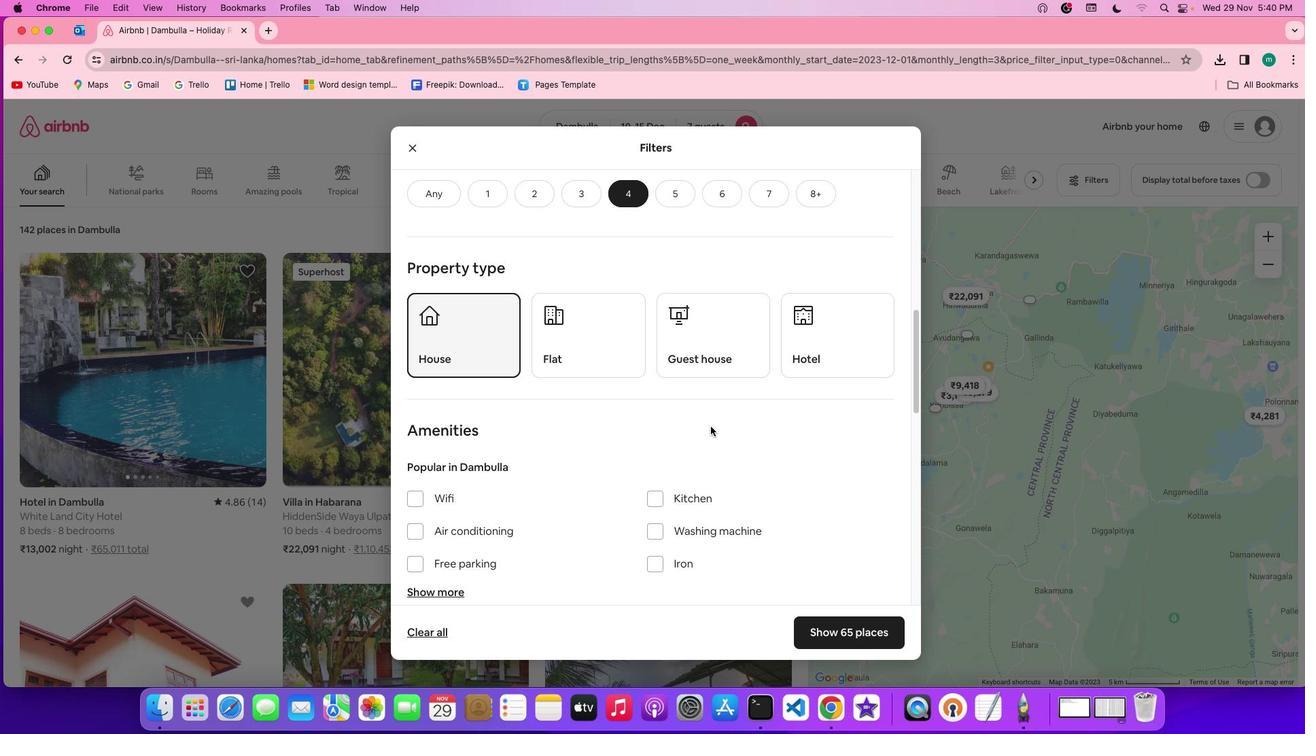 
Action: Mouse scrolled (711, 427) with delta (0, 0)
Screenshot: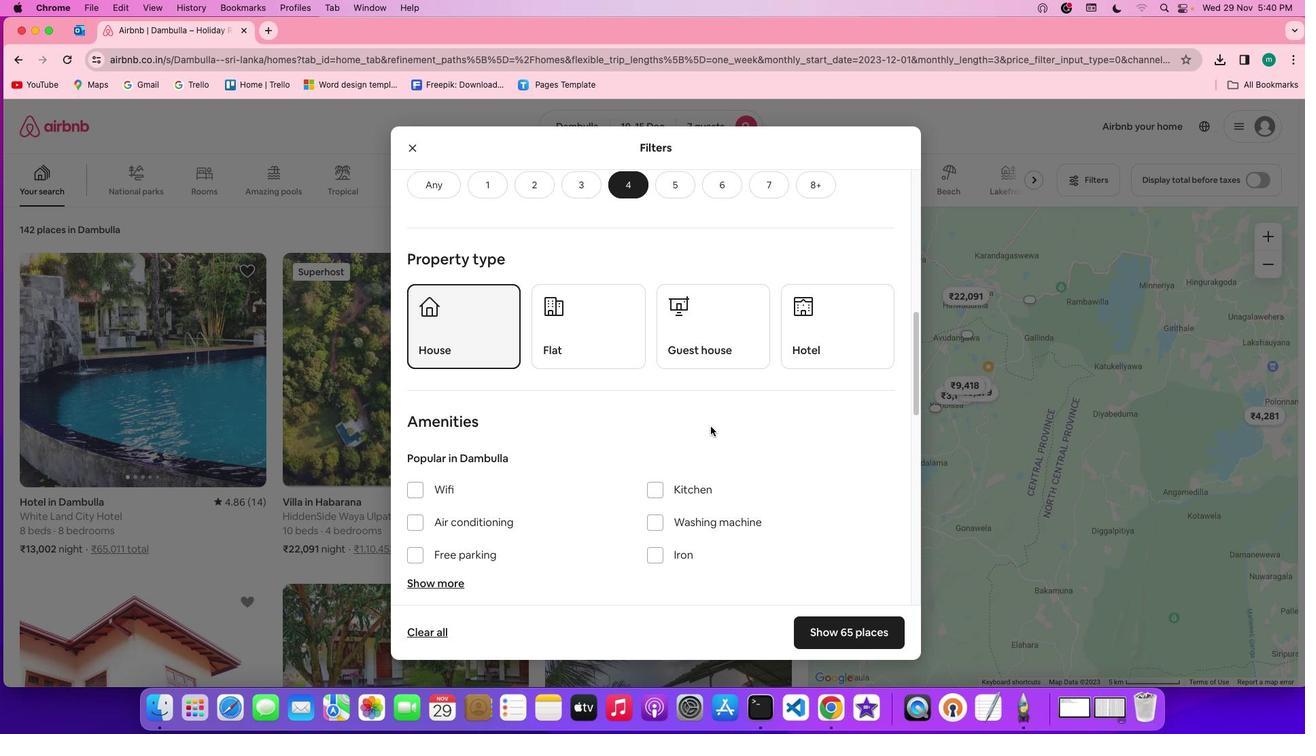 
Action: Mouse scrolled (711, 427) with delta (0, -1)
Screenshot: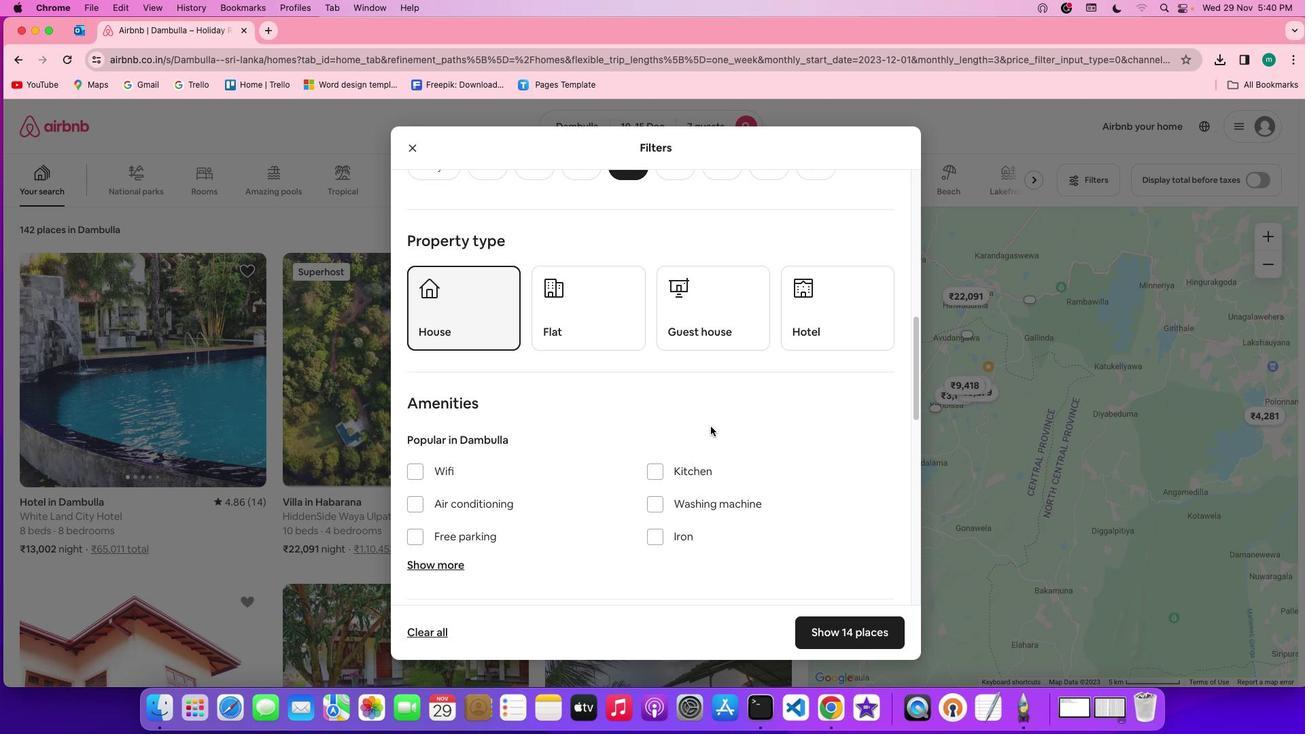 
Action: Mouse moved to (417, 392)
Screenshot: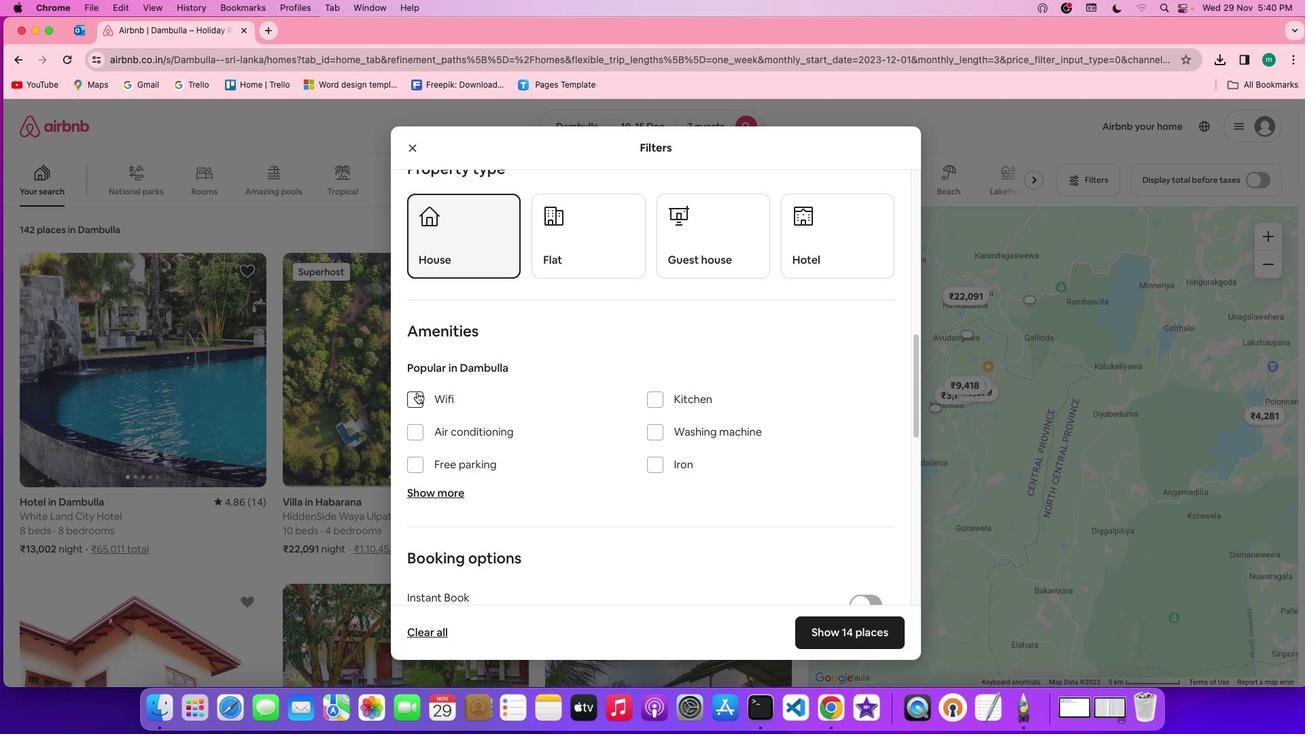
Action: Mouse pressed left at (417, 392)
Screenshot: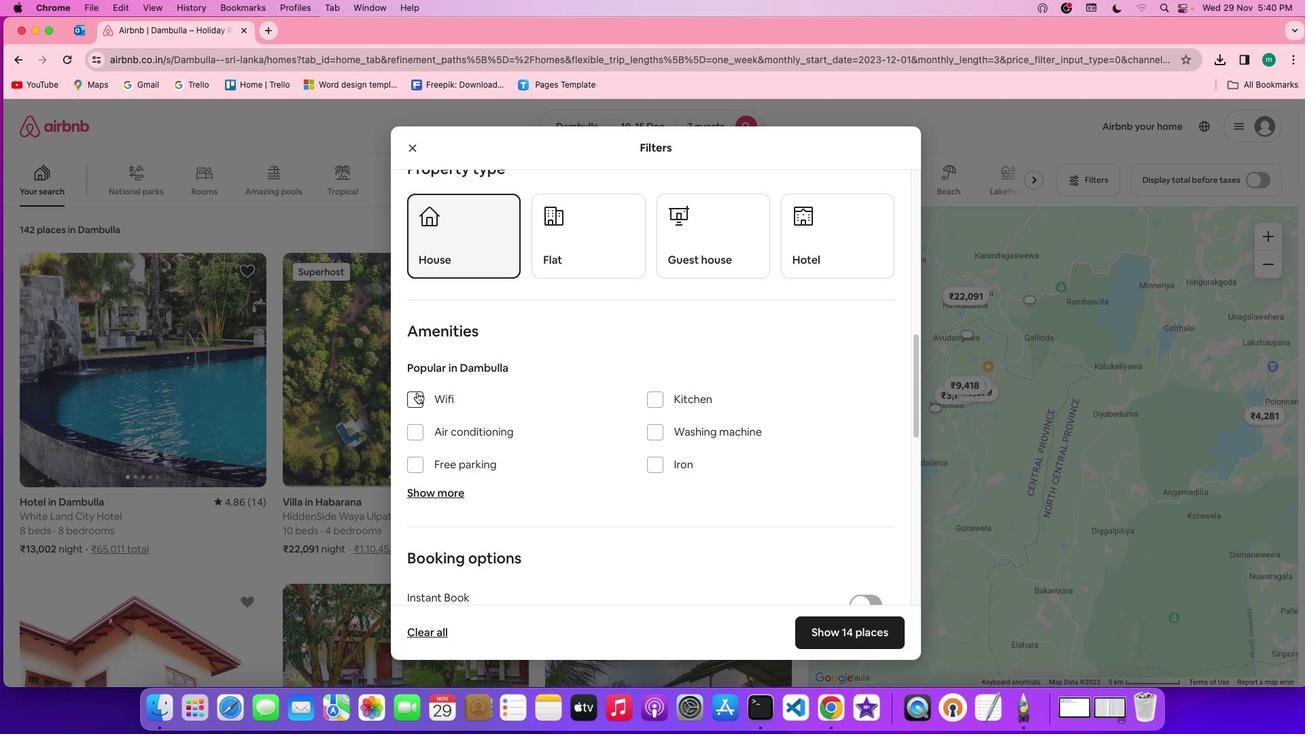 
Action: Mouse moved to (441, 493)
Screenshot: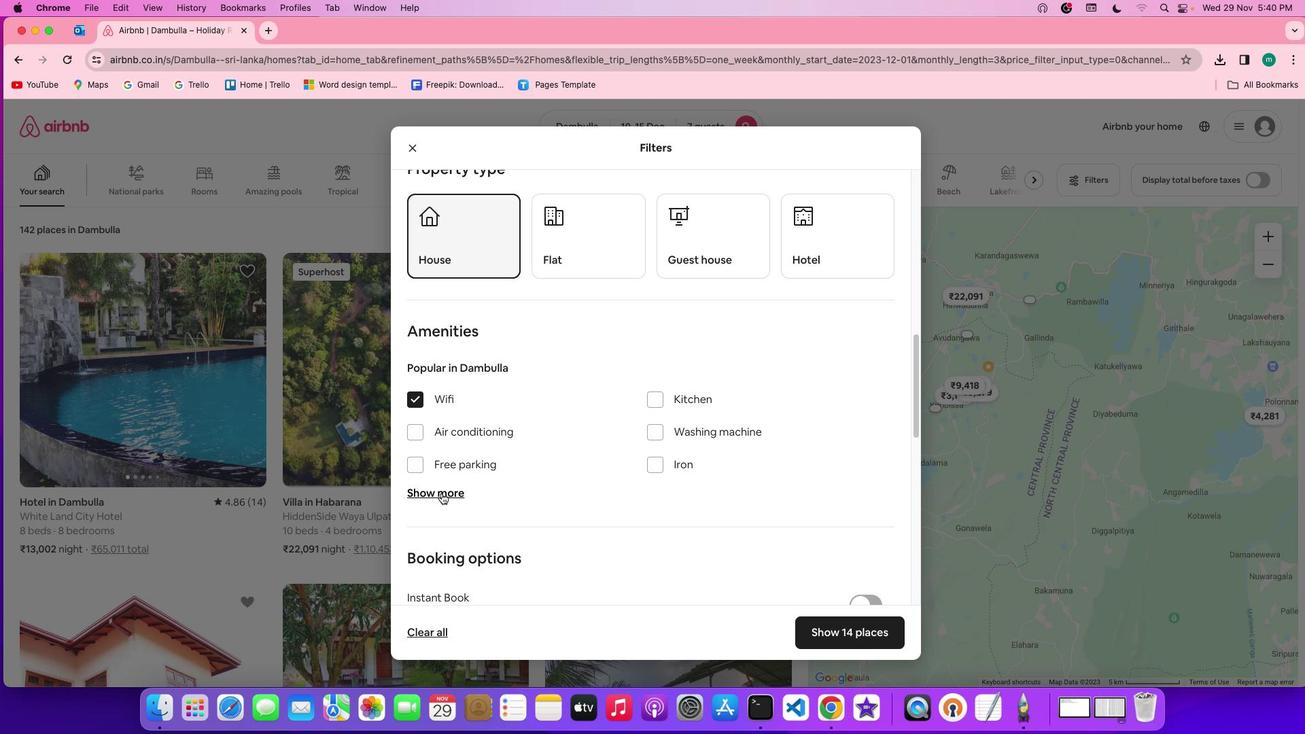 
Action: Mouse pressed left at (441, 493)
Screenshot: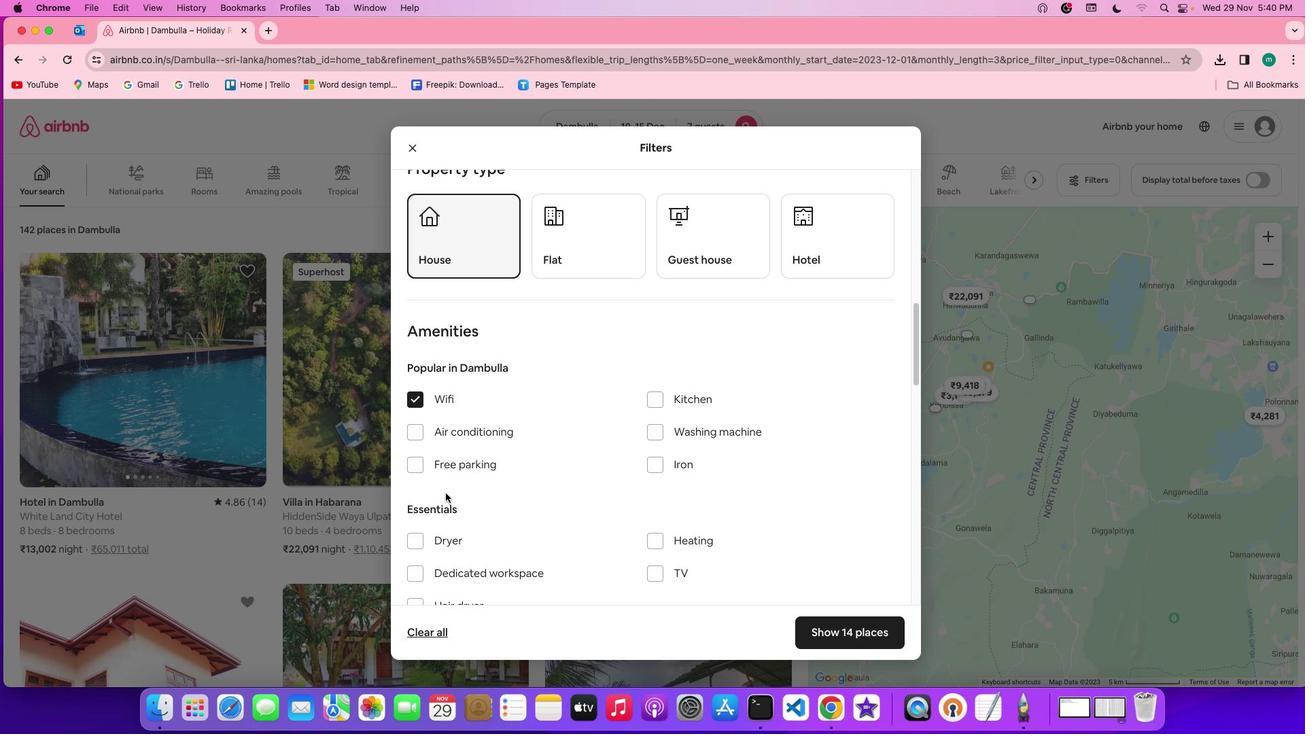
Action: Mouse moved to (663, 573)
Screenshot: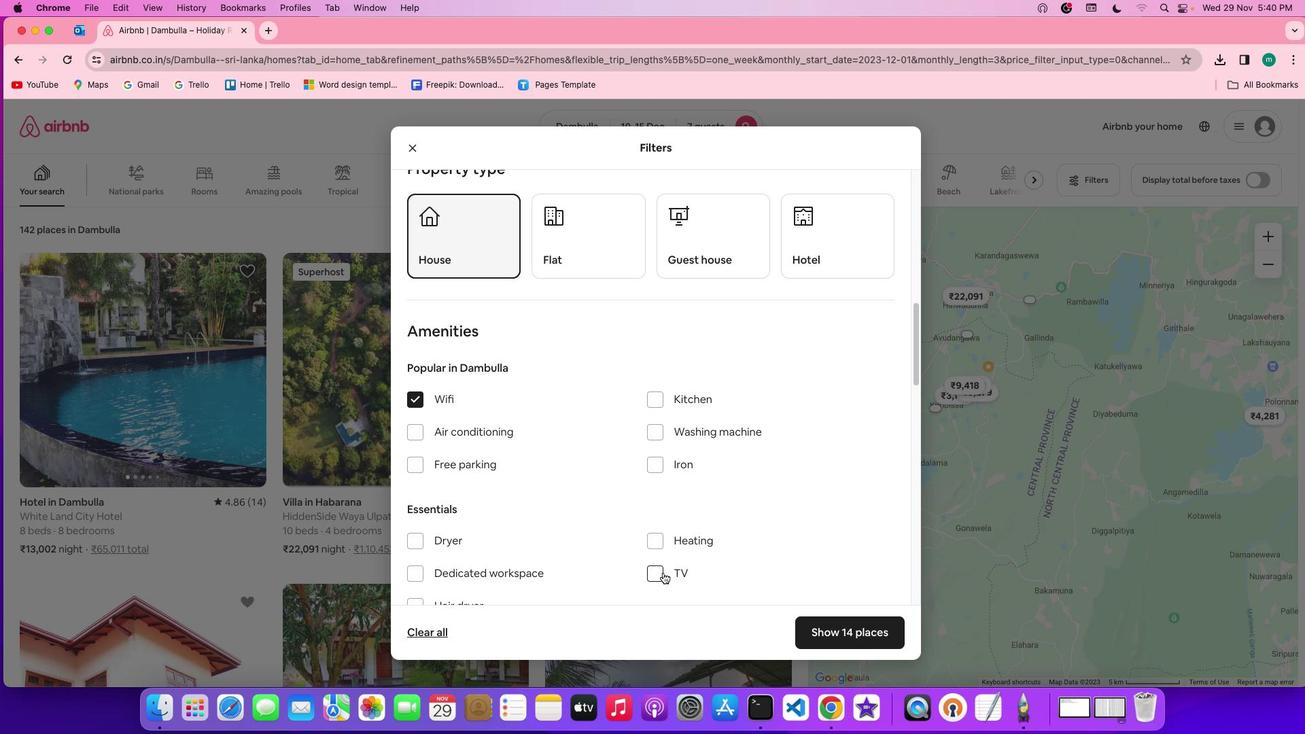 
Action: Mouse pressed left at (663, 573)
Screenshot: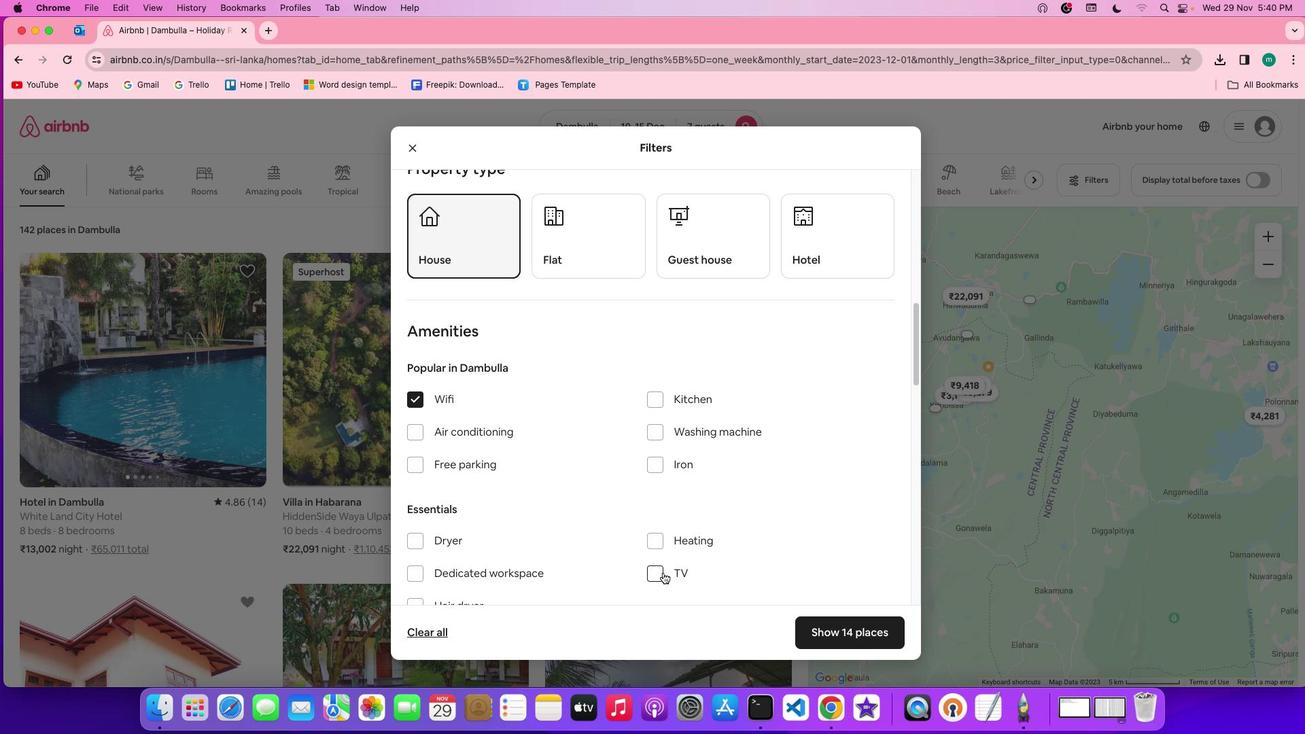 
Action: Mouse moved to (421, 463)
Screenshot: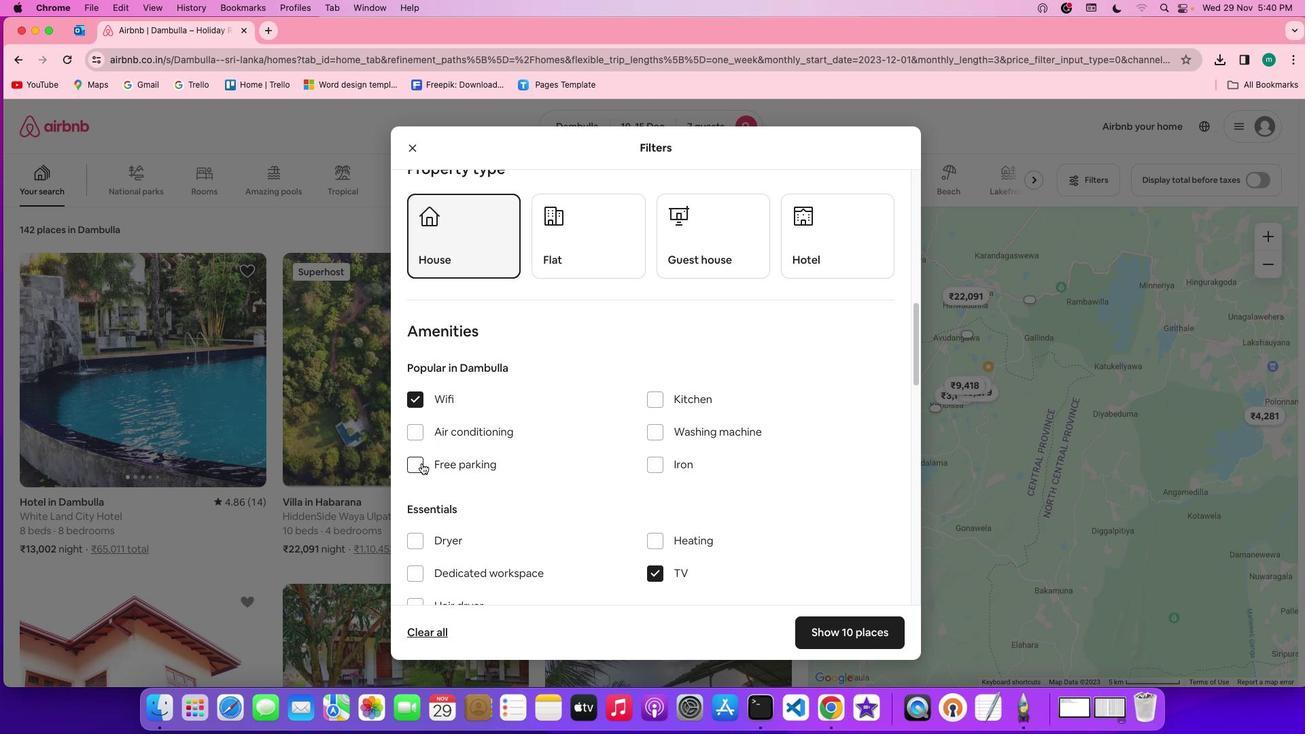 
Action: Mouse pressed left at (421, 463)
Screenshot: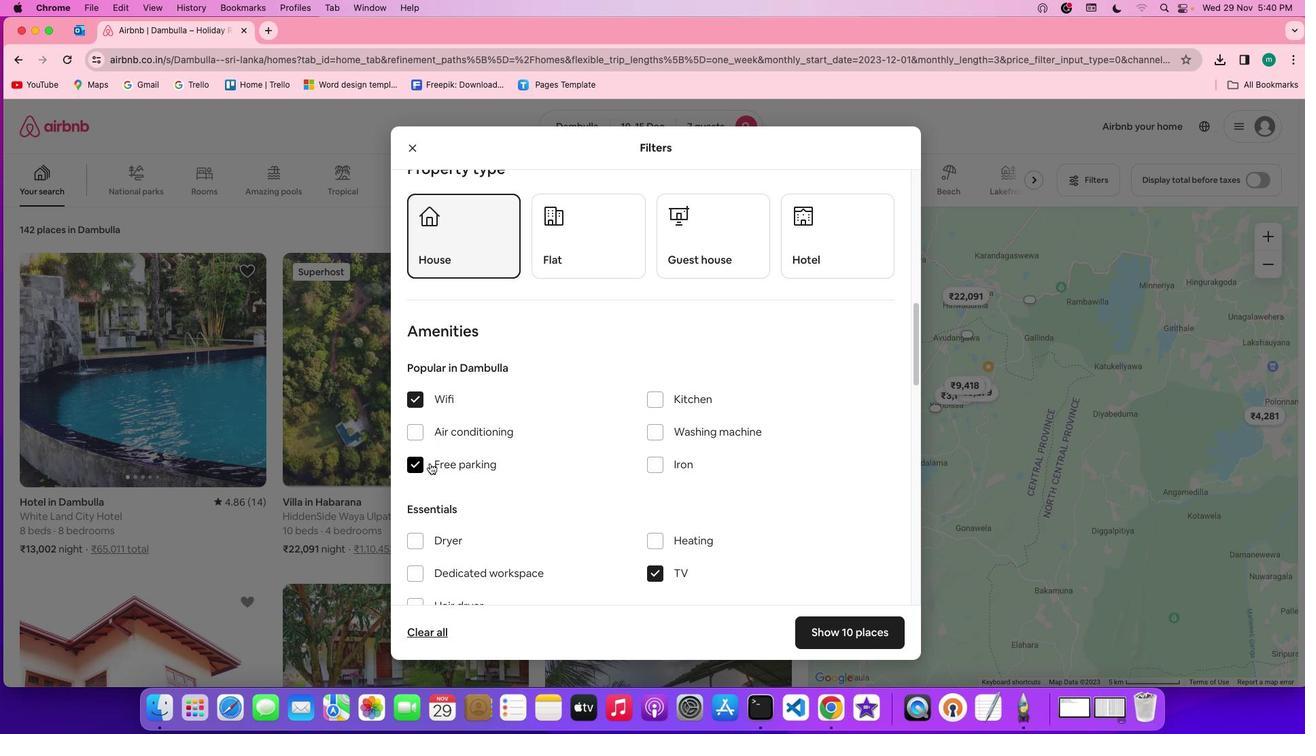 
Action: Mouse moved to (561, 483)
Screenshot: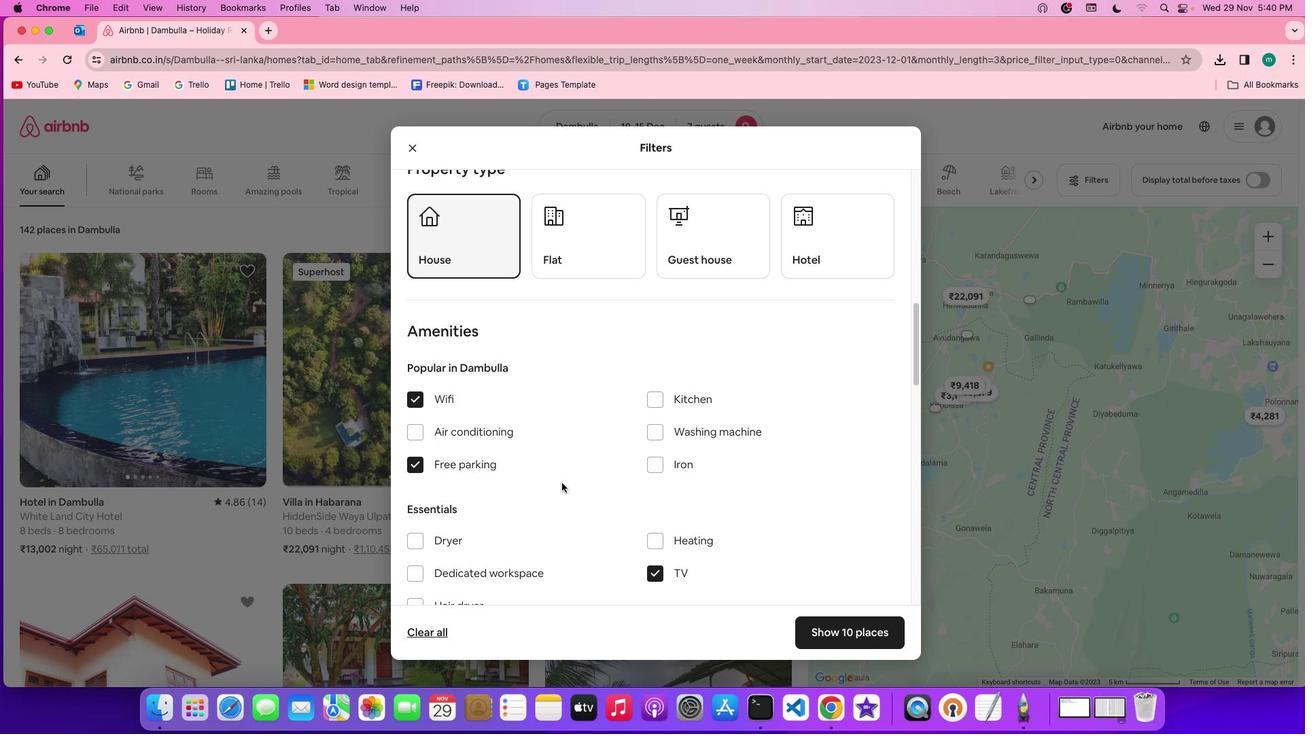 
Action: Mouse scrolled (561, 483) with delta (0, 0)
Screenshot: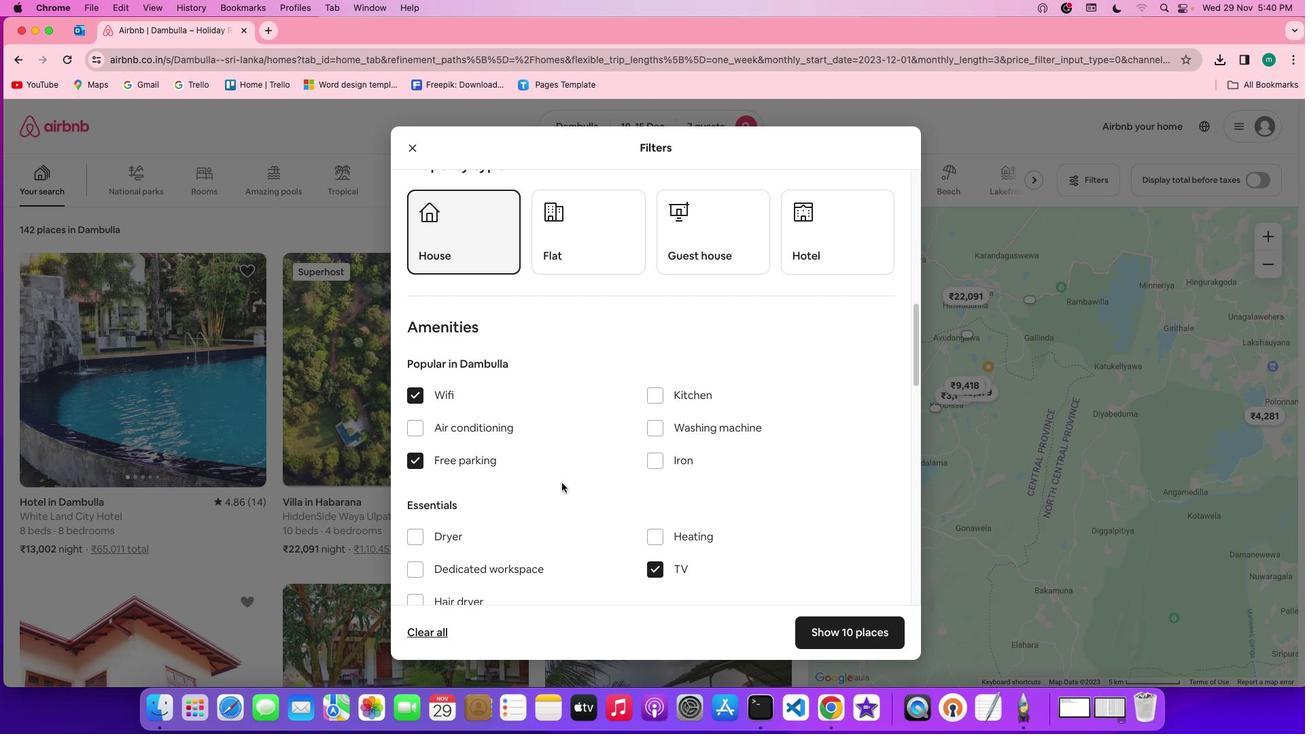 
Action: Mouse scrolled (561, 483) with delta (0, 0)
Screenshot: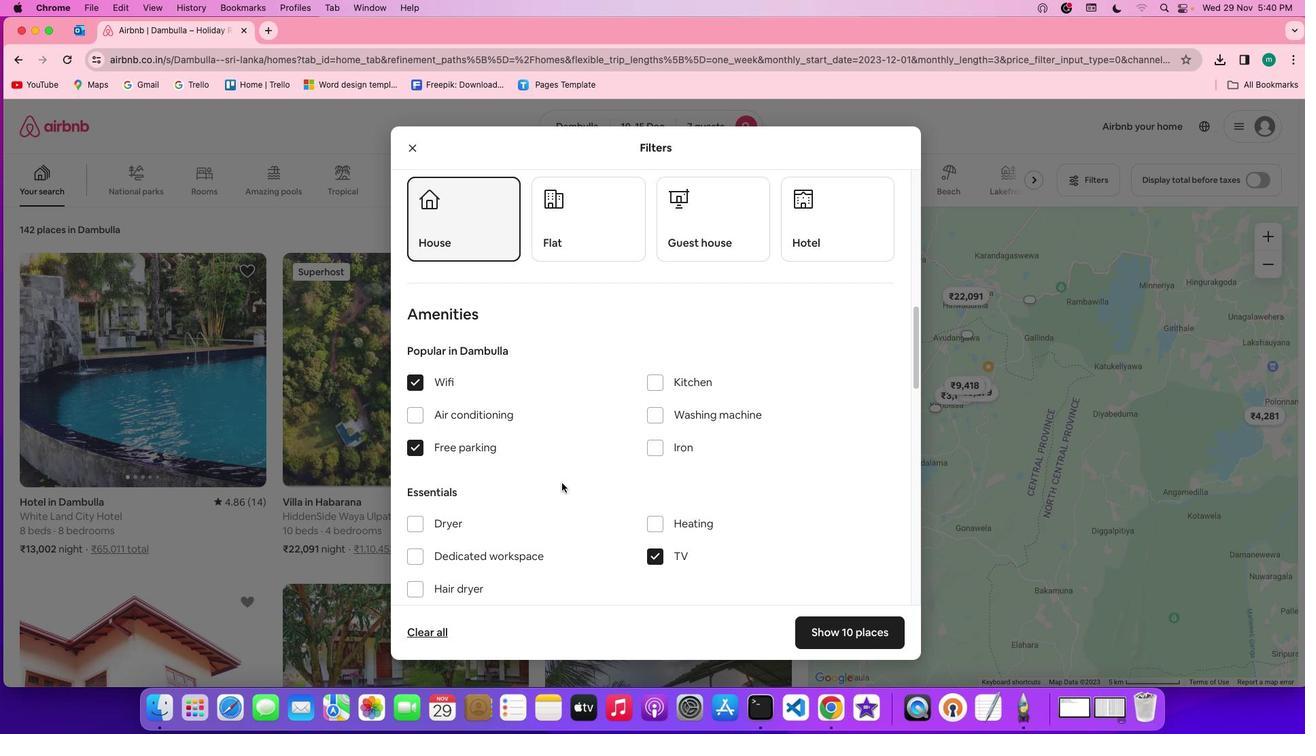 
Action: Mouse scrolled (561, 483) with delta (0, -1)
Screenshot: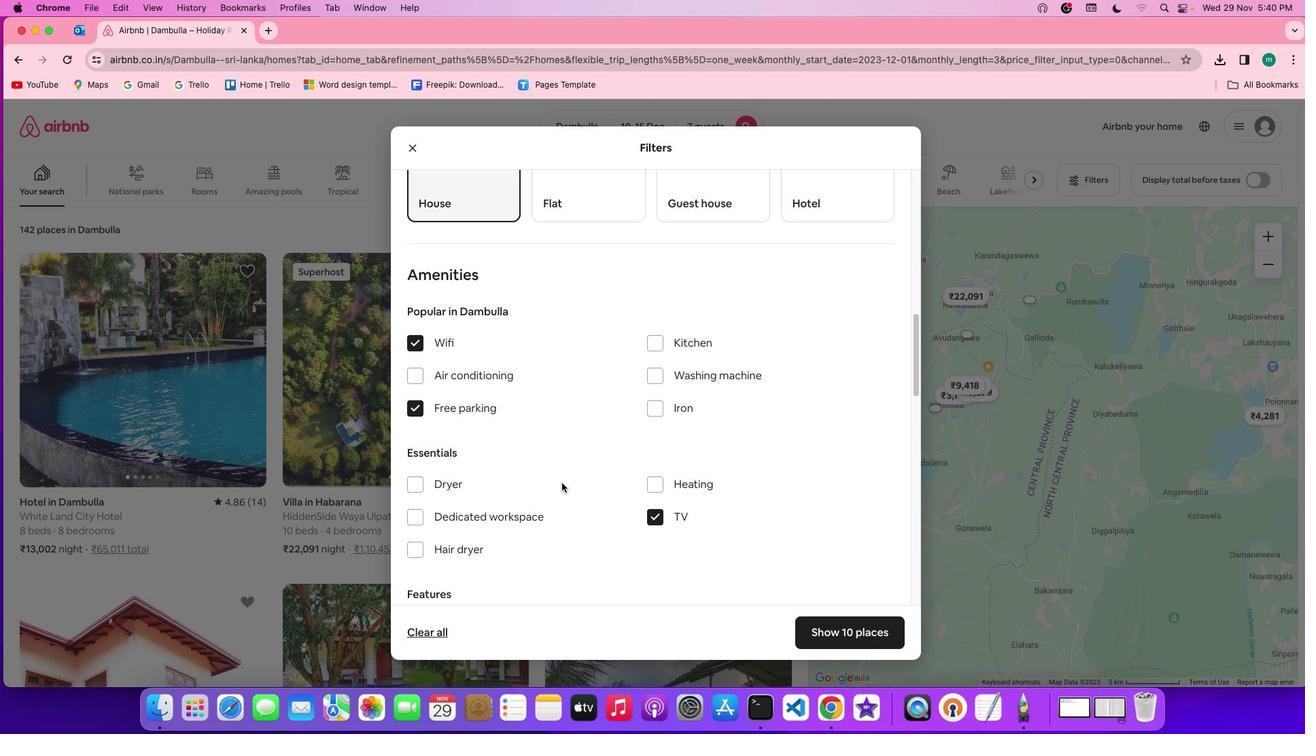 
Action: Mouse scrolled (561, 483) with delta (0, 0)
Screenshot: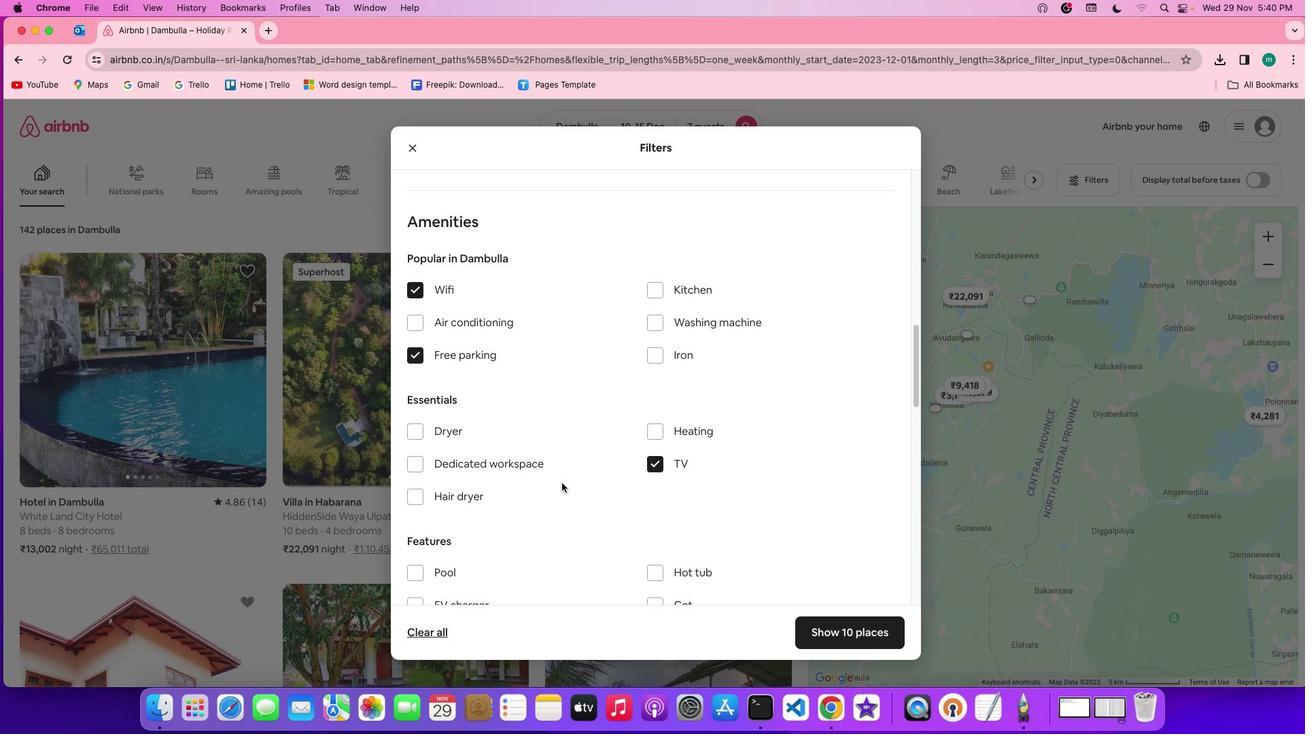 
Action: Mouse scrolled (561, 483) with delta (0, 0)
Screenshot: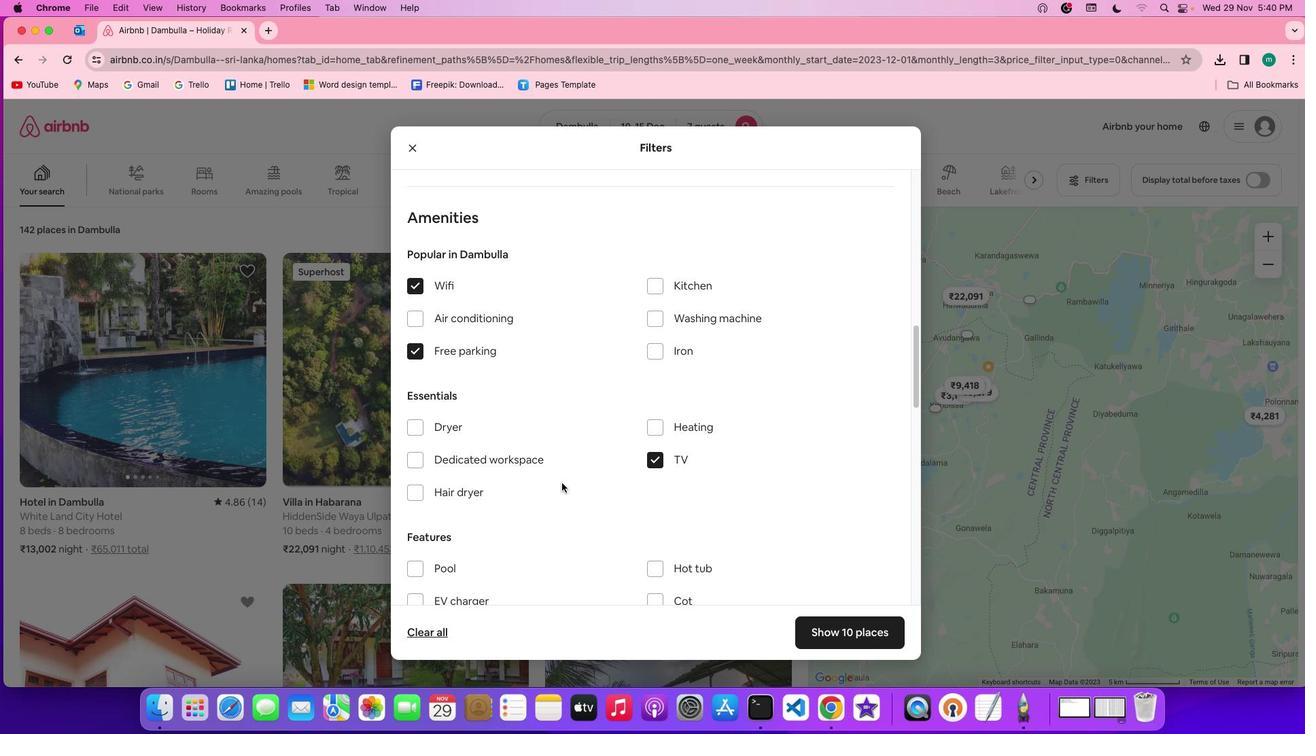 
Action: Mouse scrolled (561, 483) with delta (0, 0)
Screenshot: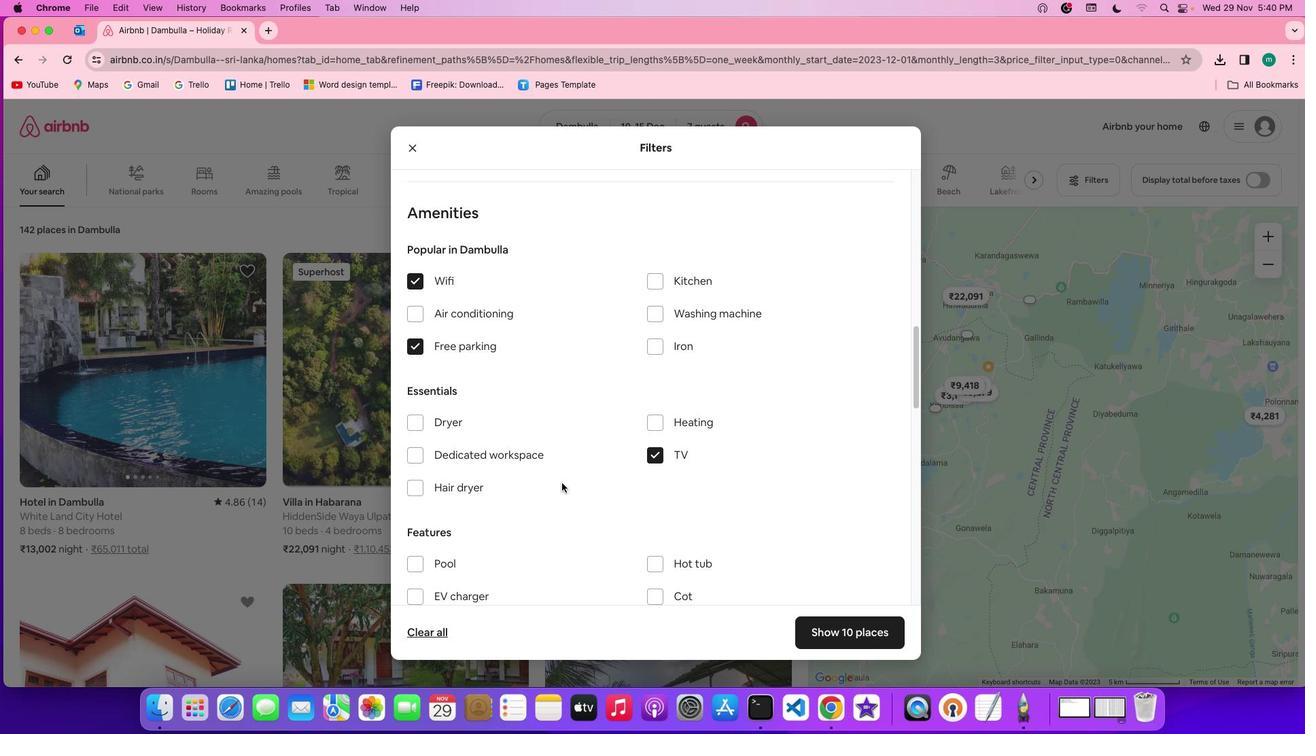 
Action: Mouse scrolled (561, 483) with delta (0, 0)
Screenshot: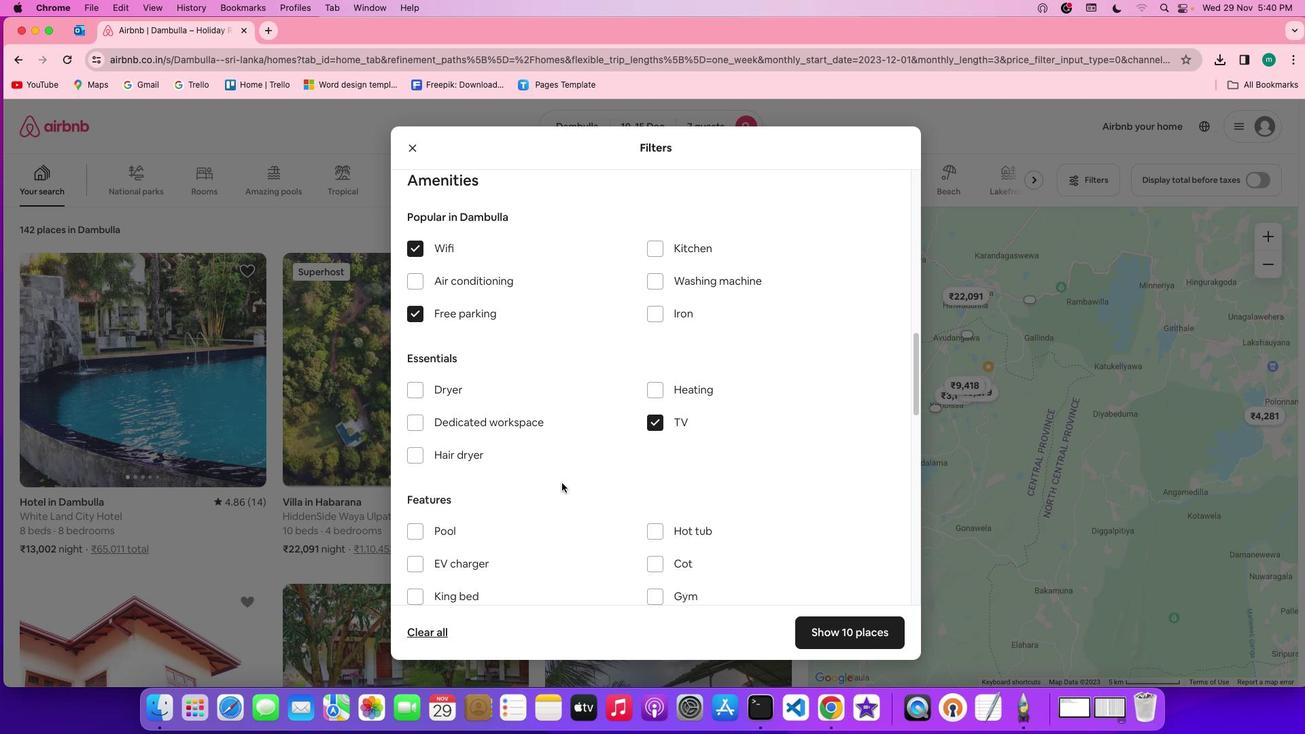 
Action: Mouse moved to (605, 487)
Screenshot: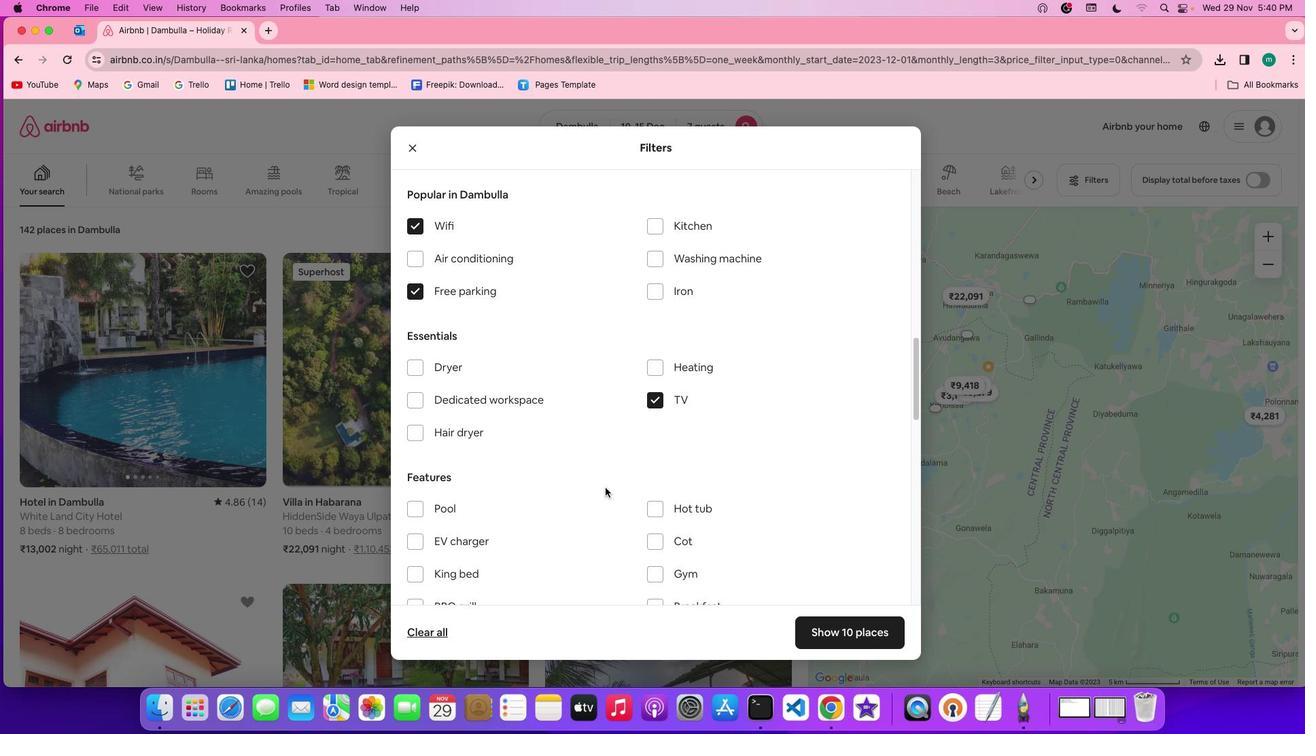 
Action: Mouse scrolled (605, 487) with delta (0, 0)
Screenshot: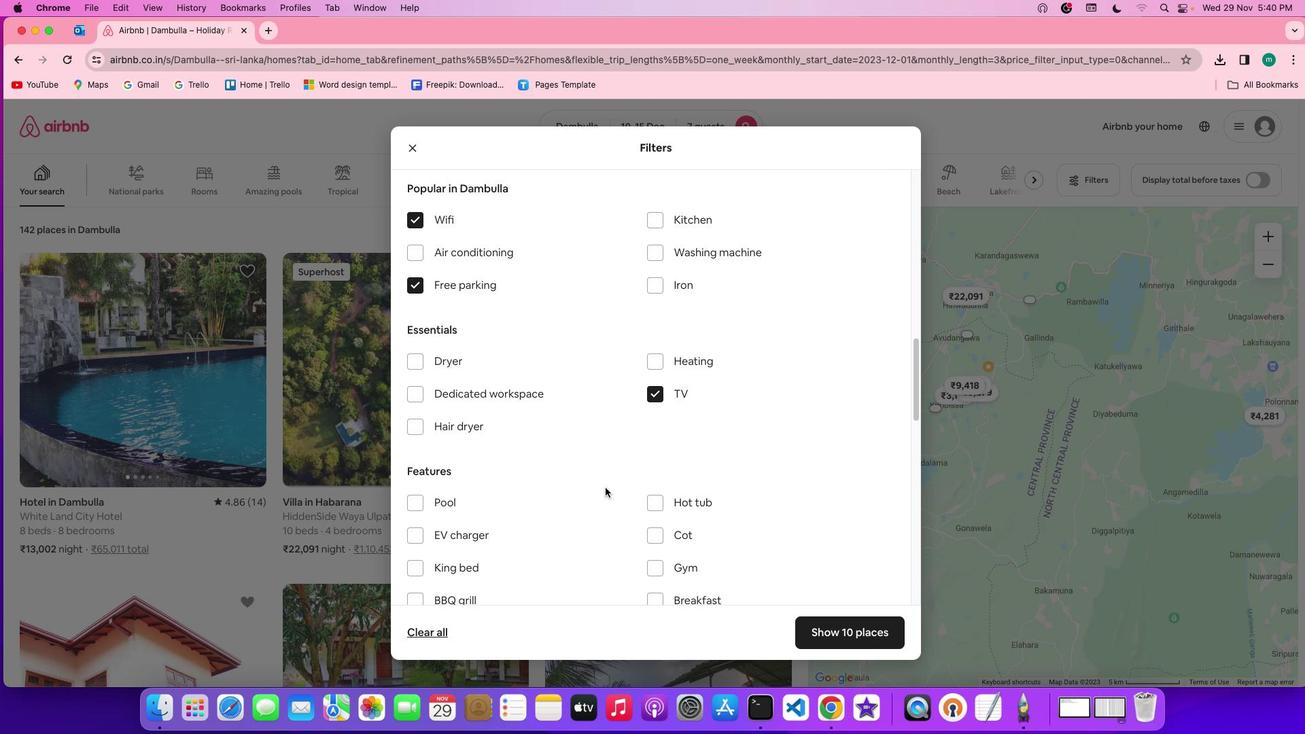 
Action: Mouse scrolled (605, 487) with delta (0, 0)
Screenshot: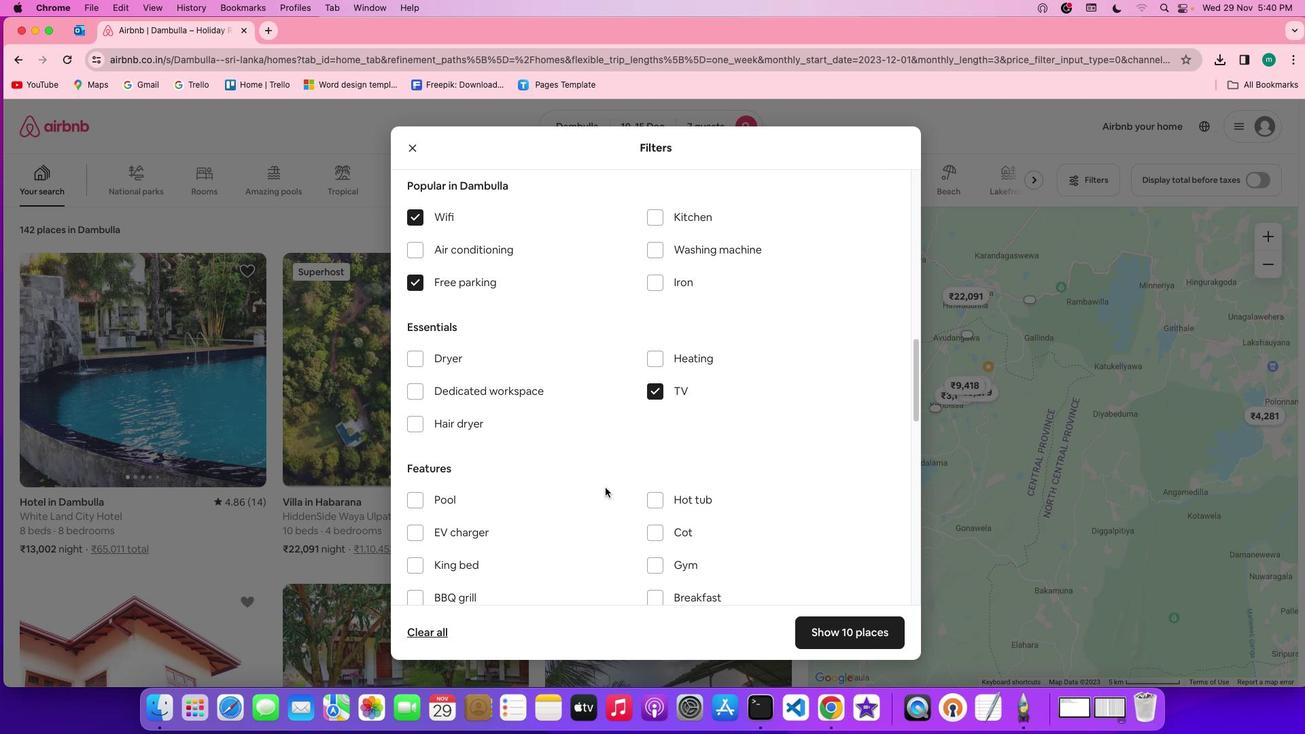 
Action: Mouse scrolled (605, 487) with delta (0, 0)
Screenshot: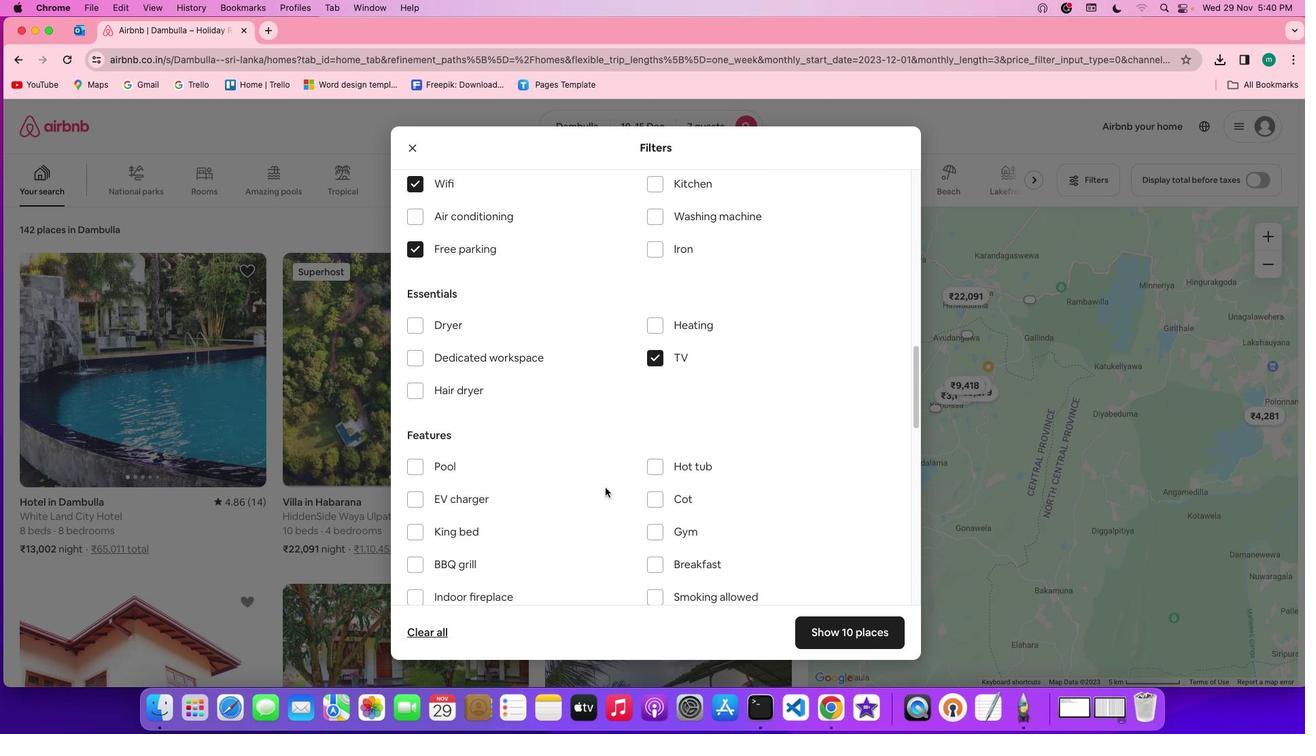 
Action: Mouse moved to (659, 506)
Screenshot: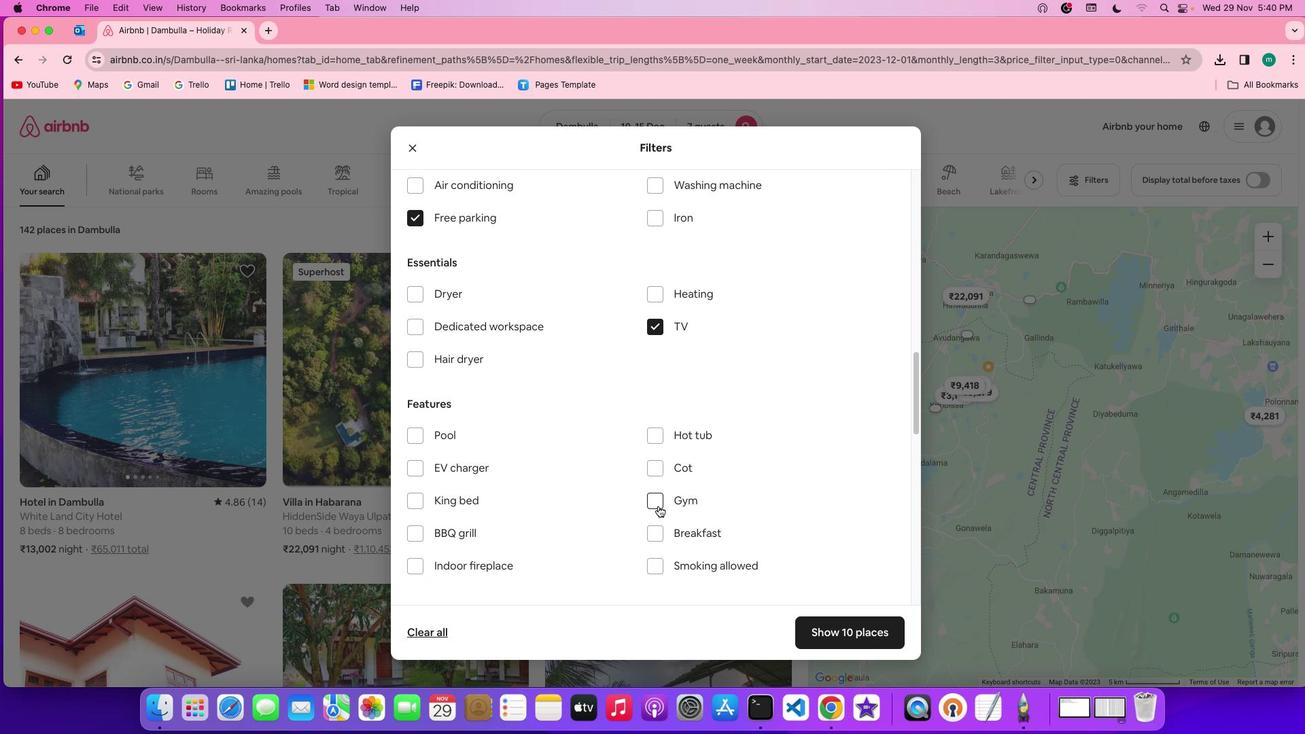 
Action: Mouse pressed left at (659, 506)
Screenshot: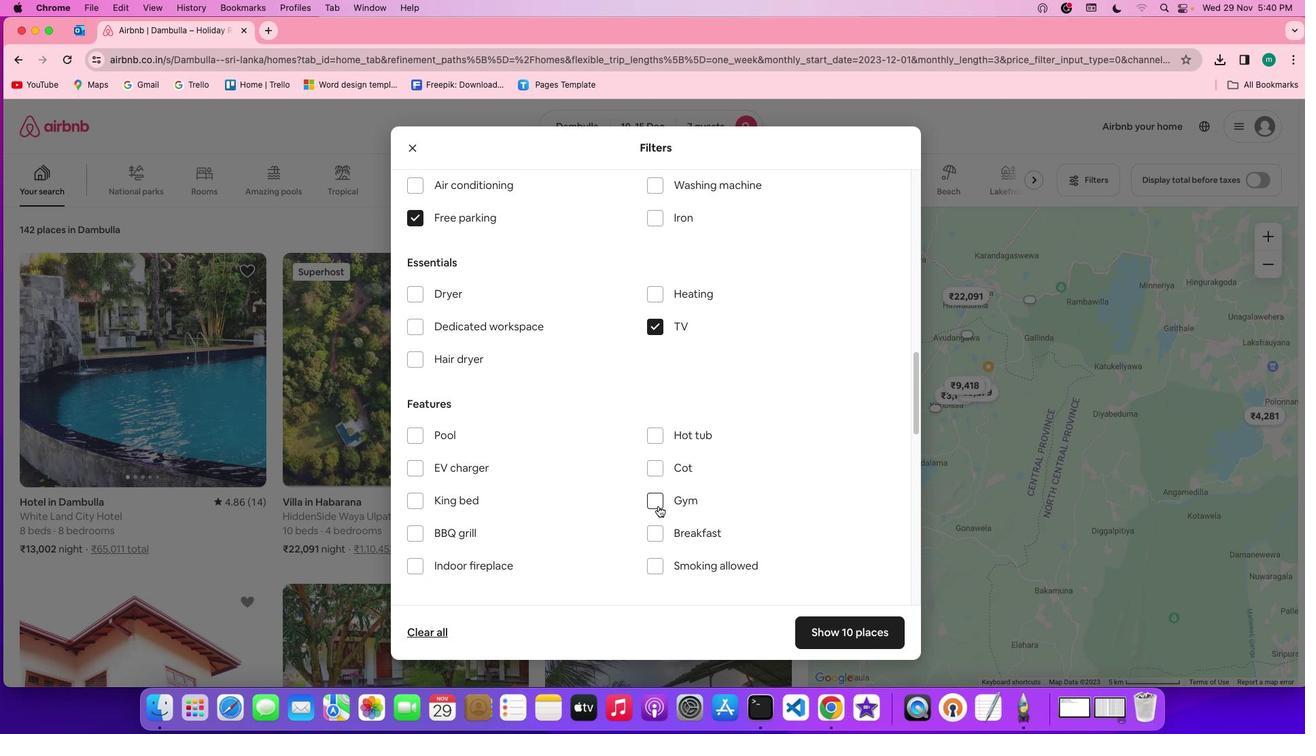 
Action: Mouse moved to (664, 535)
Screenshot: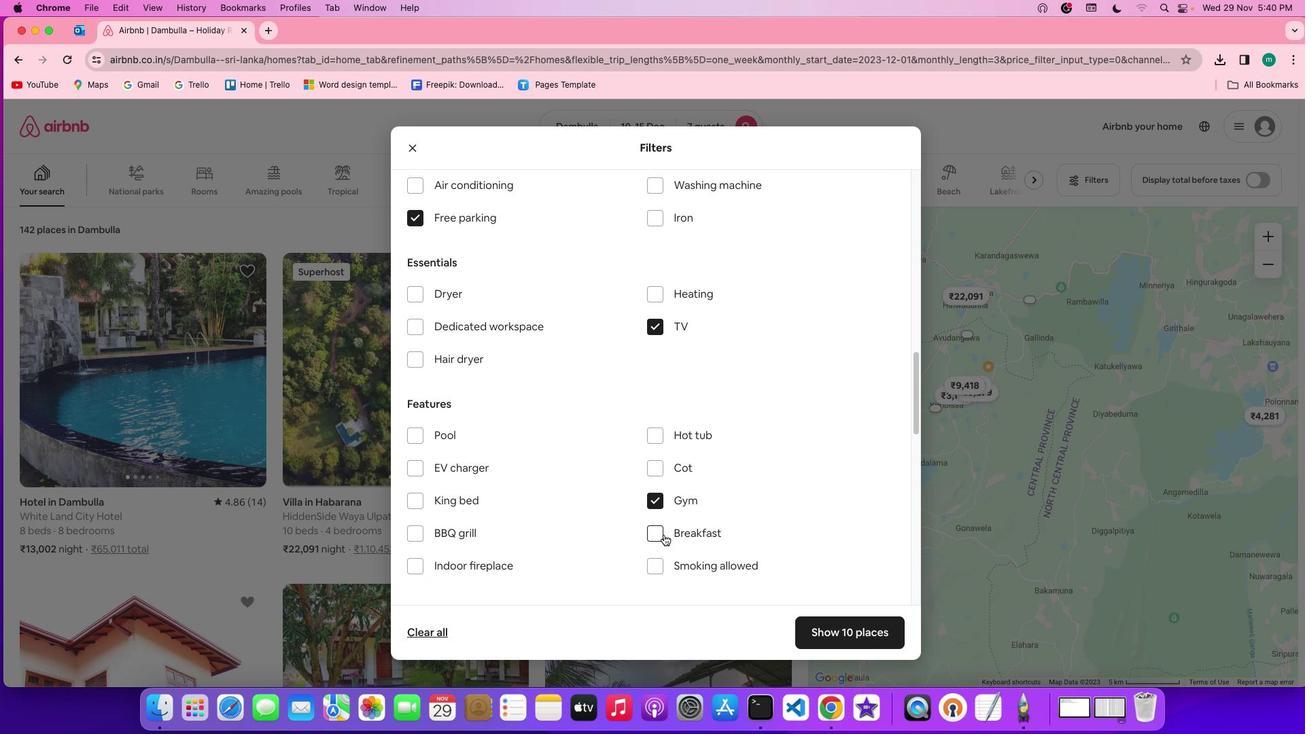 
Action: Mouse pressed left at (664, 535)
Screenshot: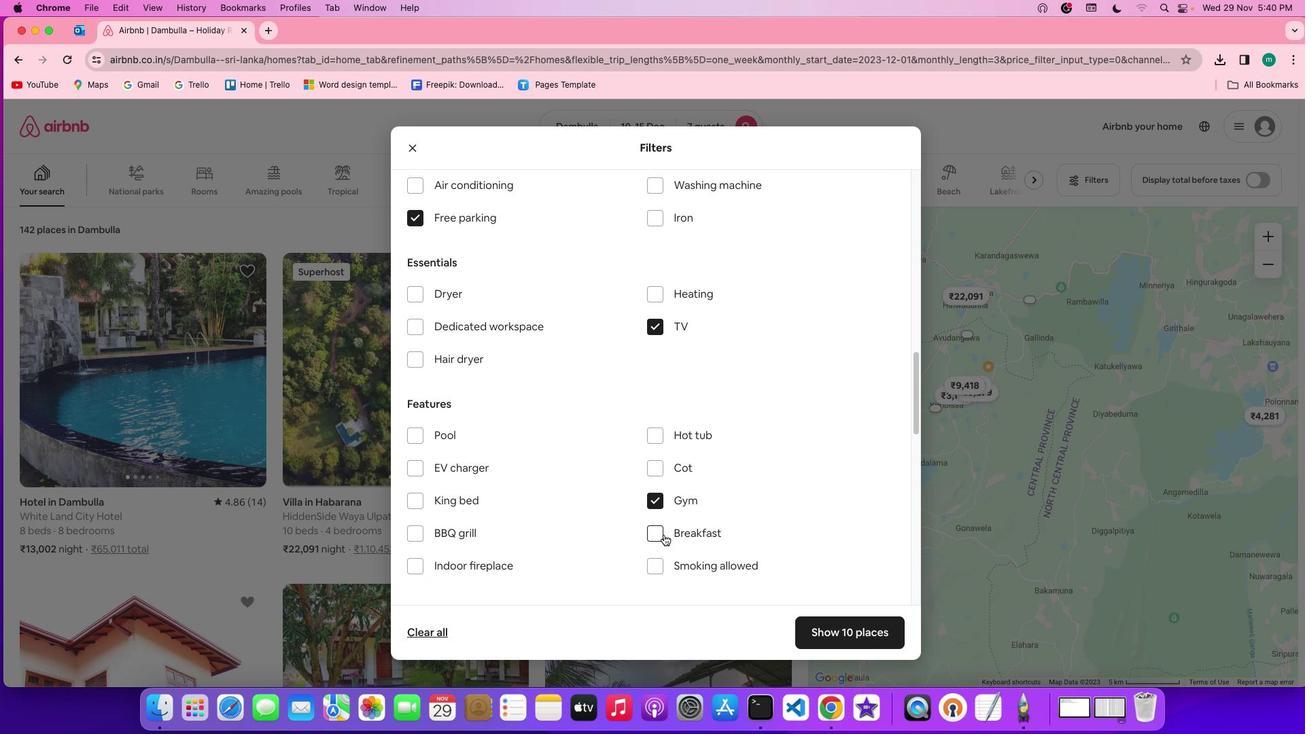 
Action: Mouse moved to (739, 542)
Screenshot: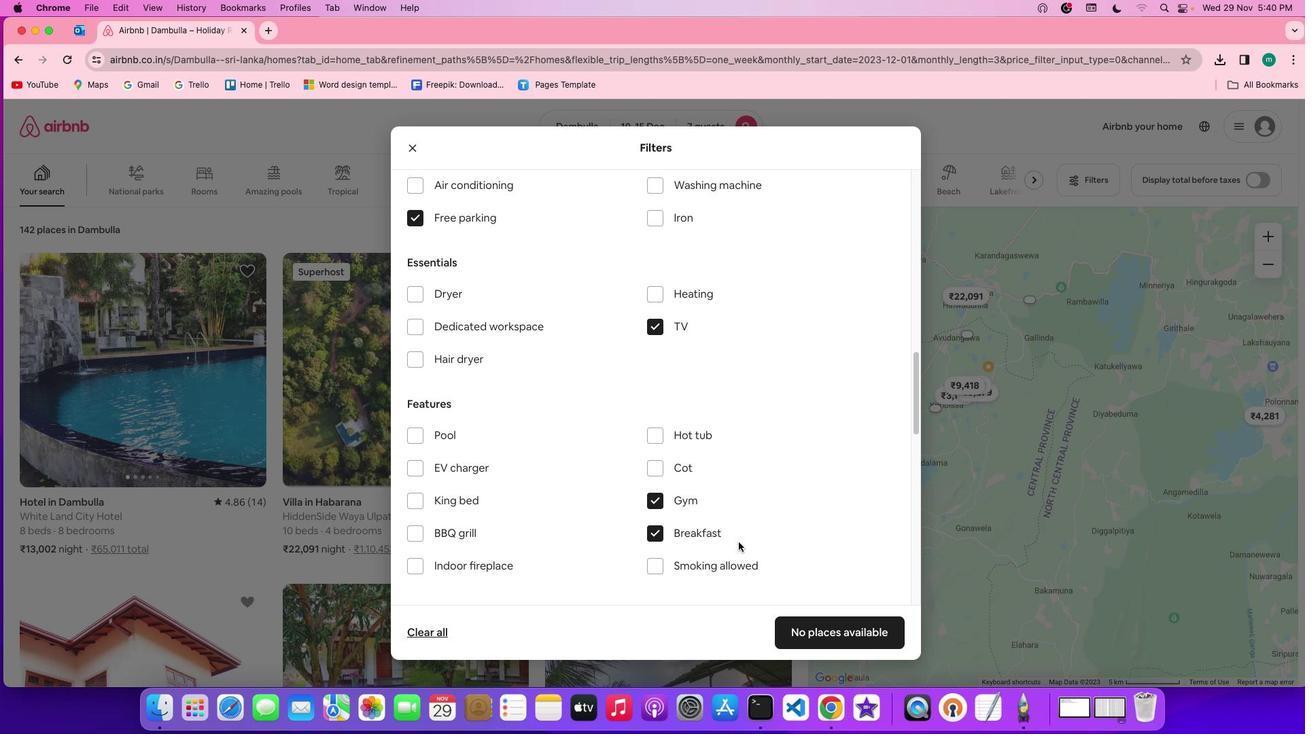 
Action: Mouse scrolled (739, 542) with delta (0, 0)
Screenshot: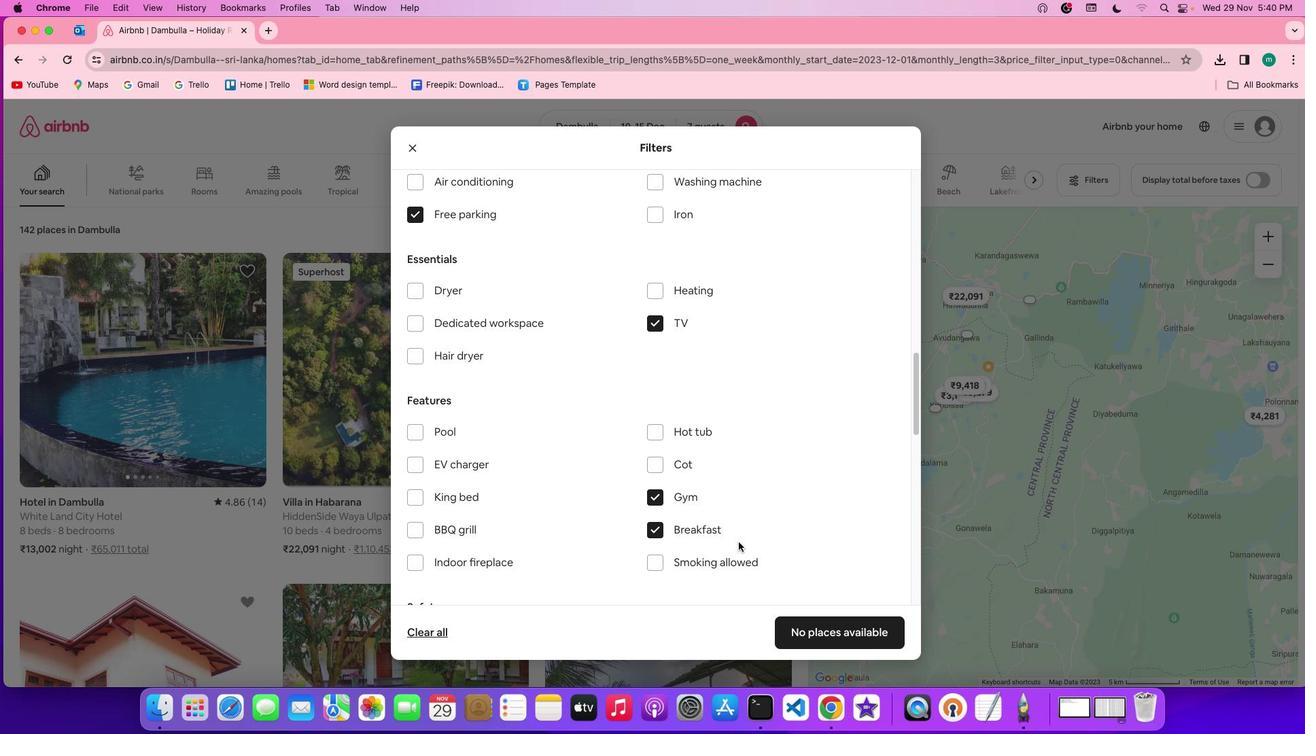 
Action: Mouse scrolled (739, 542) with delta (0, 0)
Screenshot: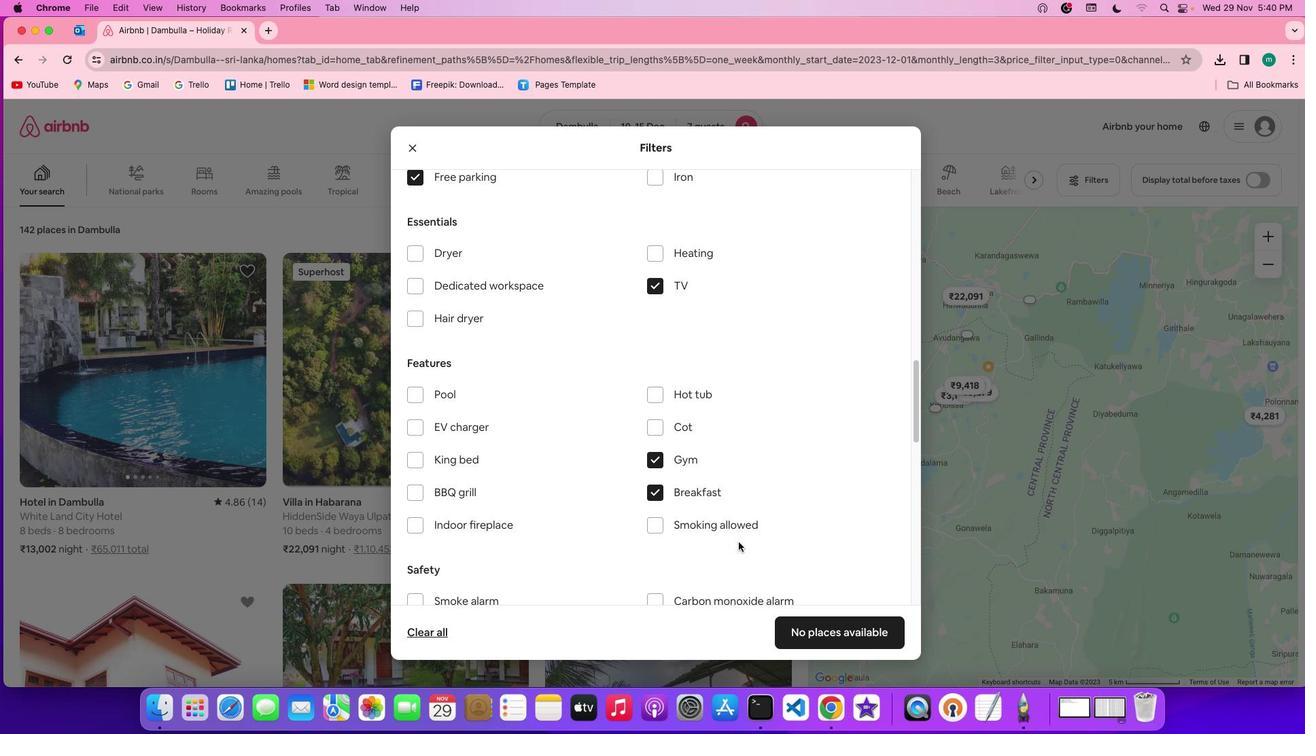 
Action: Mouse scrolled (739, 542) with delta (0, -1)
Screenshot: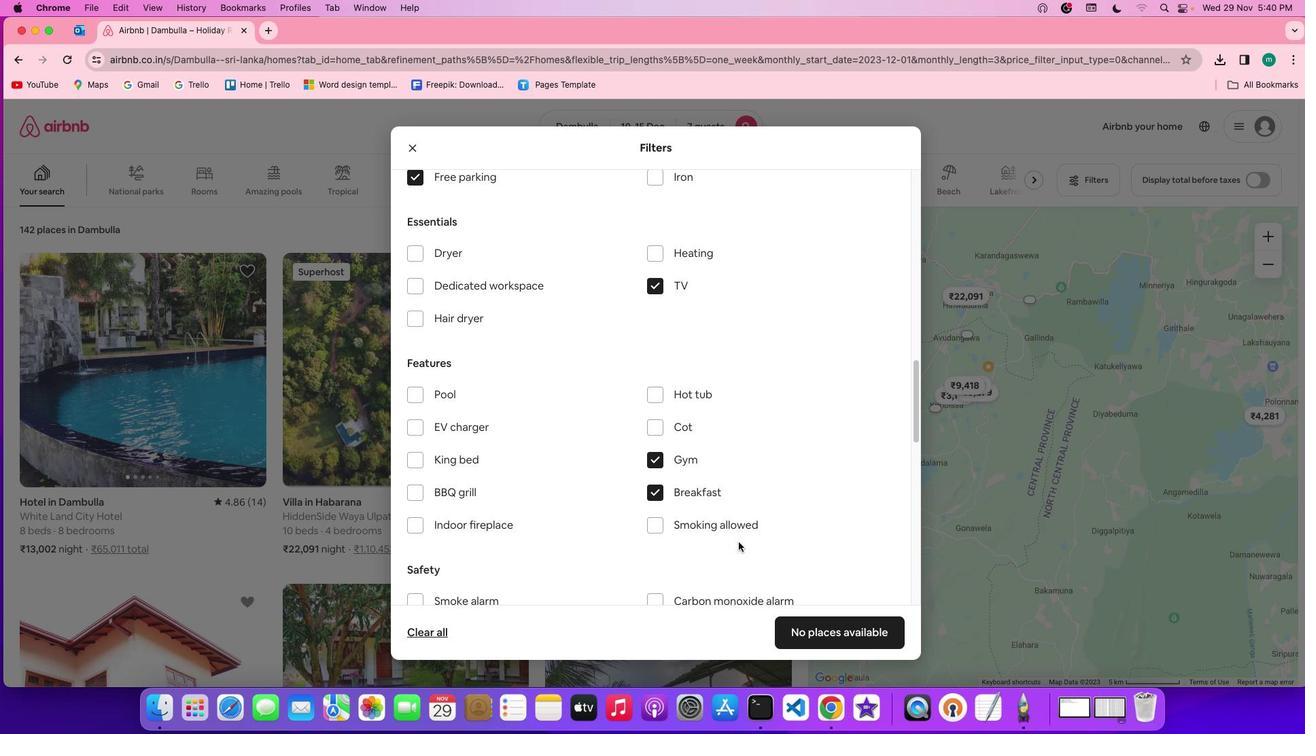 
Action: Mouse scrolled (739, 542) with delta (0, -2)
Screenshot: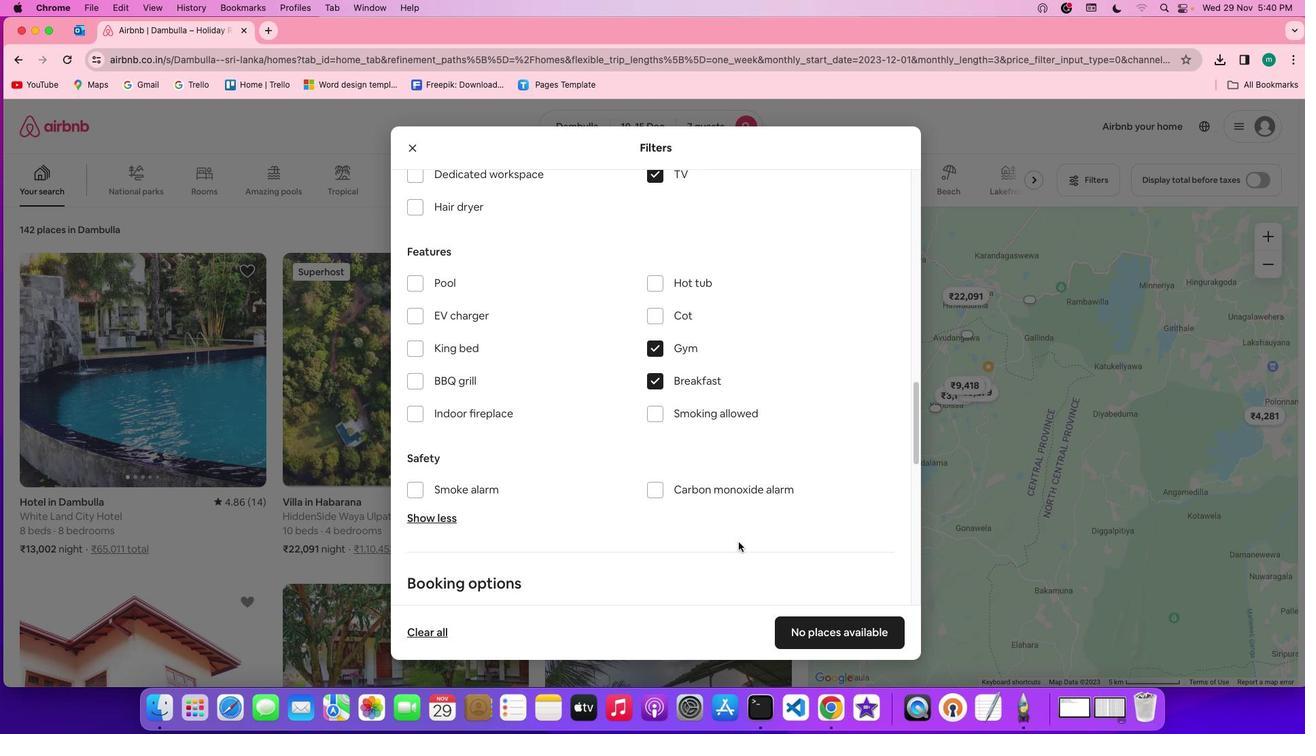 
Action: Mouse scrolled (739, 542) with delta (0, -2)
Screenshot: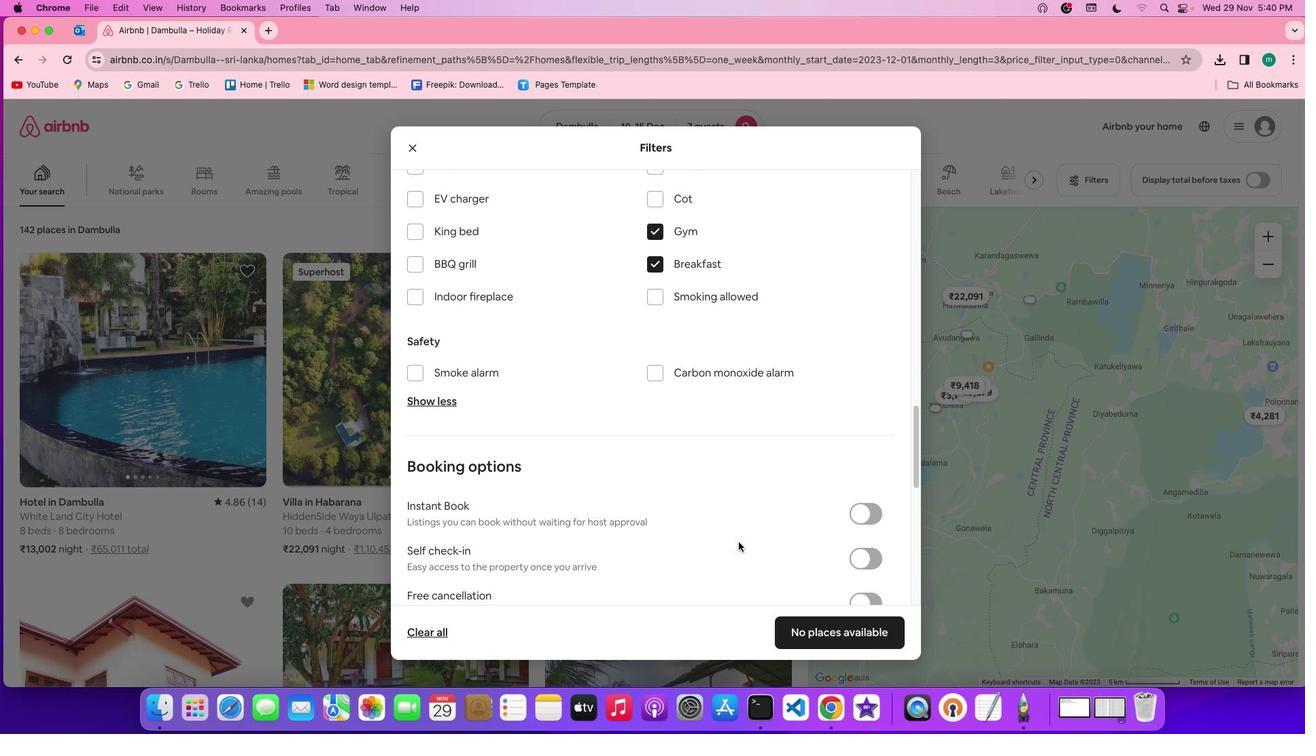 
Action: Mouse scrolled (739, 542) with delta (0, 0)
Screenshot: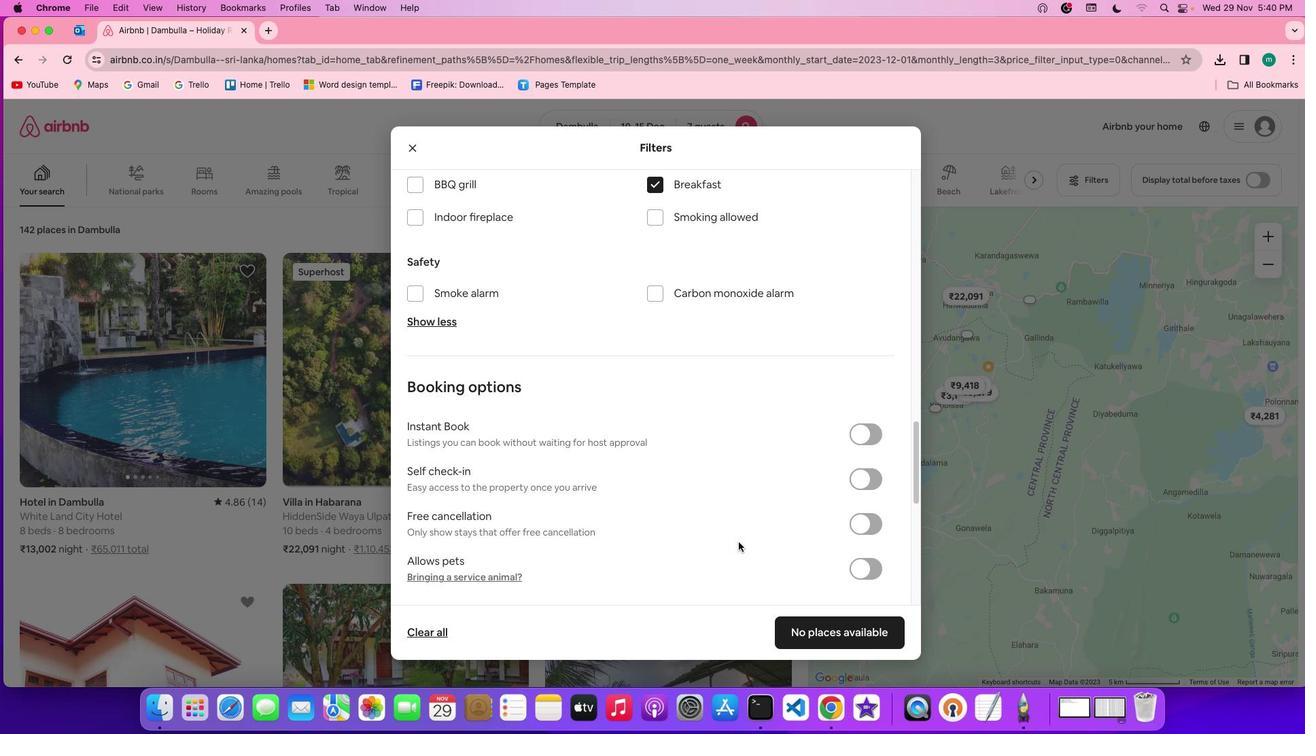 
Action: Mouse scrolled (739, 542) with delta (0, 0)
Screenshot: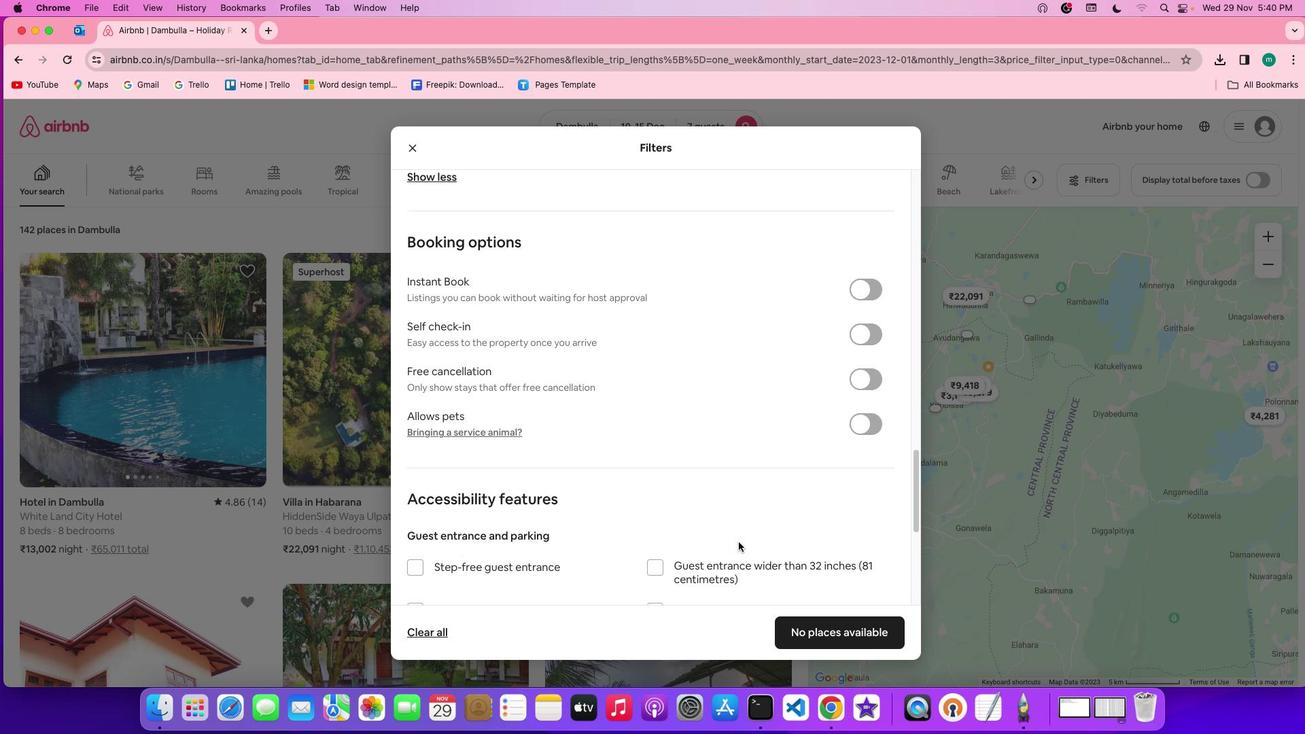 
Action: Mouse scrolled (739, 542) with delta (0, -2)
Screenshot: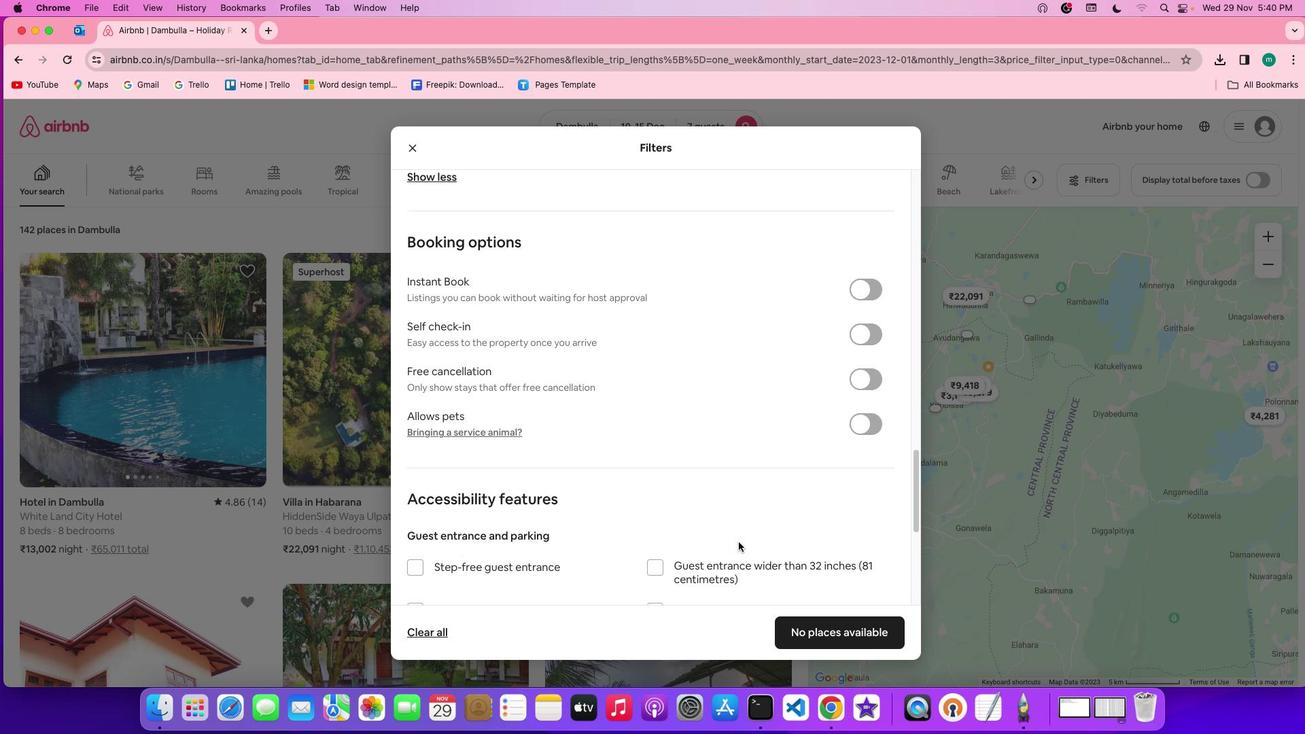 
Action: Mouse scrolled (739, 542) with delta (0, -3)
Screenshot: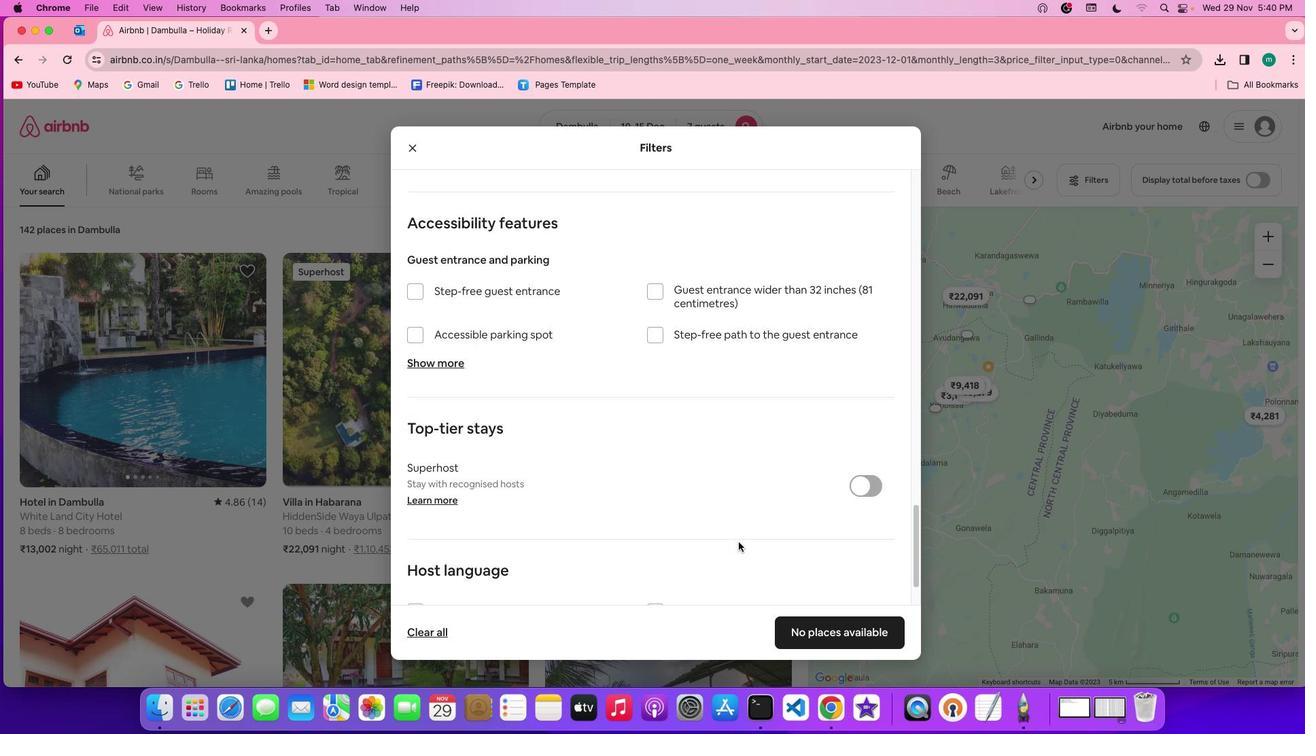 
Action: Mouse scrolled (739, 542) with delta (0, -4)
Screenshot: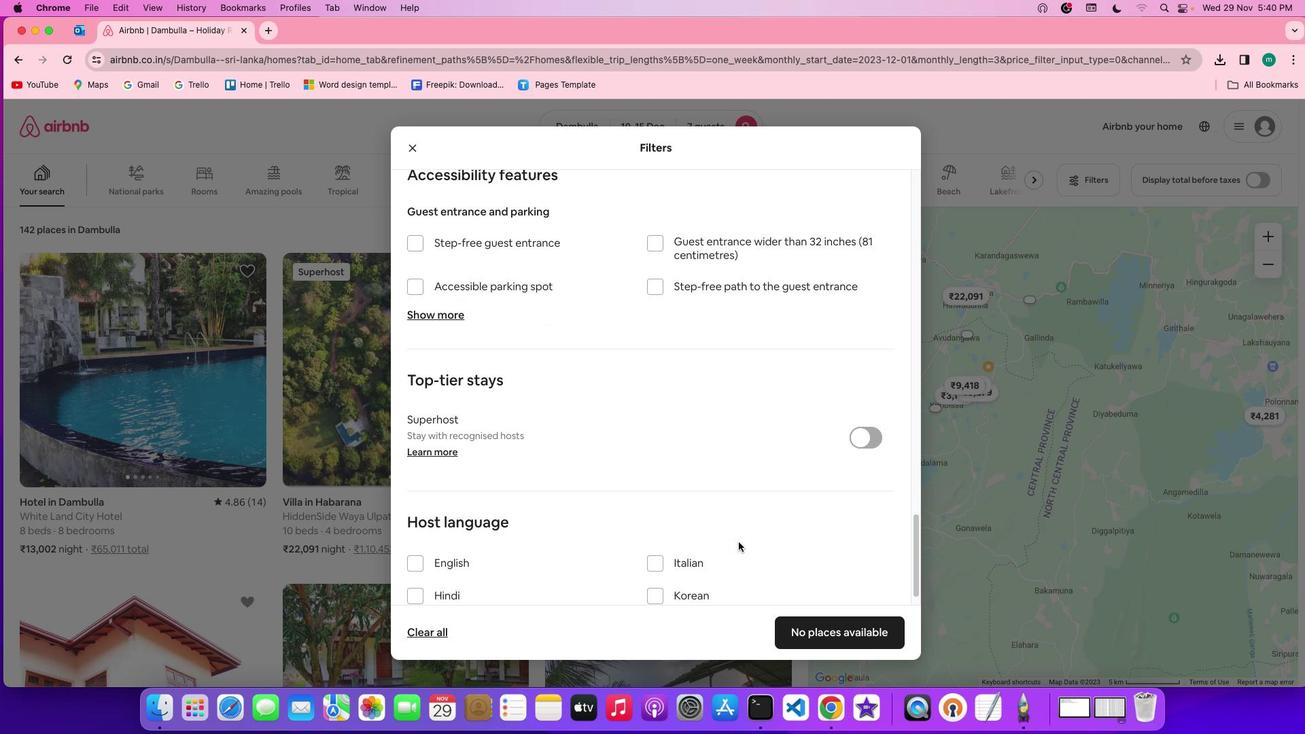 
Action: Mouse scrolled (739, 542) with delta (0, -4)
Screenshot: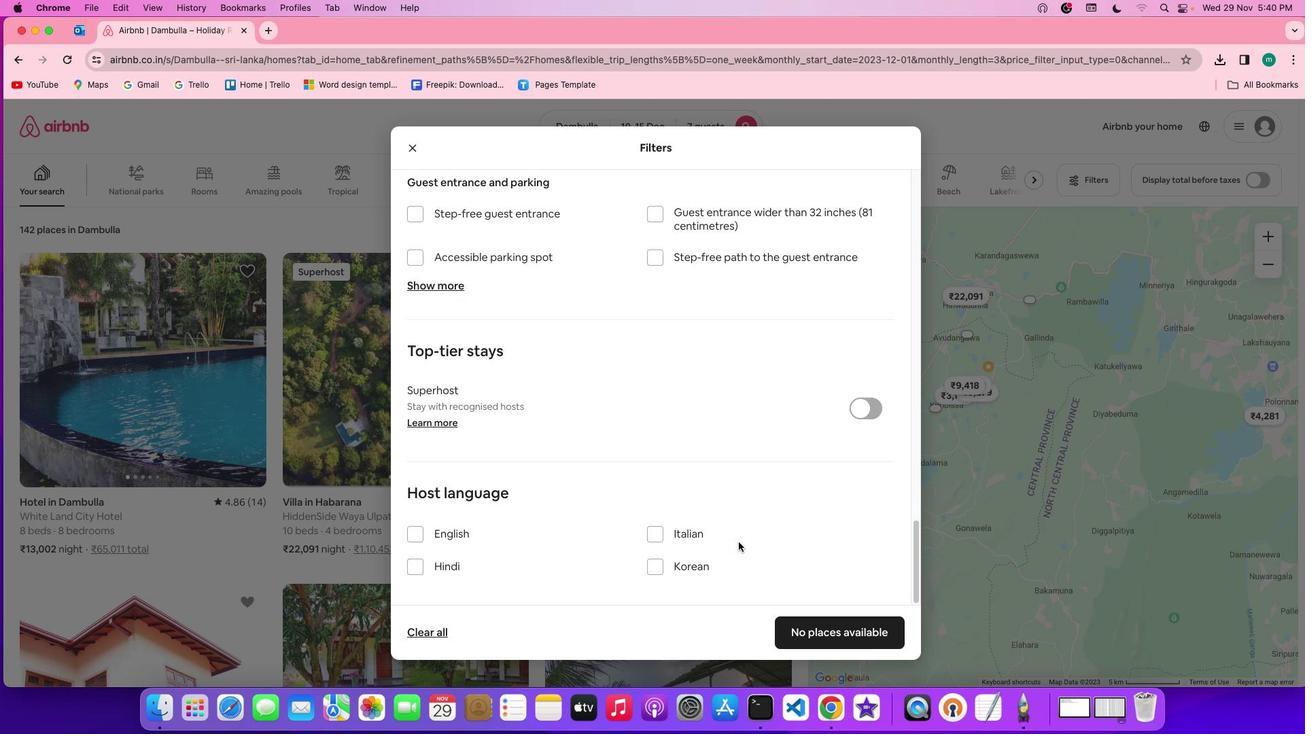
Action: Mouse scrolled (739, 542) with delta (0, 0)
Screenshot: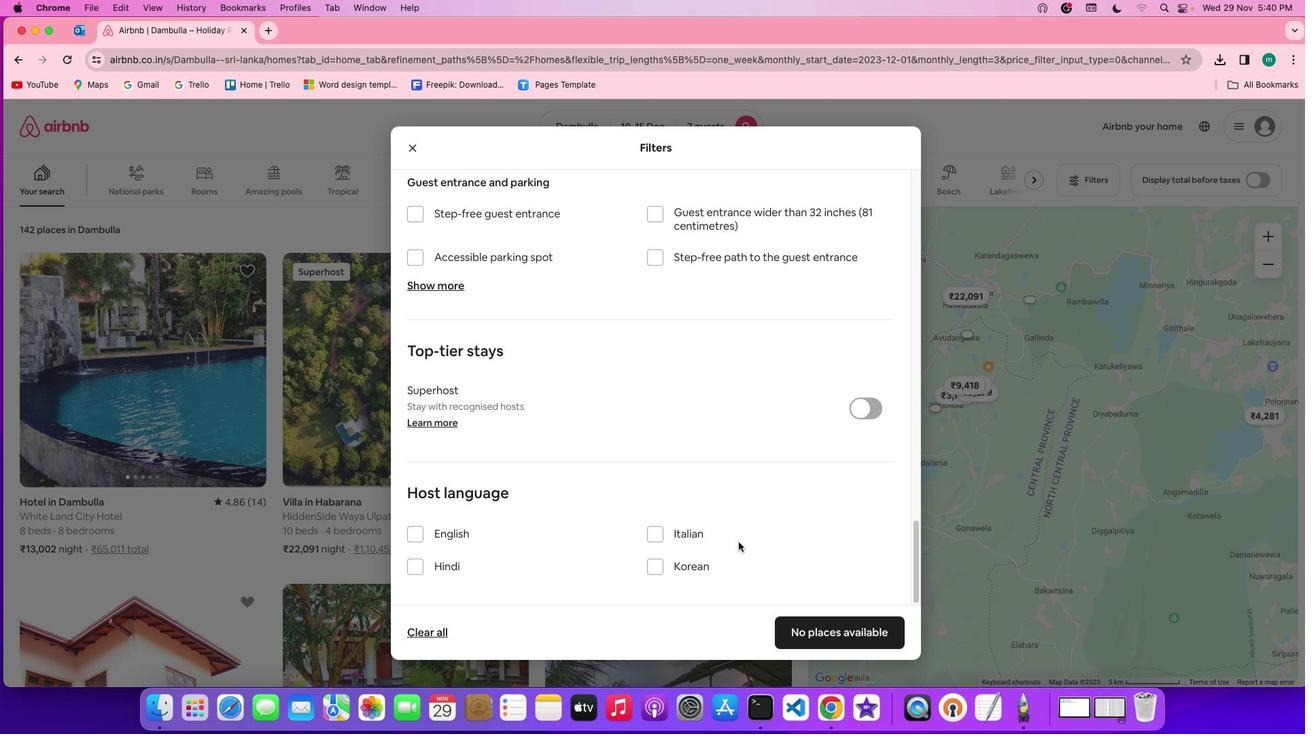 
Action: Mouse scrolled (739, 542) with delta (0, 0)
Screenshot: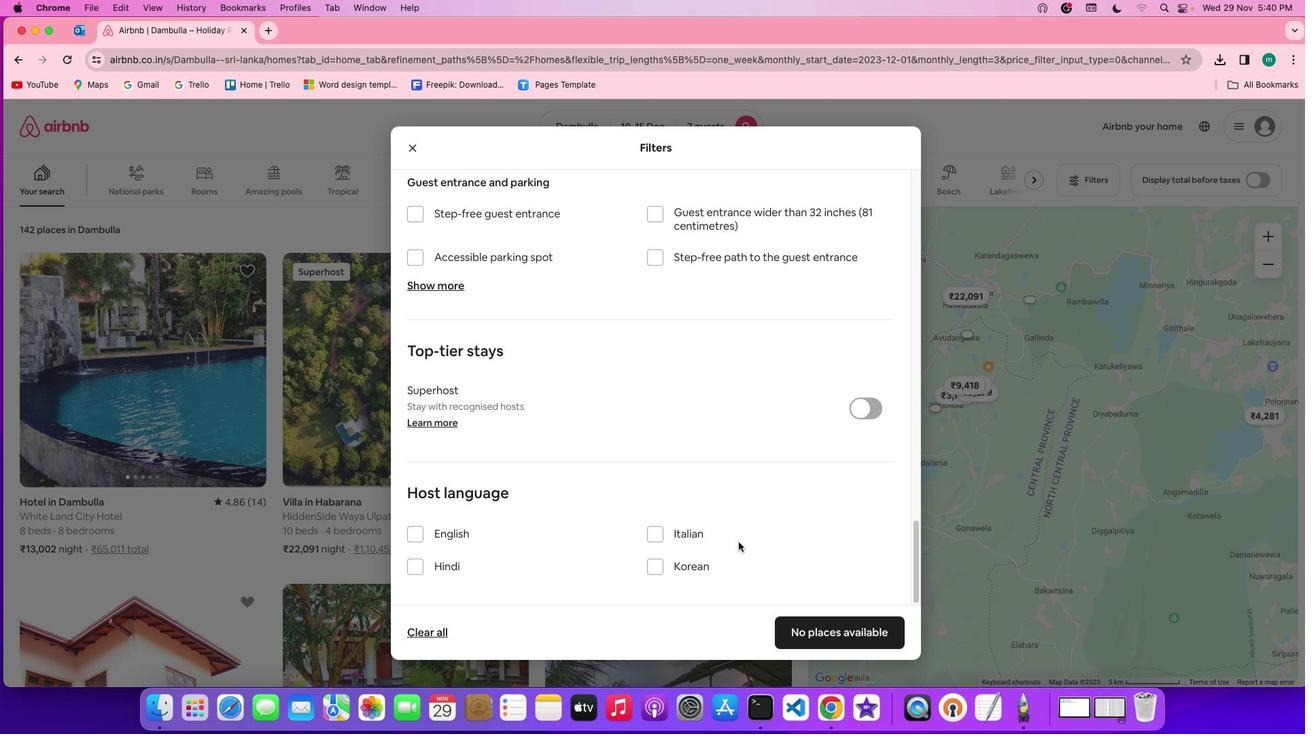 
Action: Mouse scrolled (739, 542) with delta (0, -2)
Screenshot: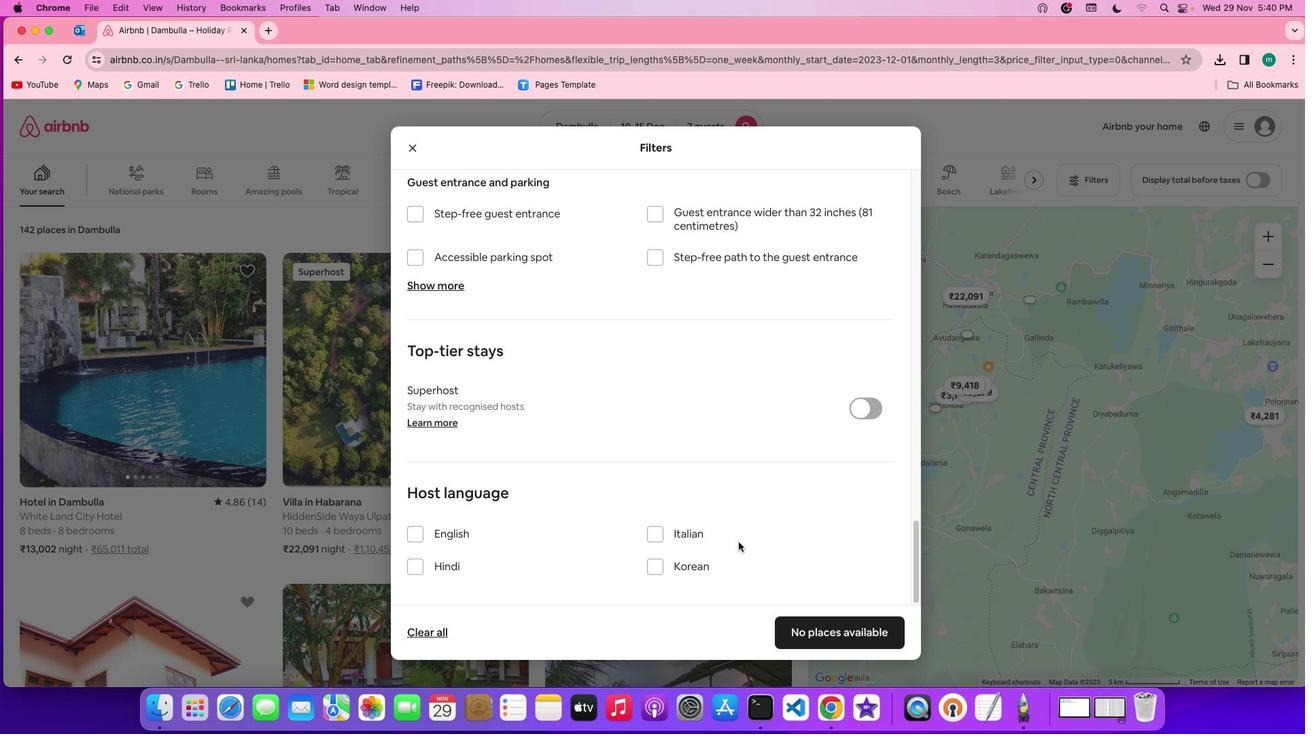 
Action: Mouse scrolled (739, 542) with delta (0, -3)
Screenshot: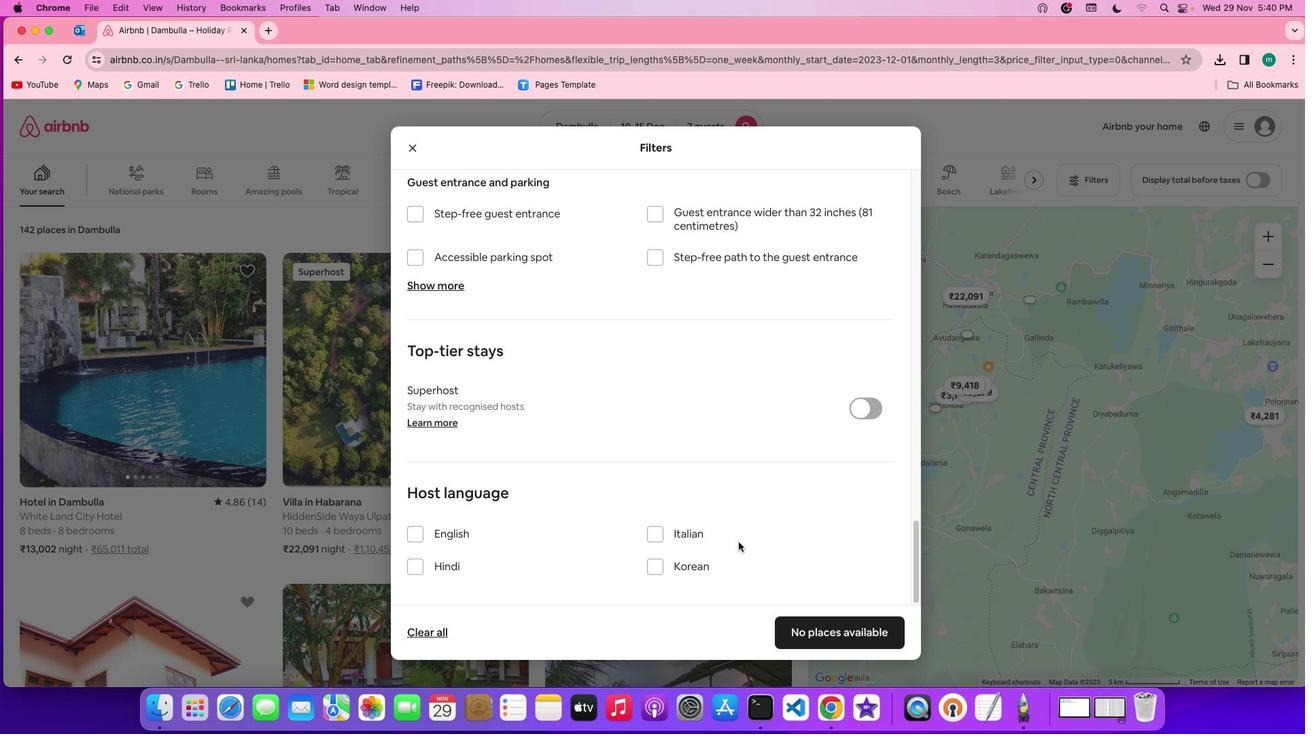 
Action: Mouse scrolled (739, 542) with delta (0, -4)
Screenshot: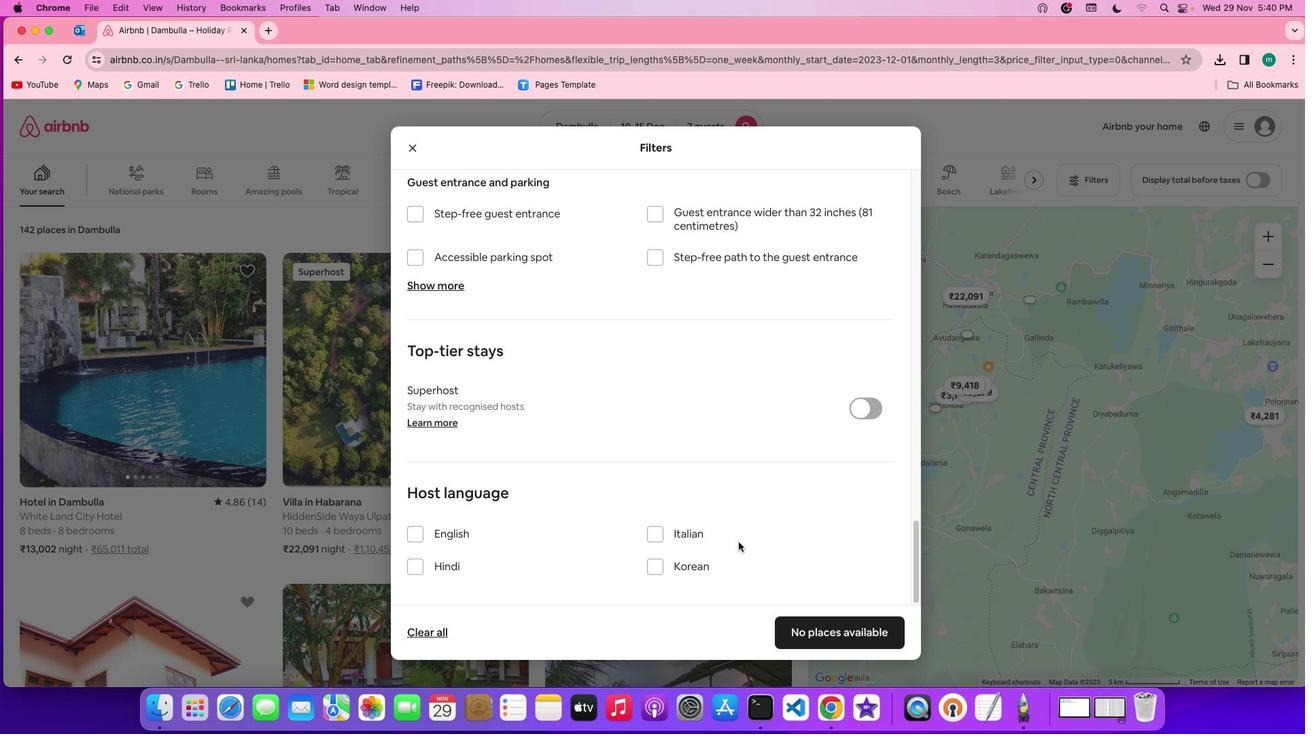 
Action: Mouse scrolled (739, 542) with delta (0, -4)
Screenshot: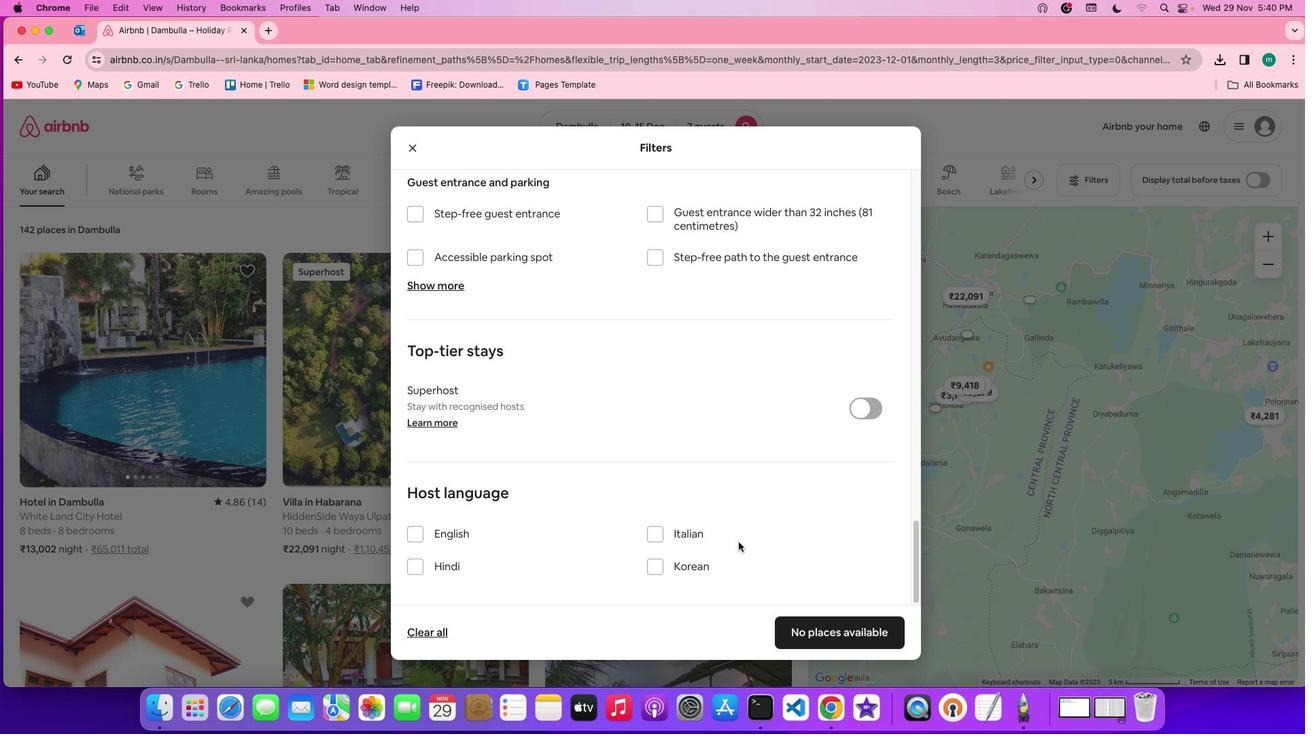 
Action: Mouse scrolled (739, 542) with delta (0, -4)
Screenshot: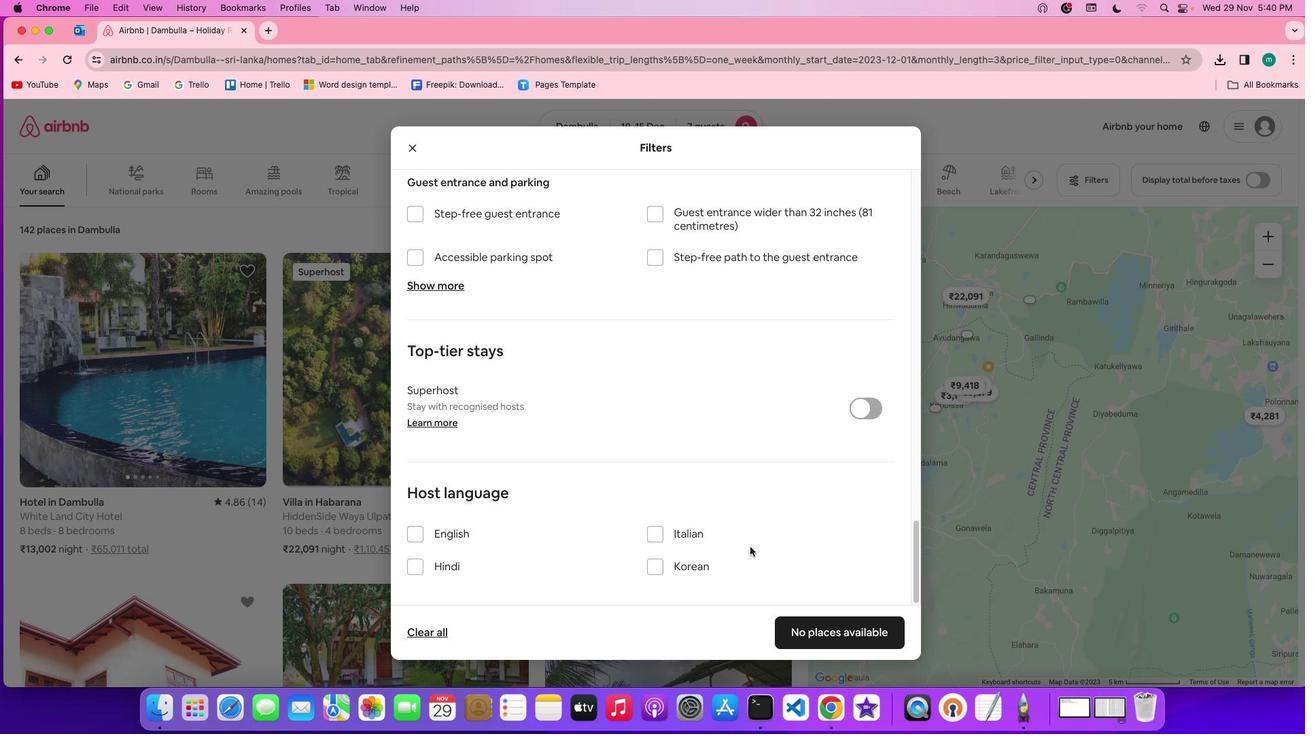 
Action: Mouse moved to (852, 628)
Screenshot: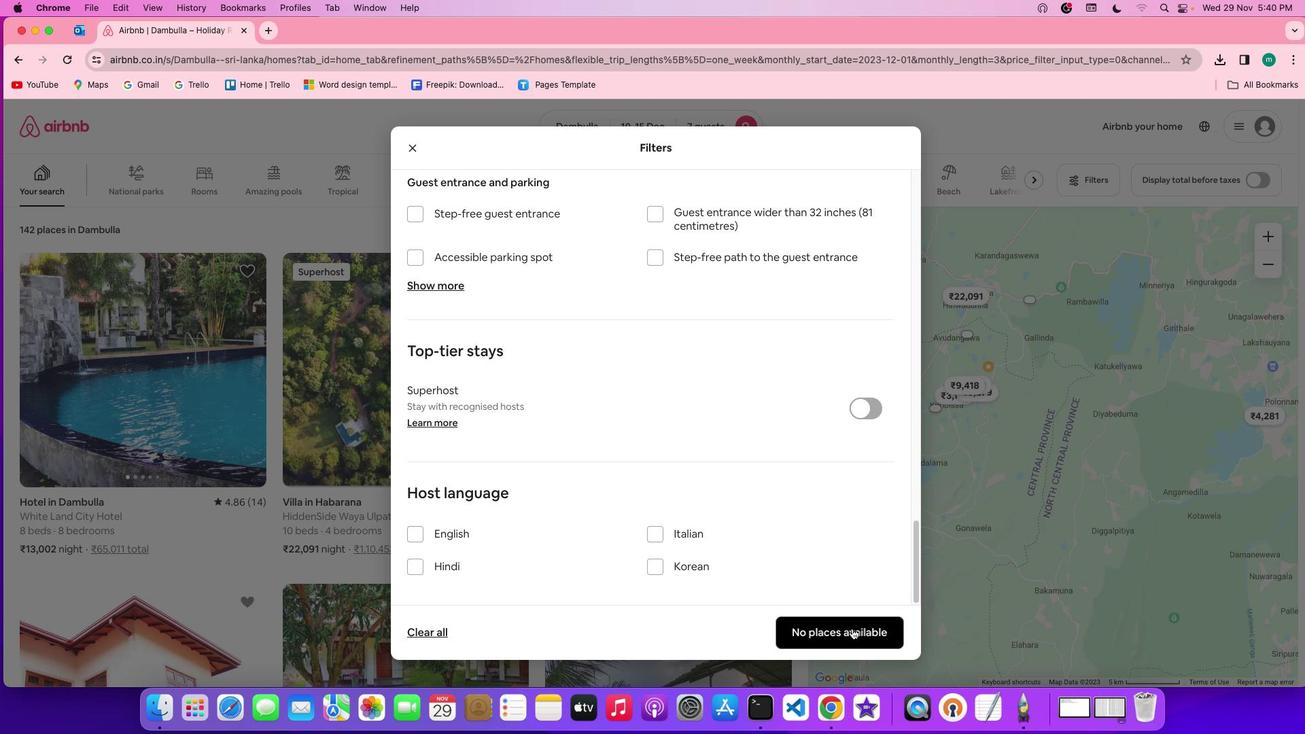 
Action: Mouse pressed left at (852, 628)
Screenshot: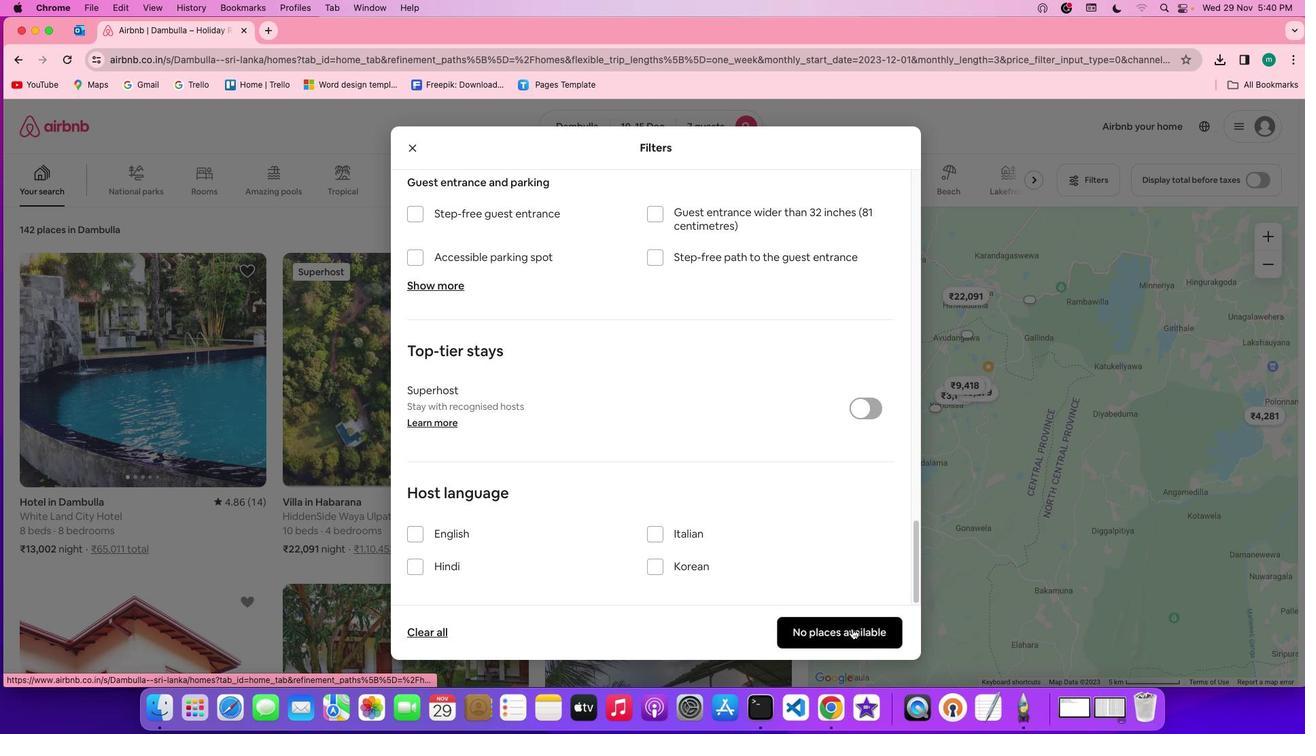 
Action: Mouse moved to (408, 433)
Screenshot: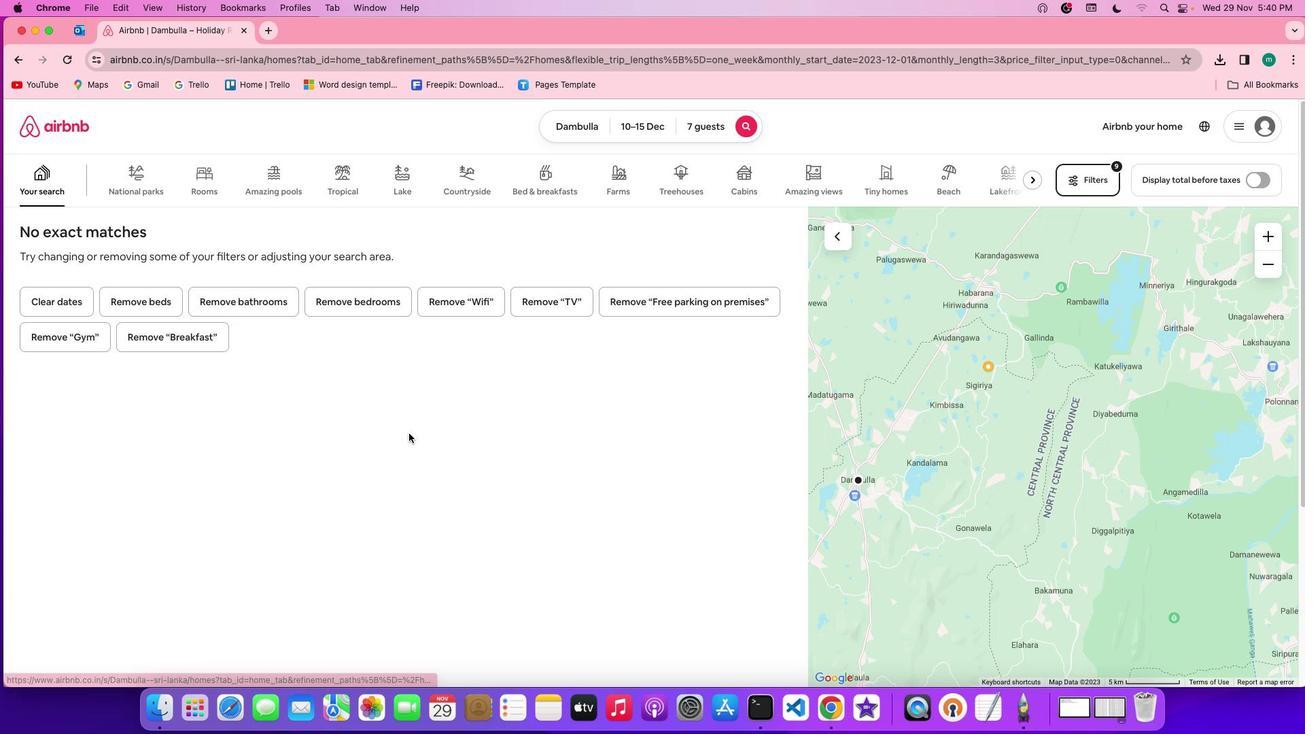 
